 Task: Look for space in Manzanillo, Mexico from 7th July, 2023 to 15th July, 2023 for 6 adults in price range Rs.15000 to Rs.20000. Place can be entire place with 3 bedrooms having 3 beds and 3 bathrooms. Property type can be house, flat, guest house. Booking option can be shelf check-in. Required host language is English.
Action: Mouse pressed left at (580, 140)
Screenshot: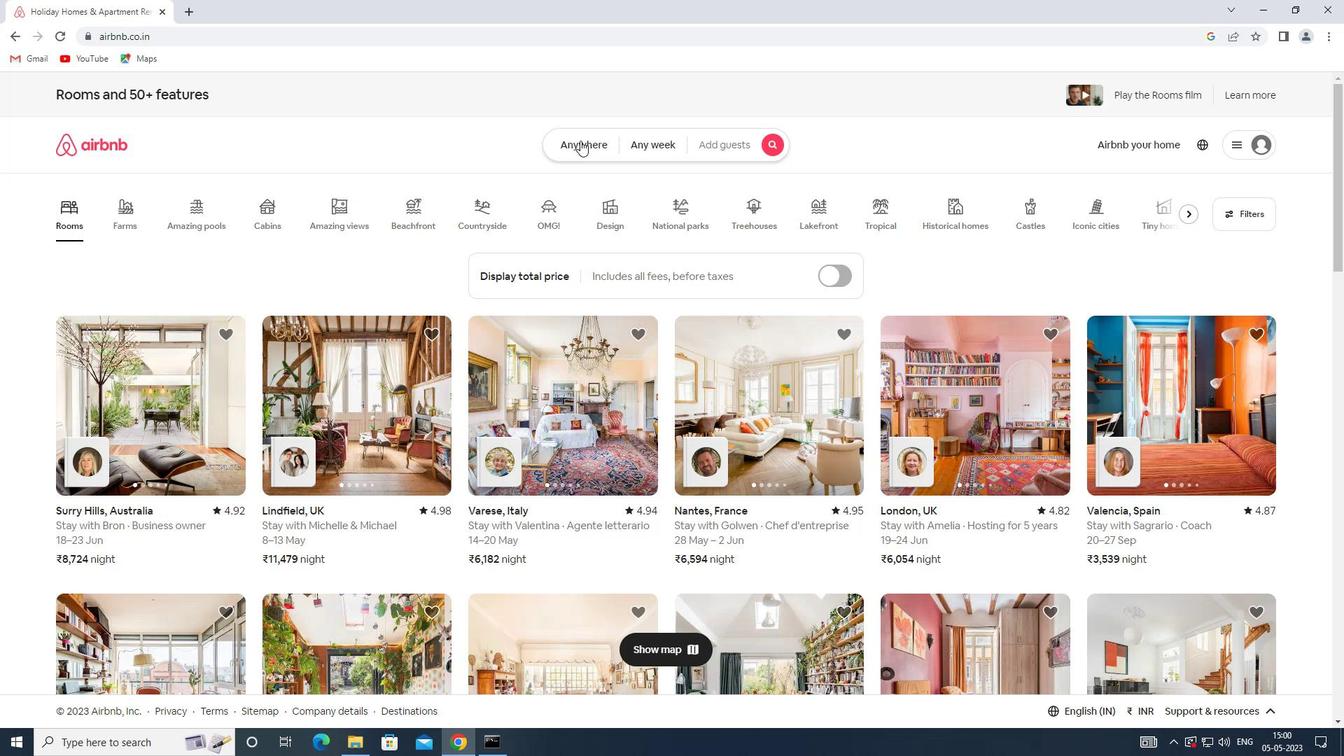 
Action: Mouse moved to (532, 189)
Screenshot: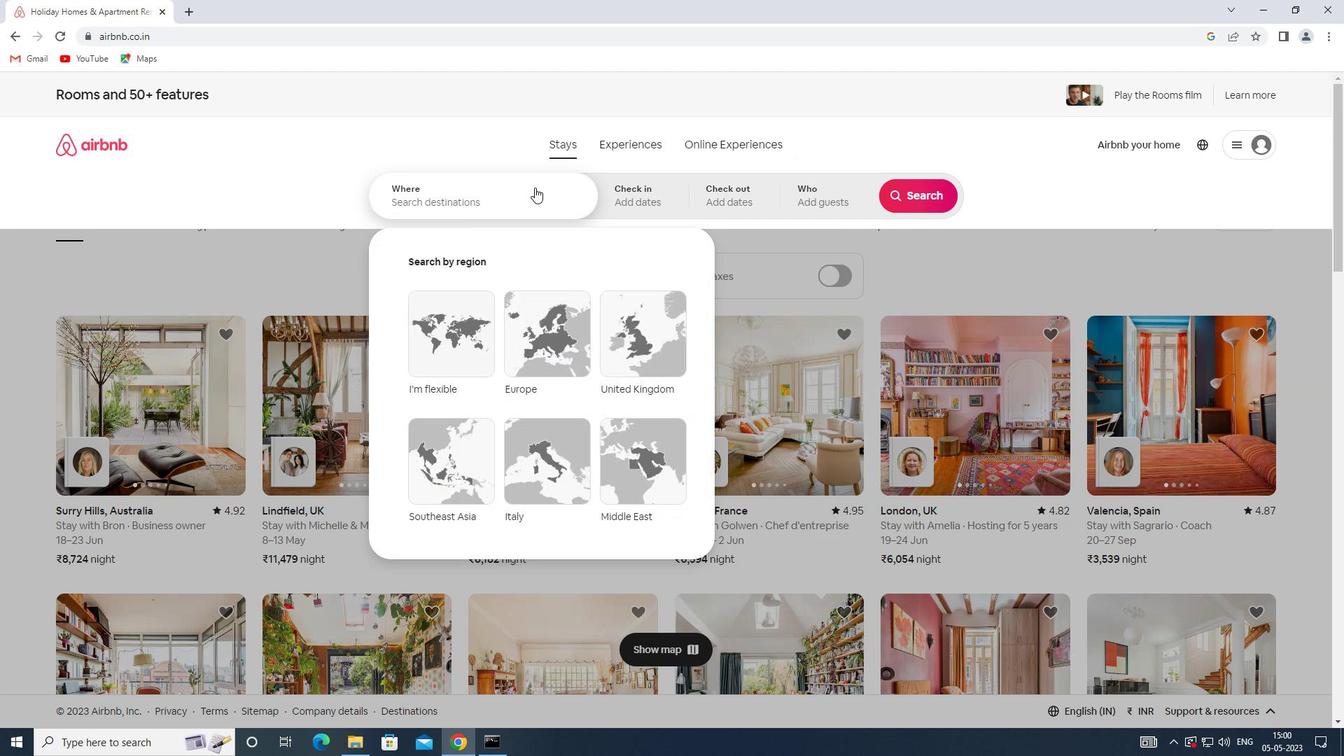 
Action: Mouse pressed left at (532, 189)
Screenshot: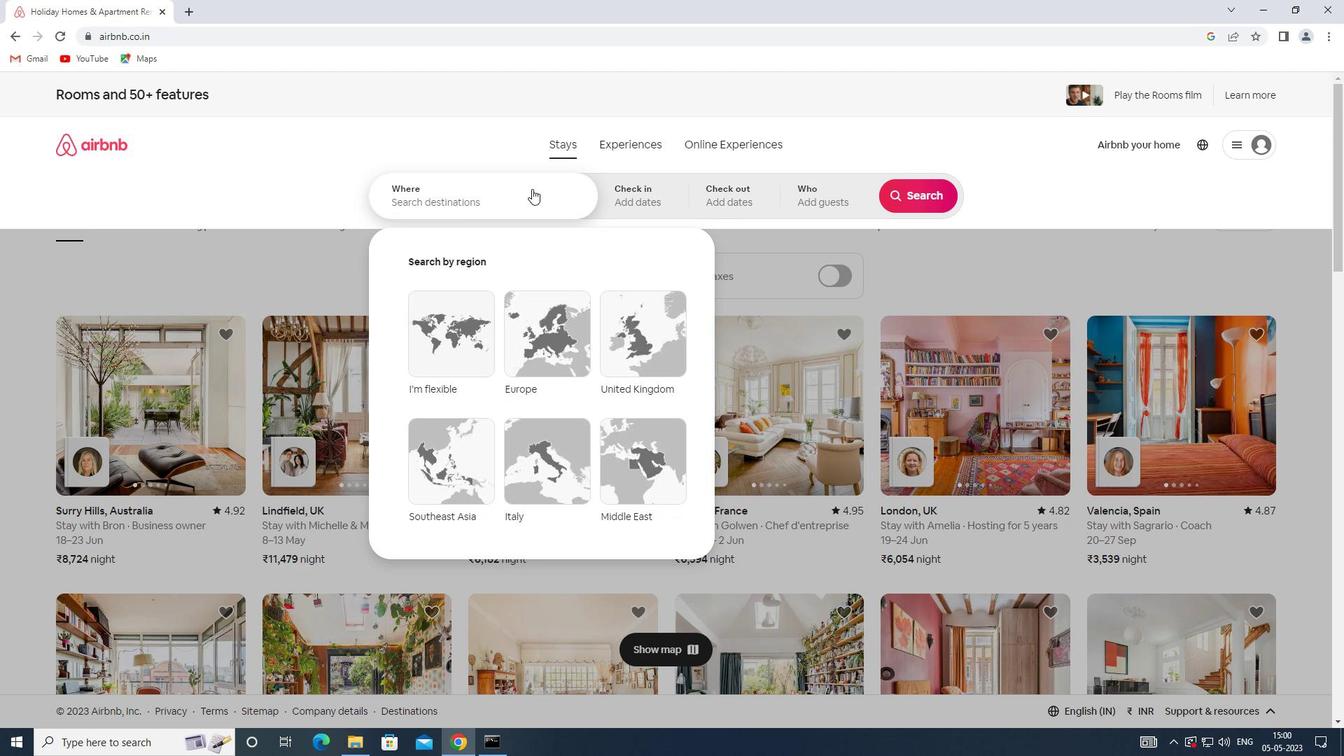 
Action: Mouse moved to (531, 189)
Screenshot: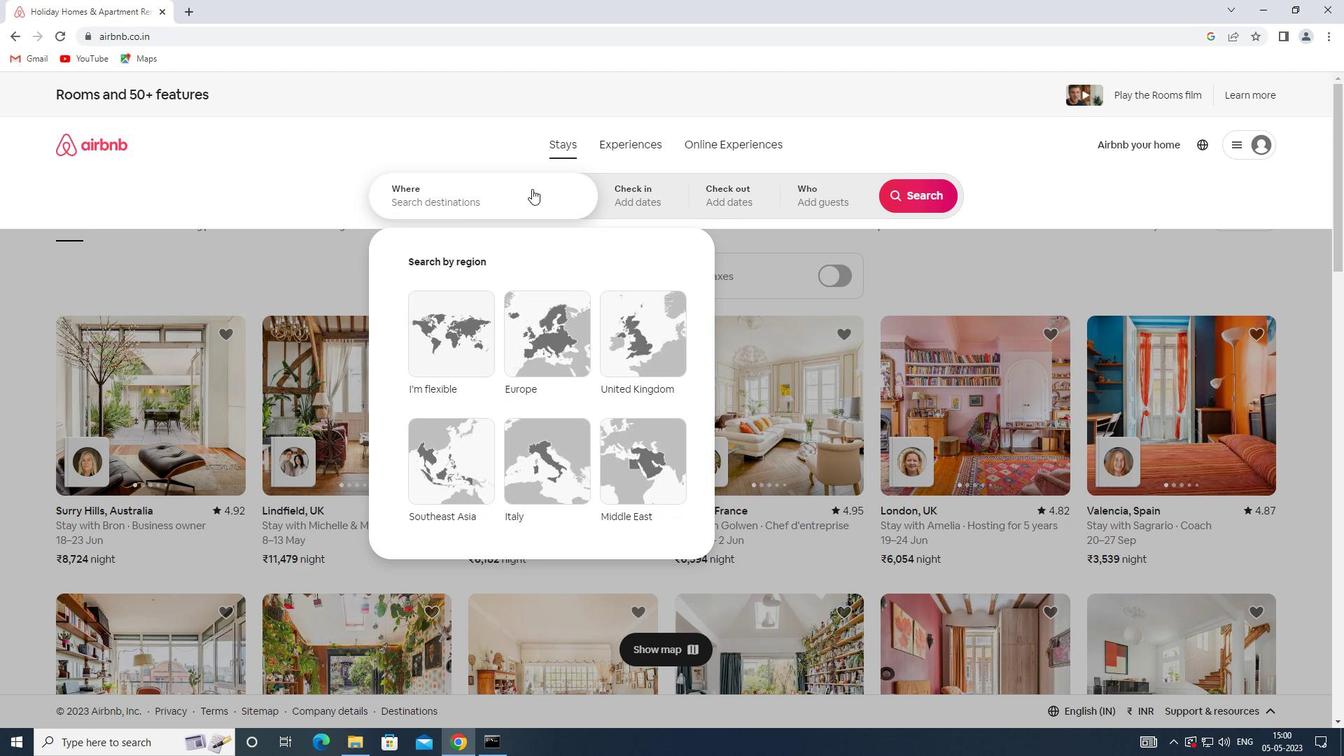 
Action: Key pressed <Key.shift>MANZANILLO,<Key.shift>M
Screenshot: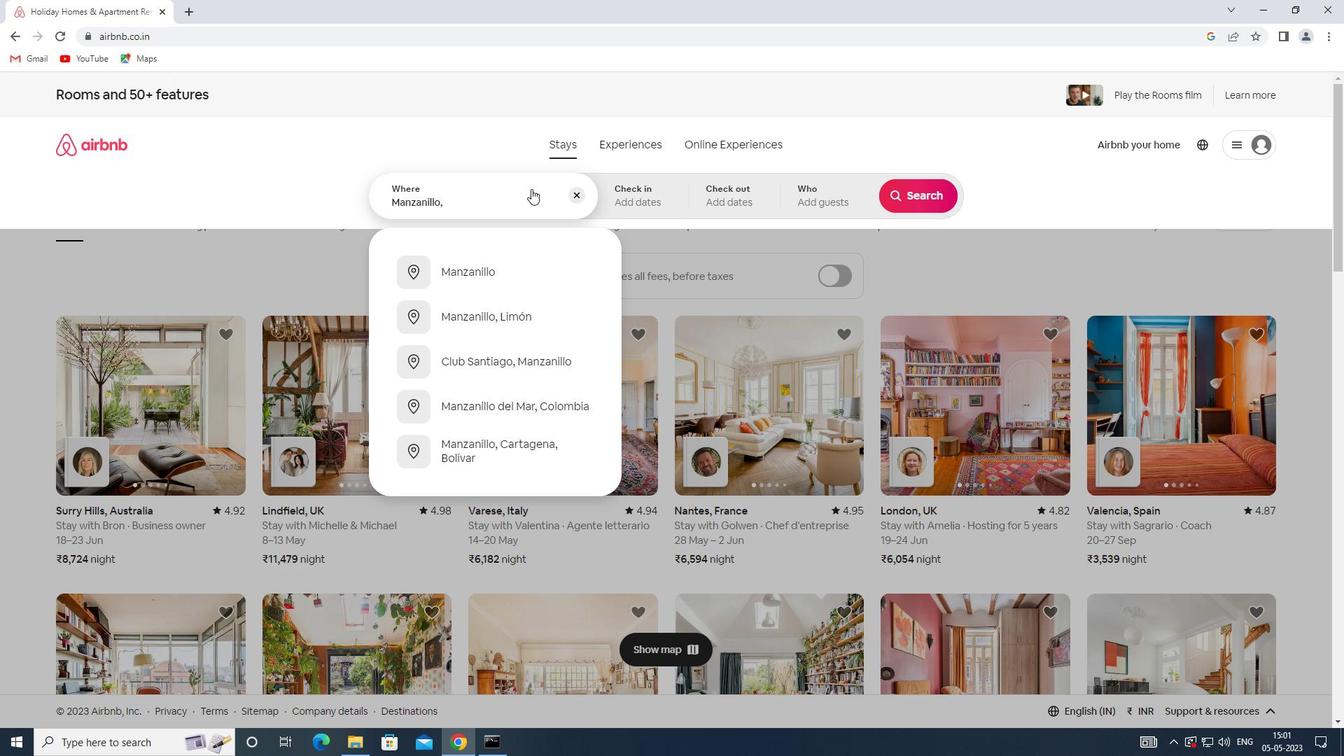 
Action: Mouse moved to (532, 273)
Screenshot: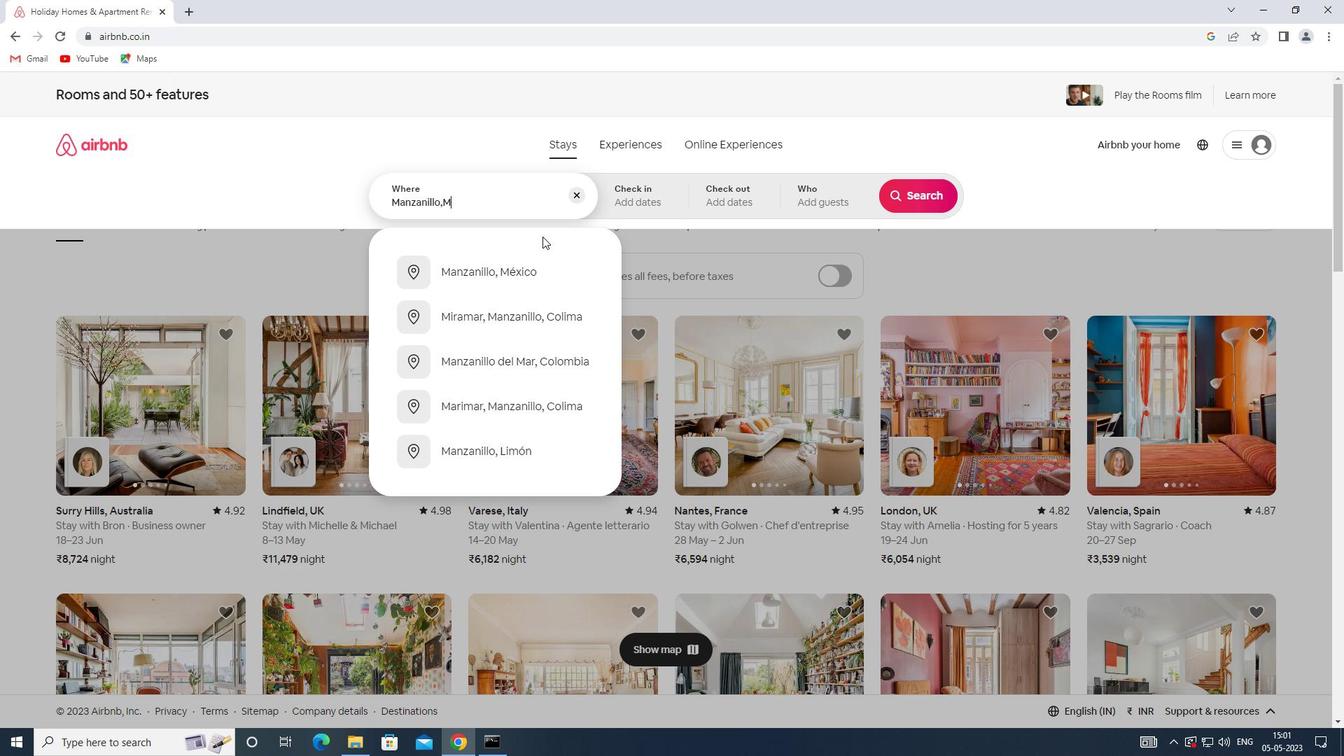 
Action: Mouse pressed left at (532, 273)
Screenshot: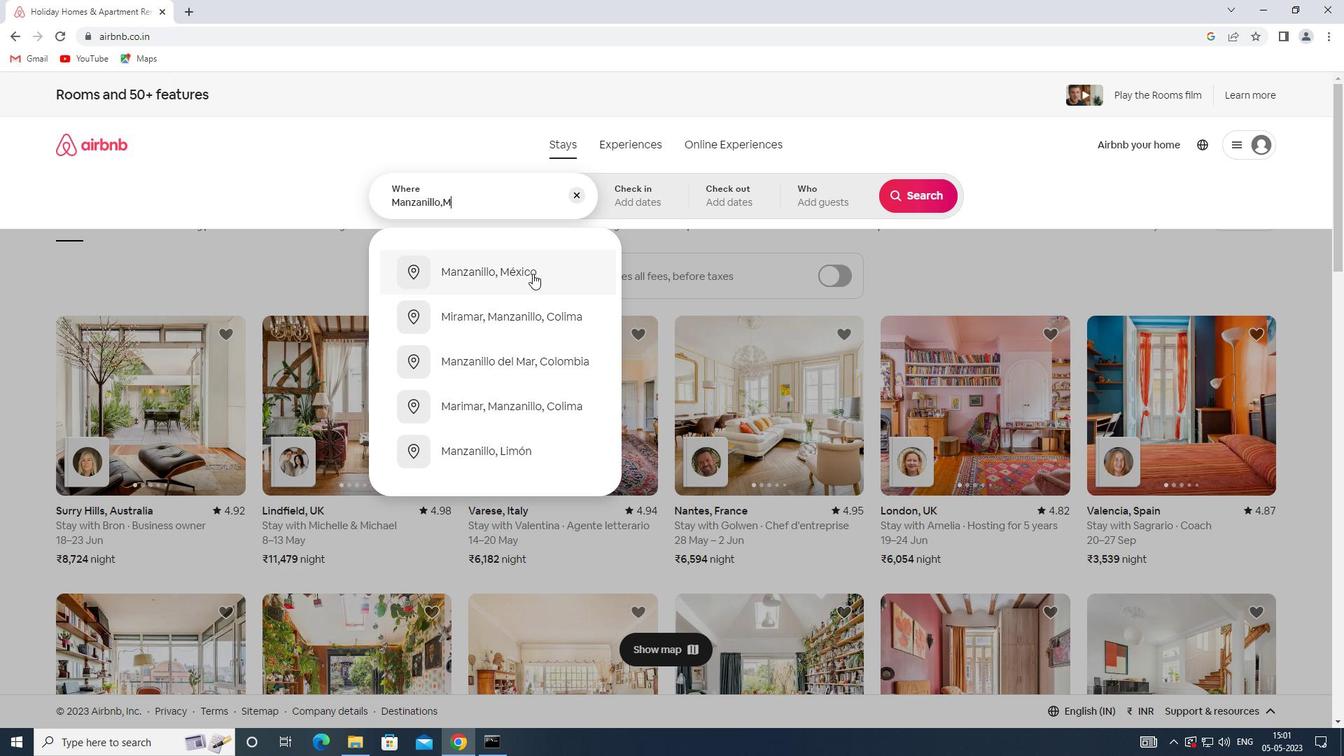 
Action: Mouse moved to (920, 307)
Screenshot: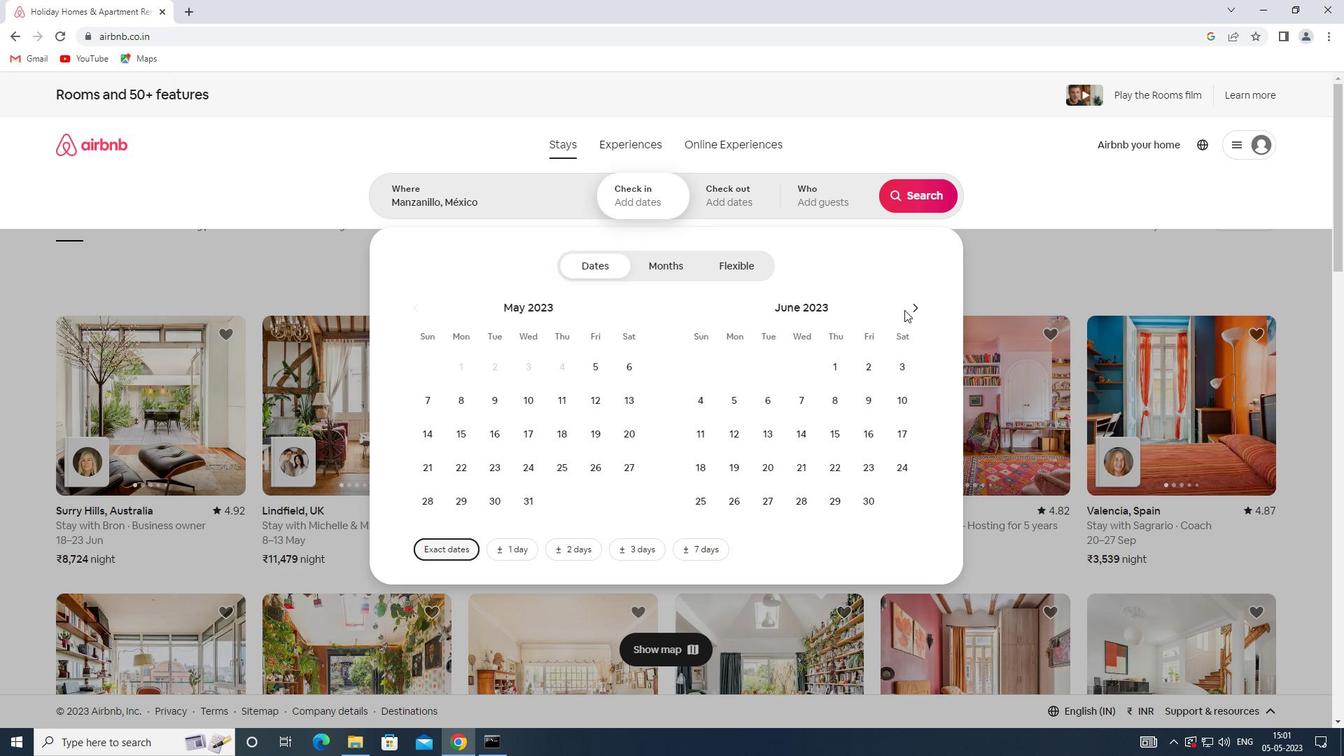 
Action: Mouse pressed left at (920, 307)
Screenshot: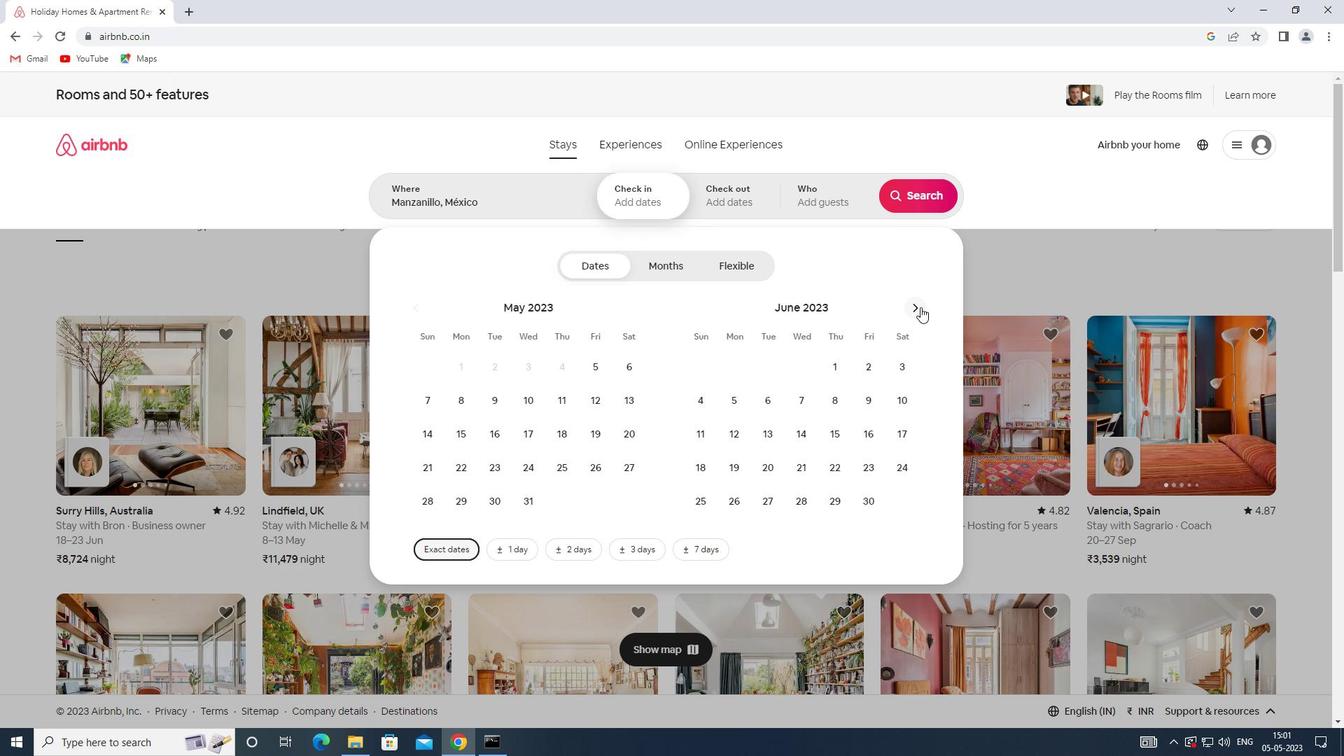 
Action: Mouse moved to (869, 401)
Screenshot: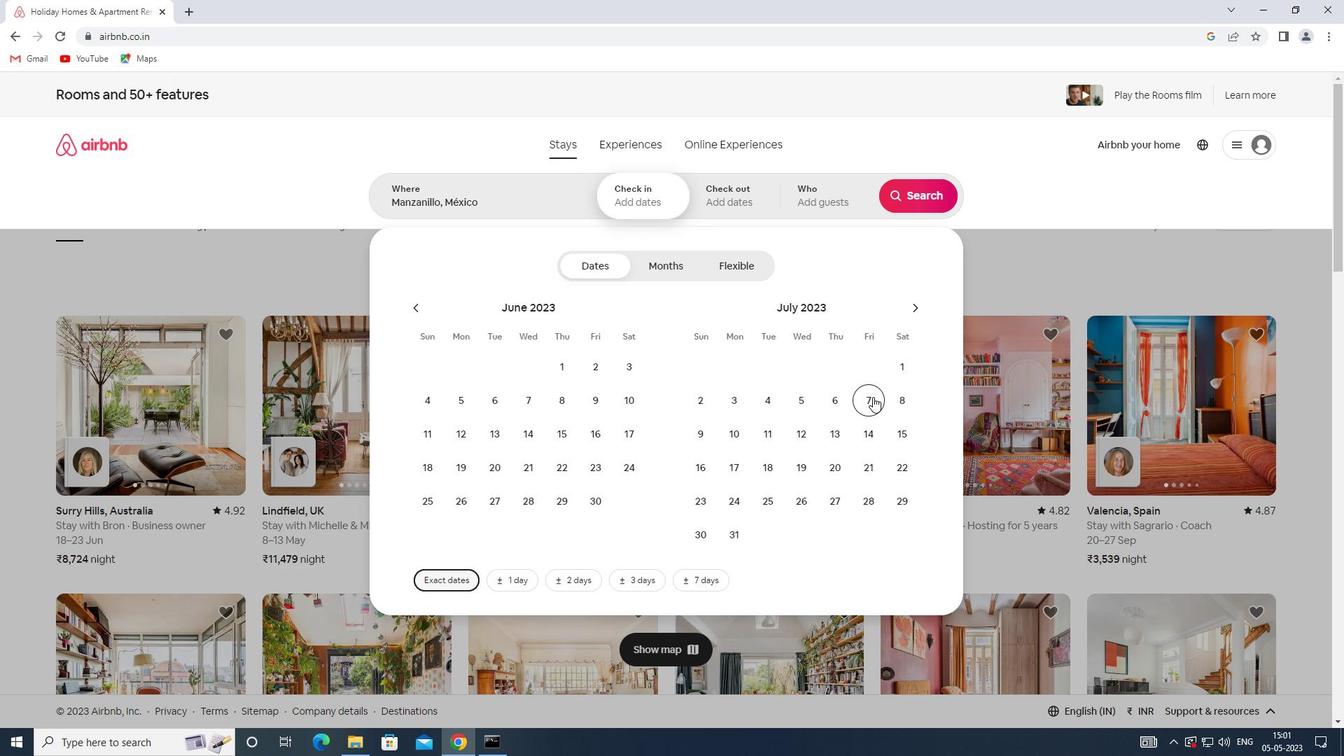 
Action: Mouse pressed left at (869, 401)
Screenshot: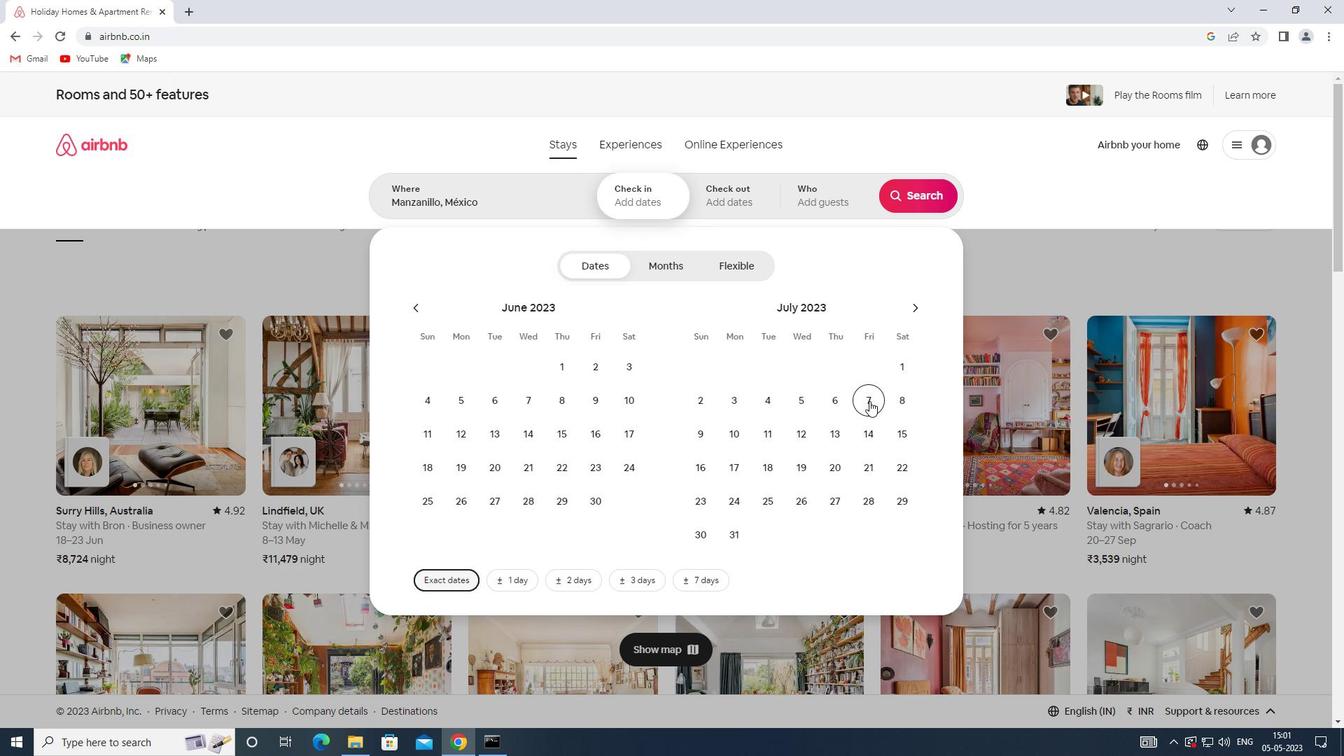 
Action: Mouse moved to (895, 427)
Screenshot: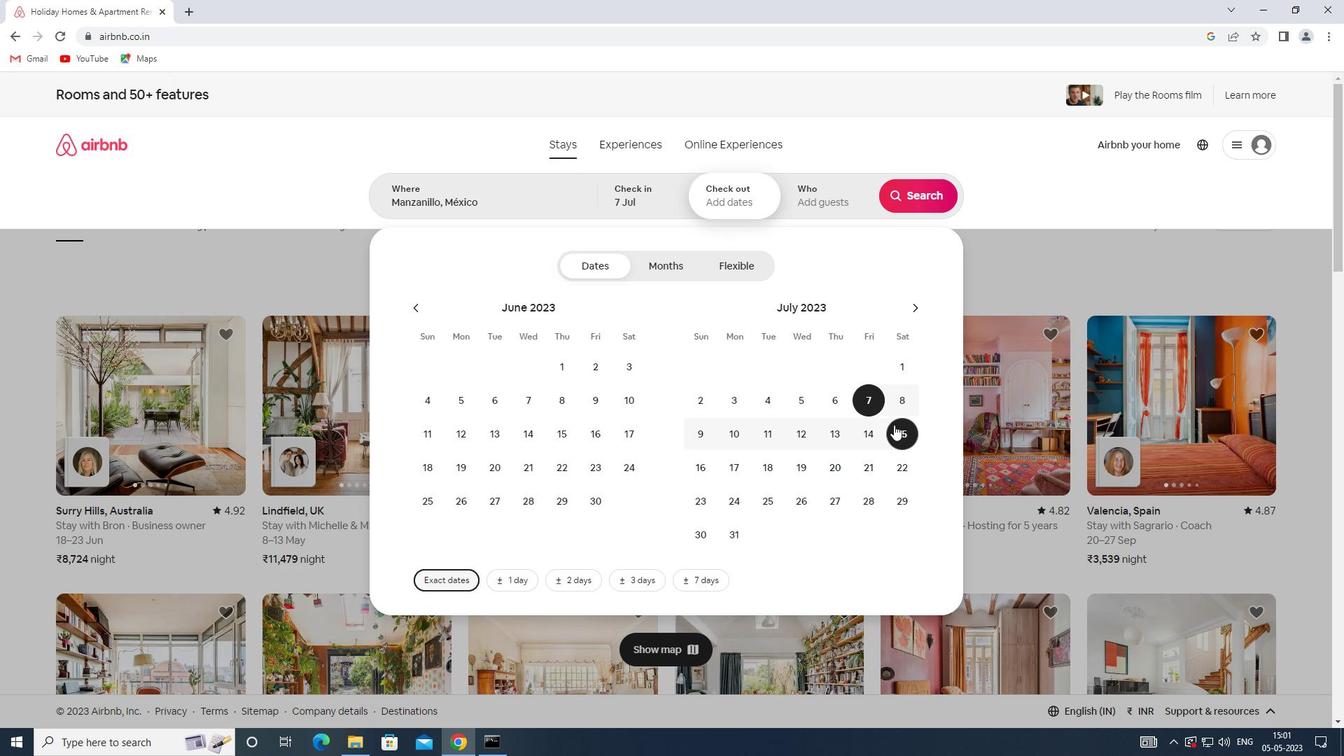 
Action: Mouse pressed left at (895, 427)
Screenshot: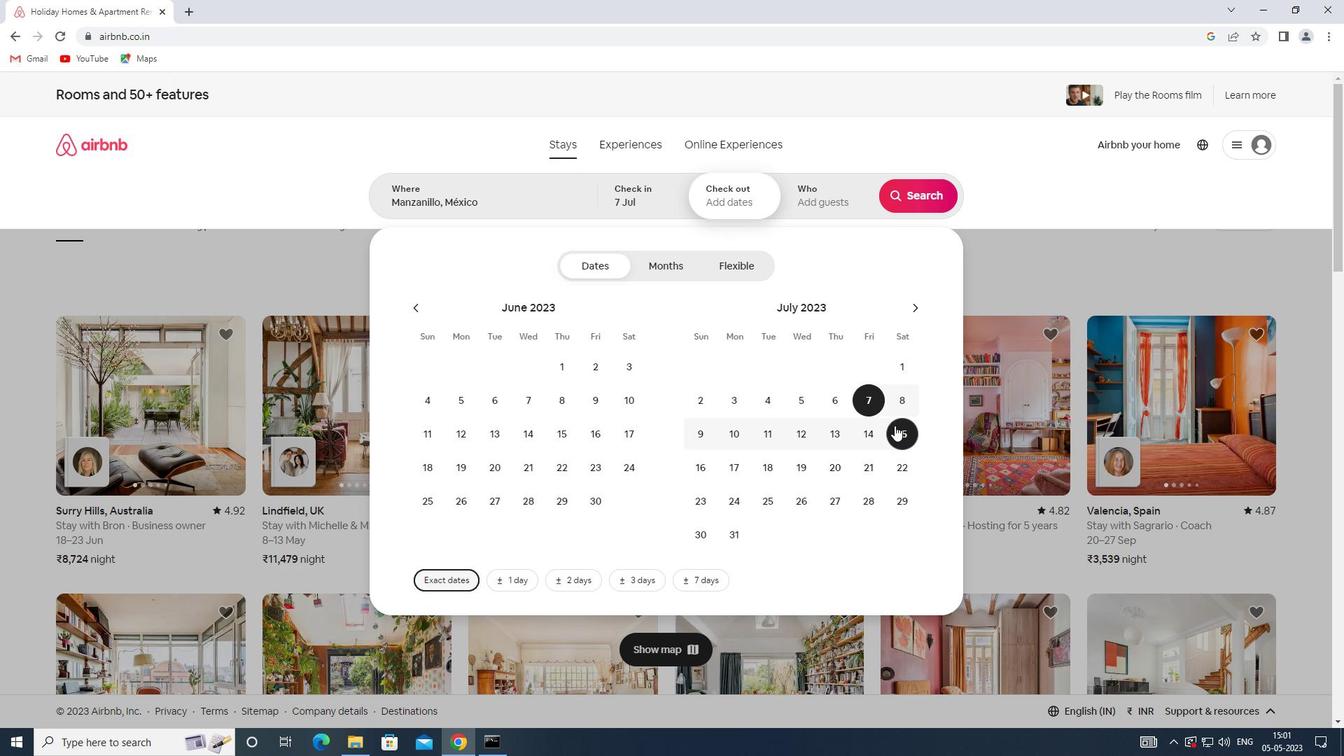 
Action: Mouse moved to (824, 200)
Screenshot: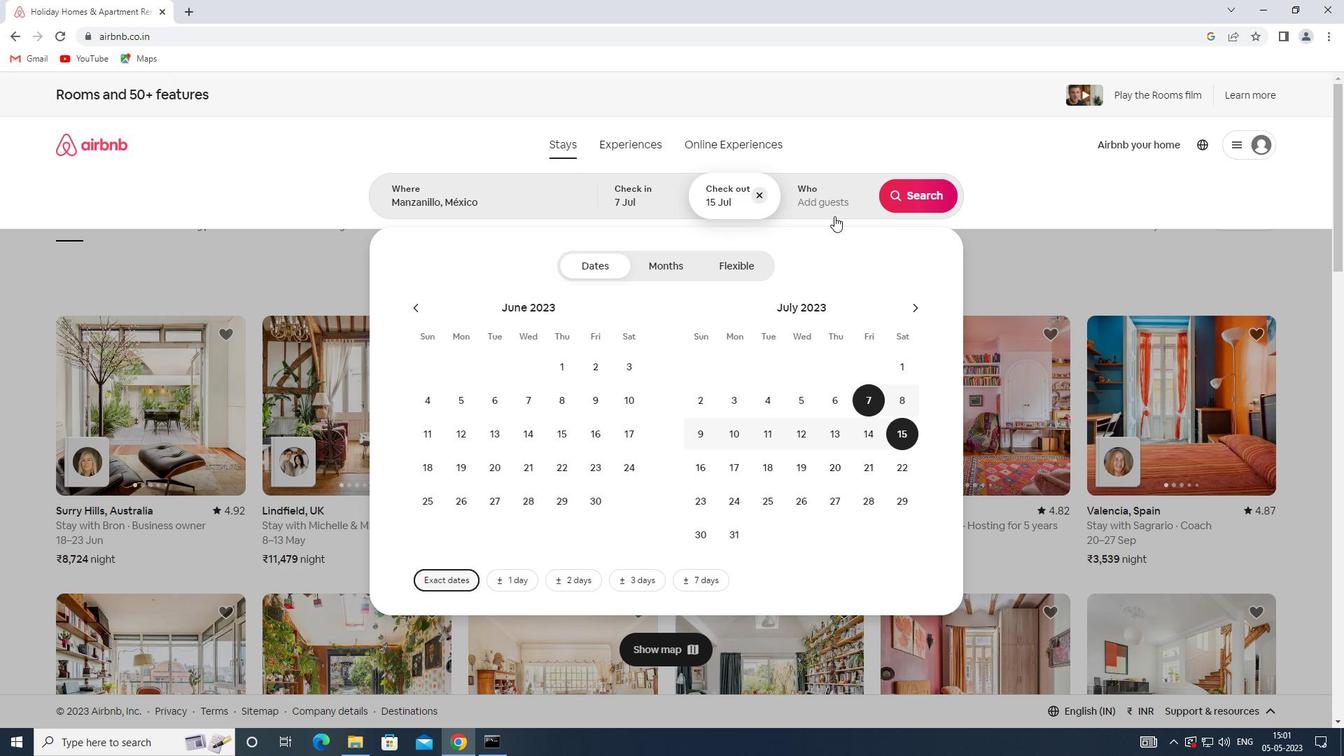 
Action: Mouse pressed left at (824, 200)
Screenshot: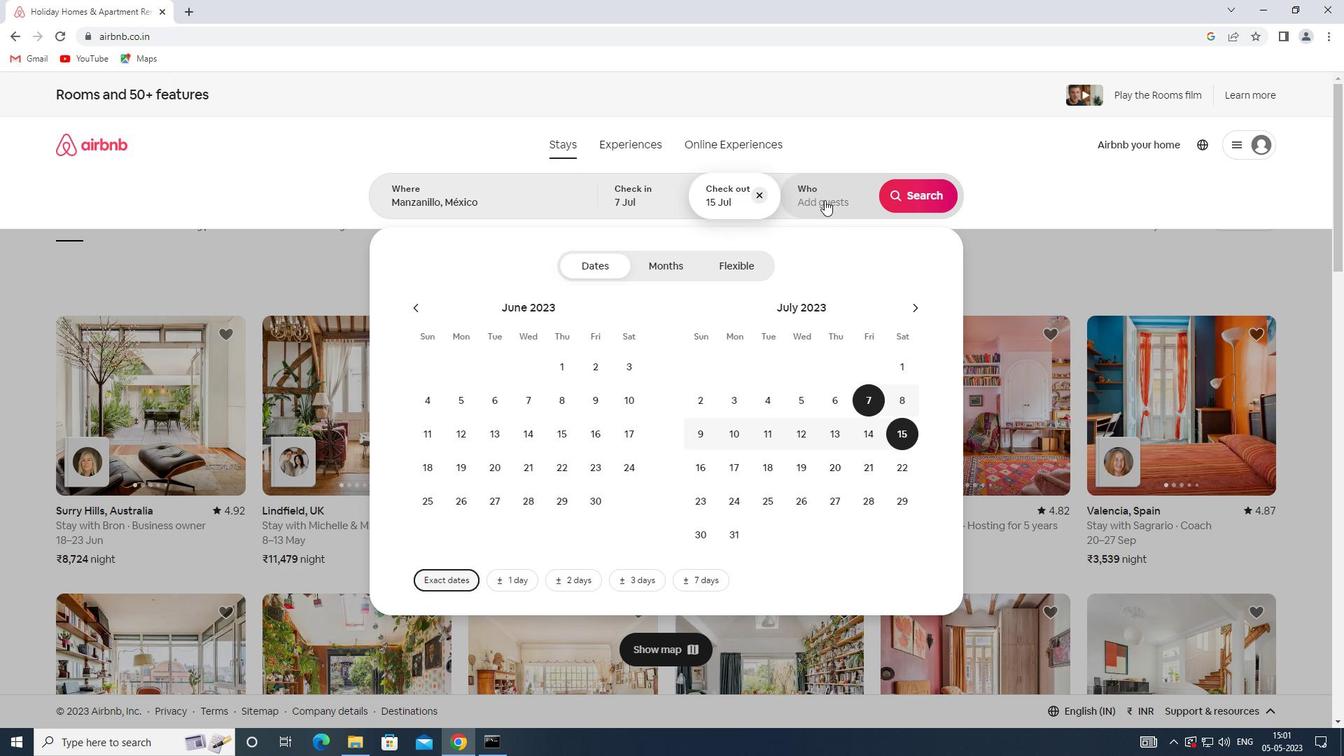 
Action: Mouse moved to (918, 270)
Screenshot: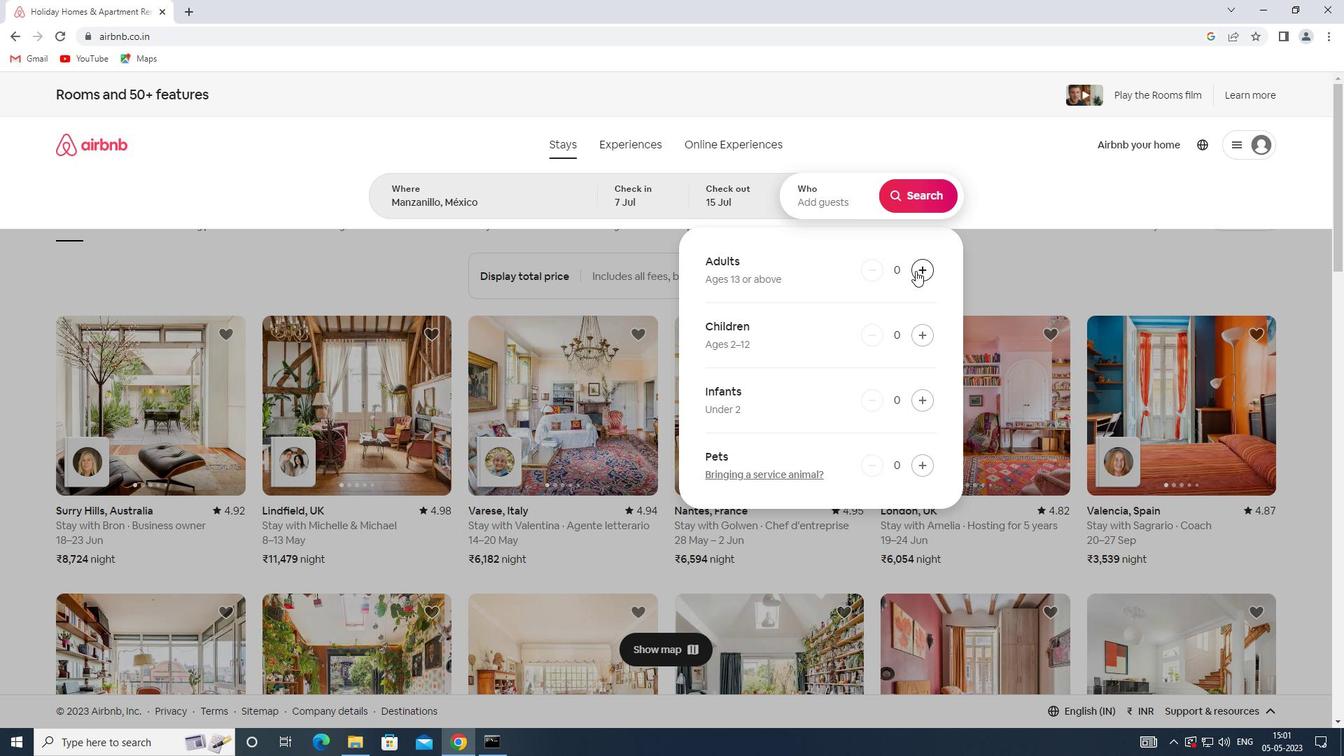 
Action: Mouse pressed left at (918, 270)
Screenshot: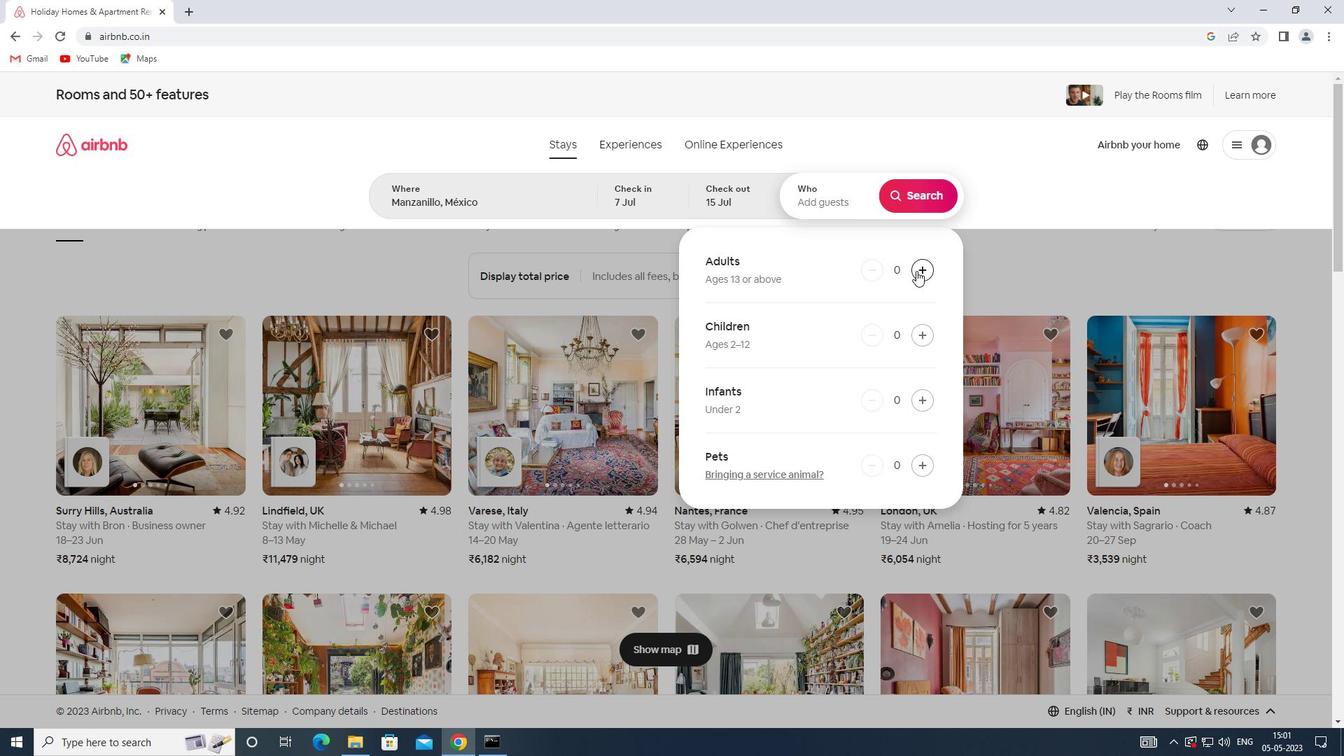 
Action: Mouse pressed left at (918, 270)
Screenshot: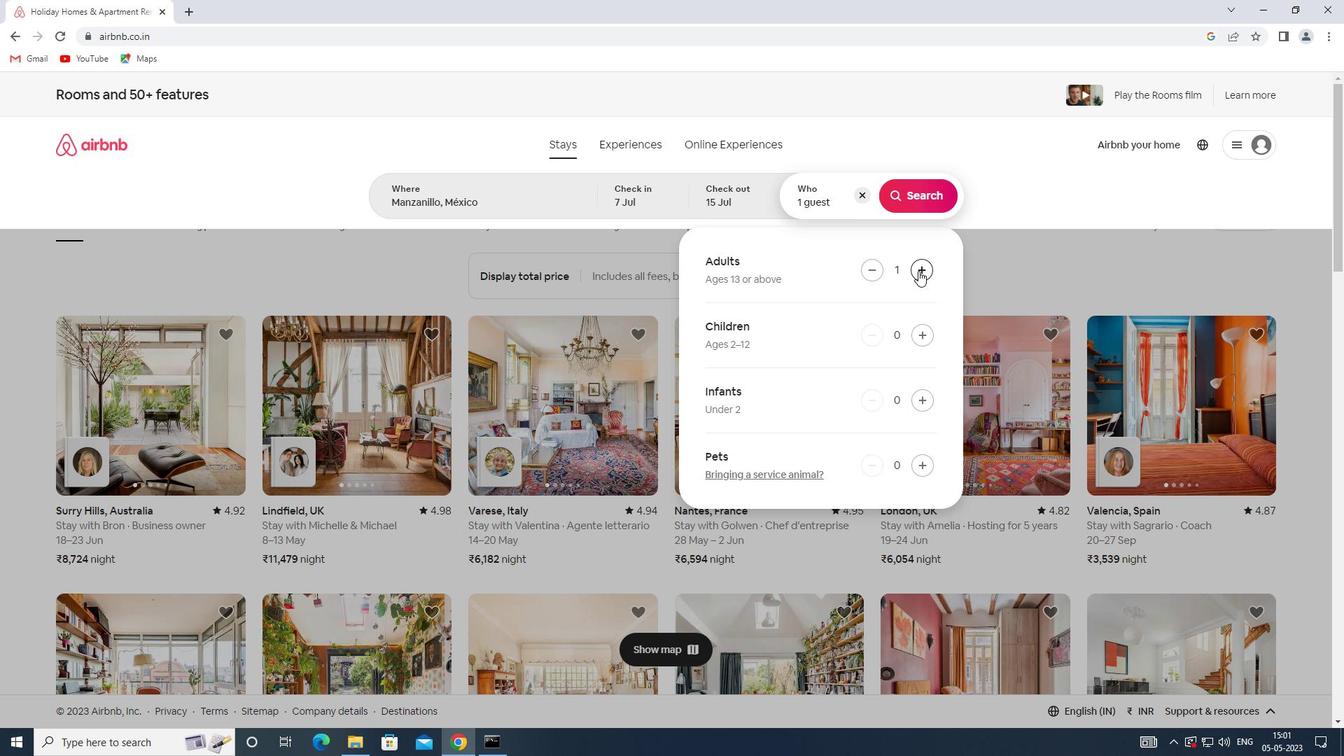 
Action: Mouse pressed left at (918, 270)
Screenshot: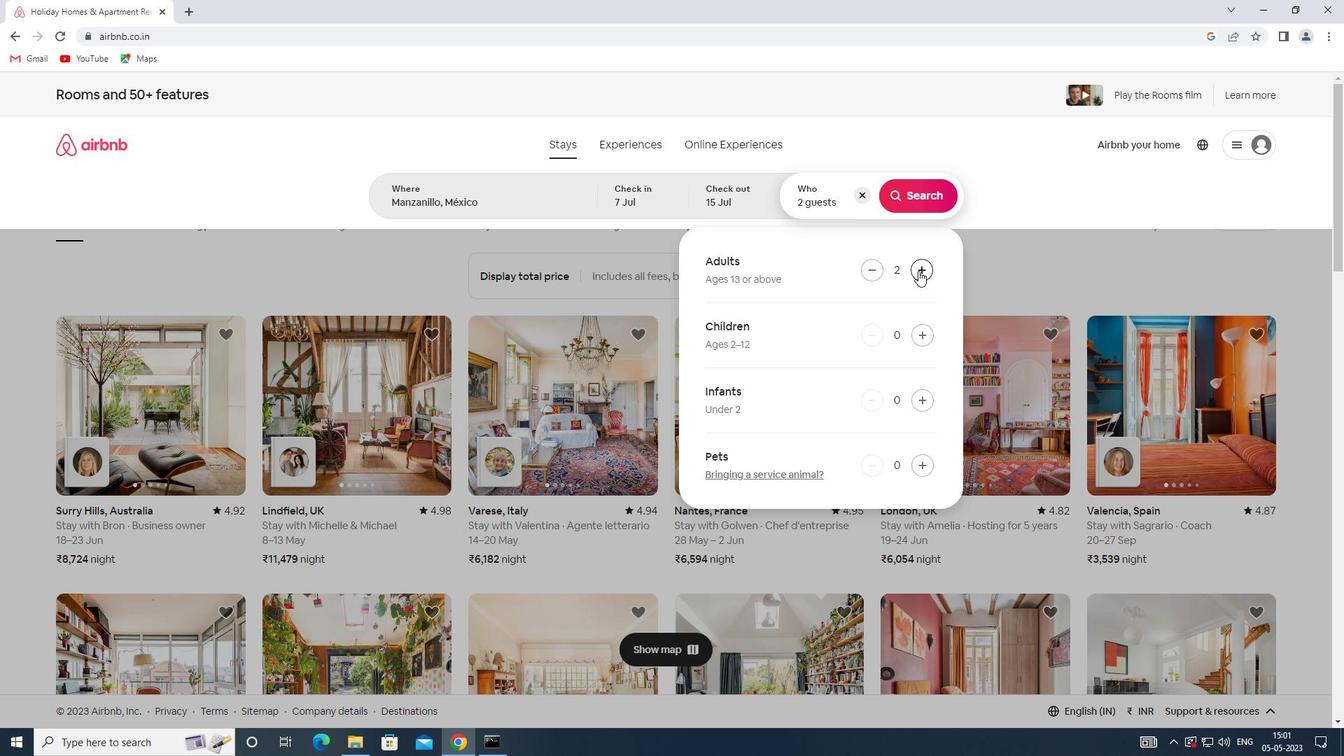 
Action: Mouse pressed left at (918, 270)
Screenshot: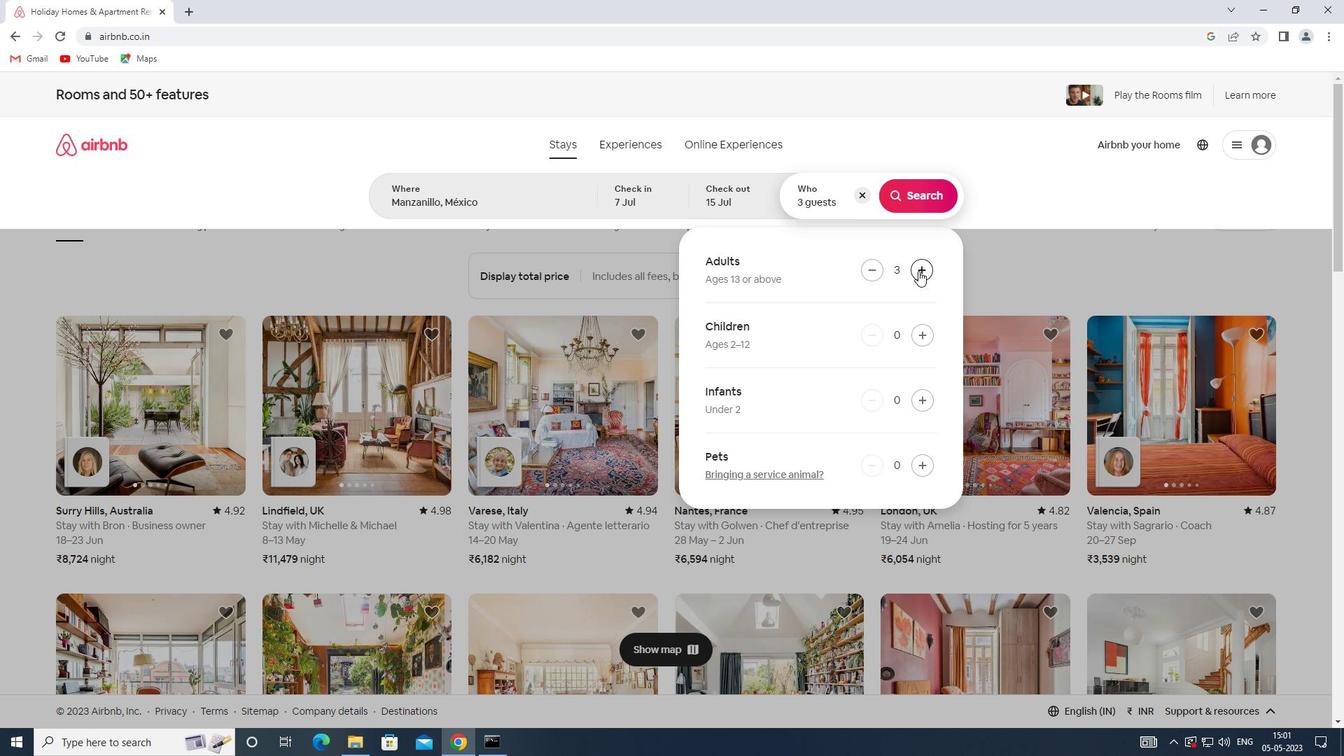 
Action: Mouse pressed left at (918, 270)
Screenshot: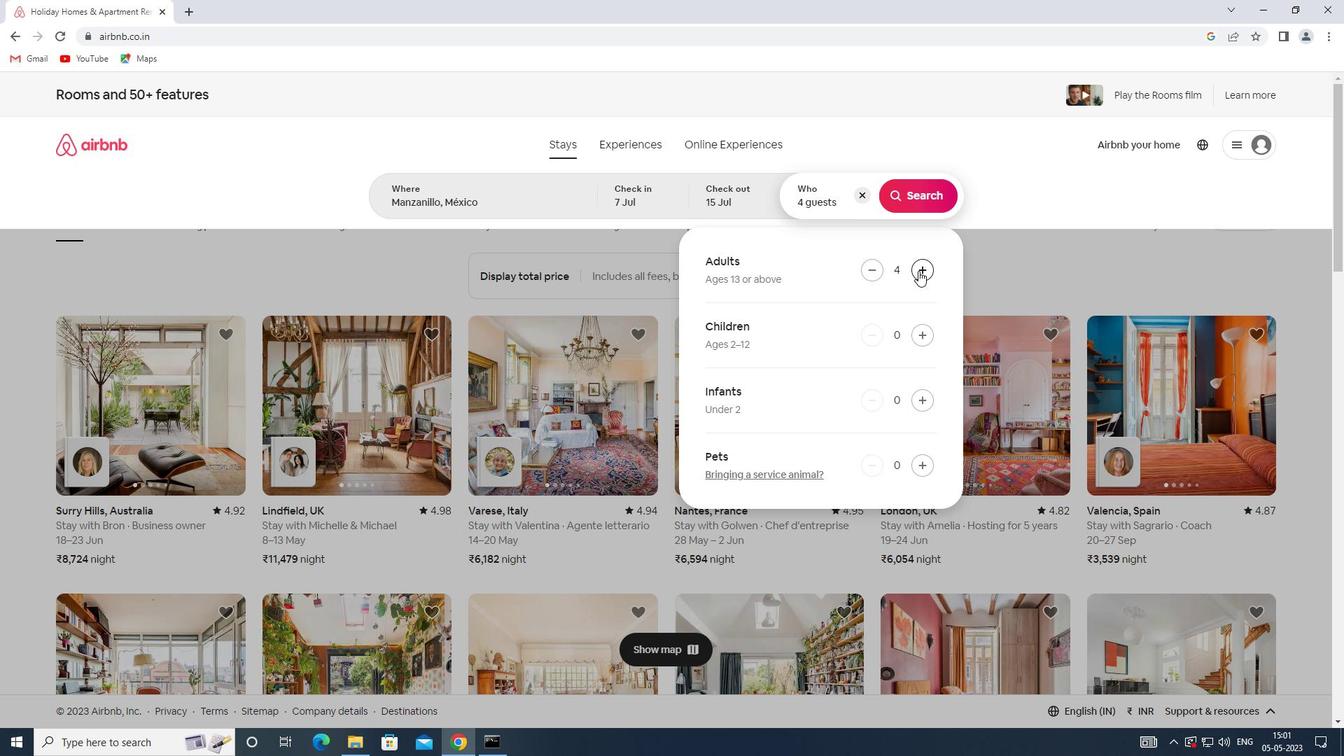 
Action: Mouse pressed left at (918, 270)
Screenshot: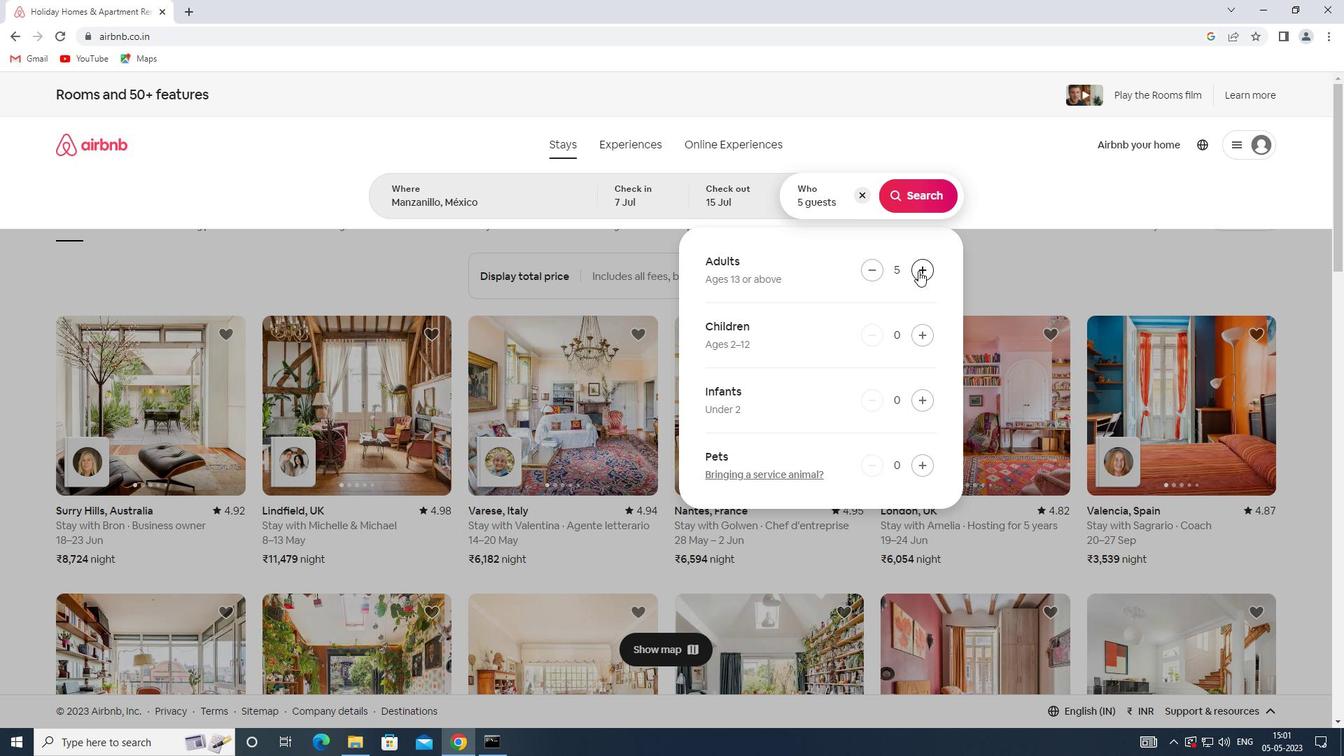 
Action: Mouse moved to (917, 186)
Screenshot: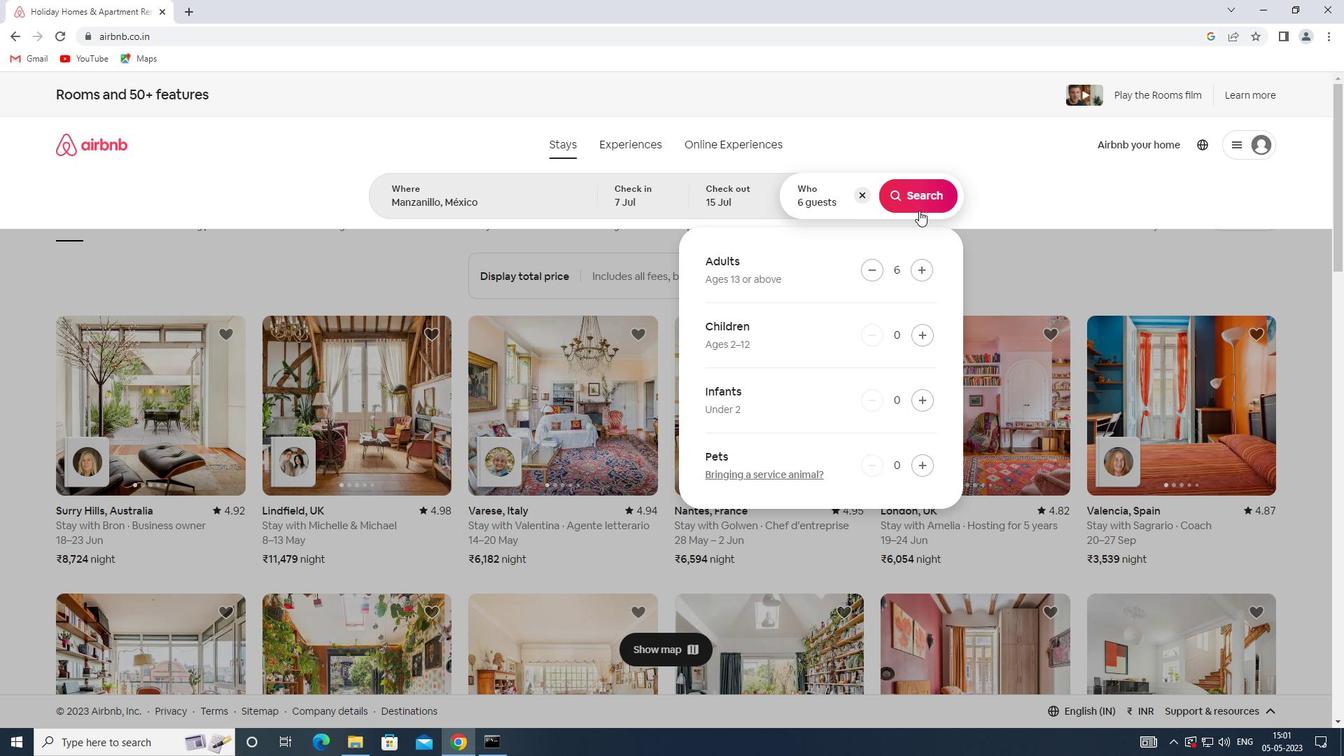 
Action: Mouse pressed left at (917, 186)
Screenshot: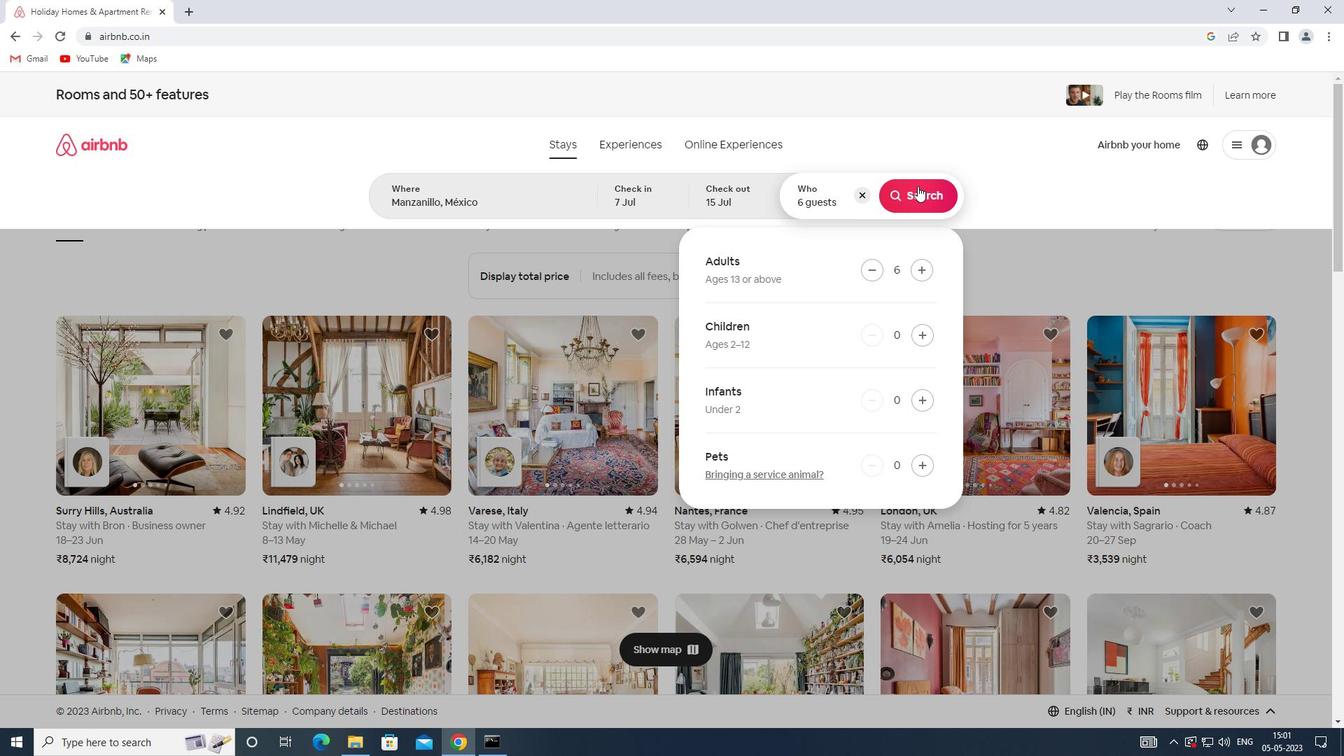 
Action: Mouse moved to (1284, 164)
Screenshot: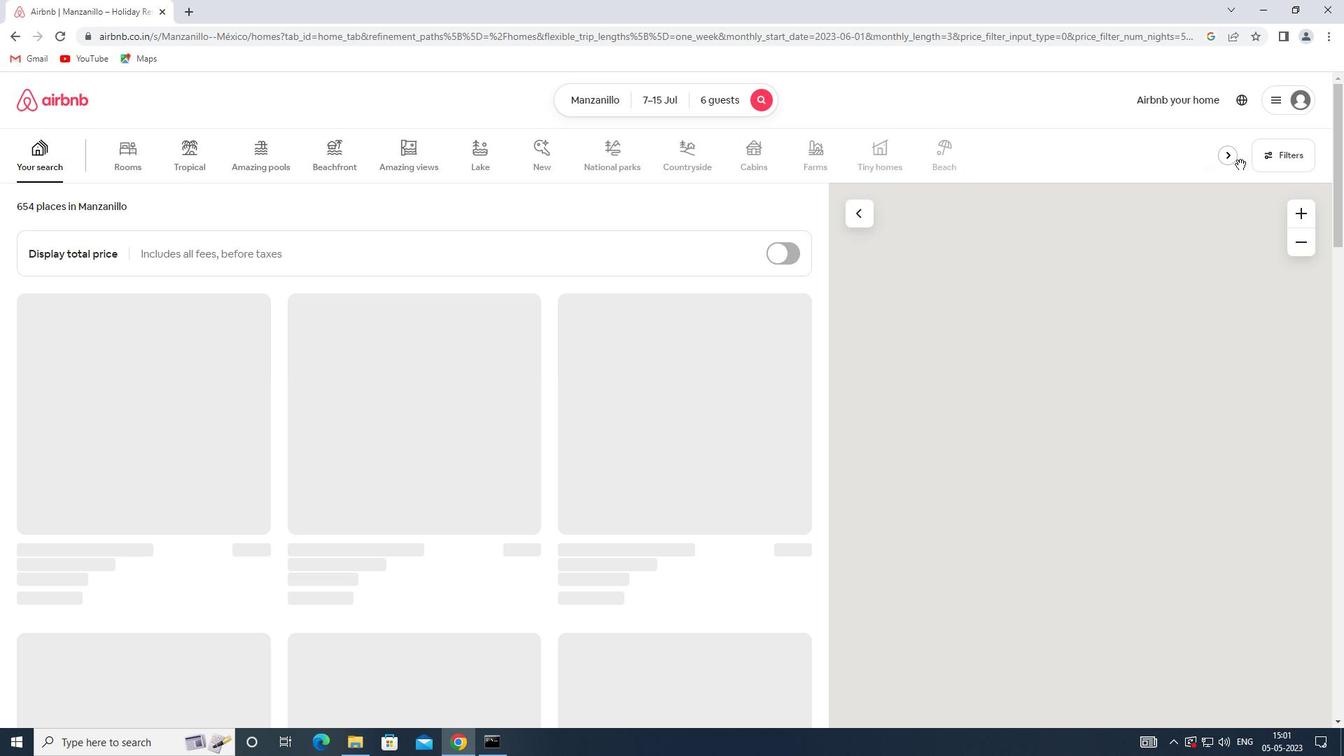 
Action: Mouse pressed left at (1284, 164)
Screenshot: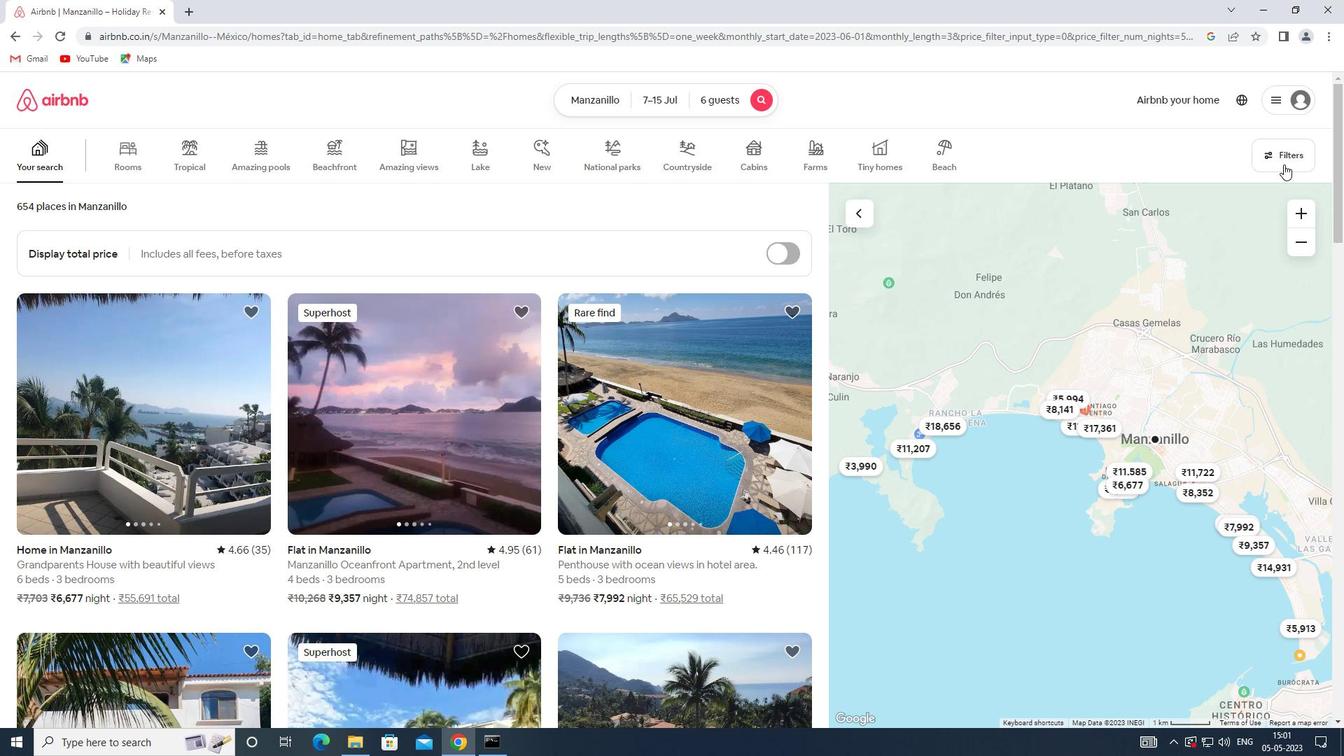 
Action: Mouse moved to (499, 503)
Screenshot: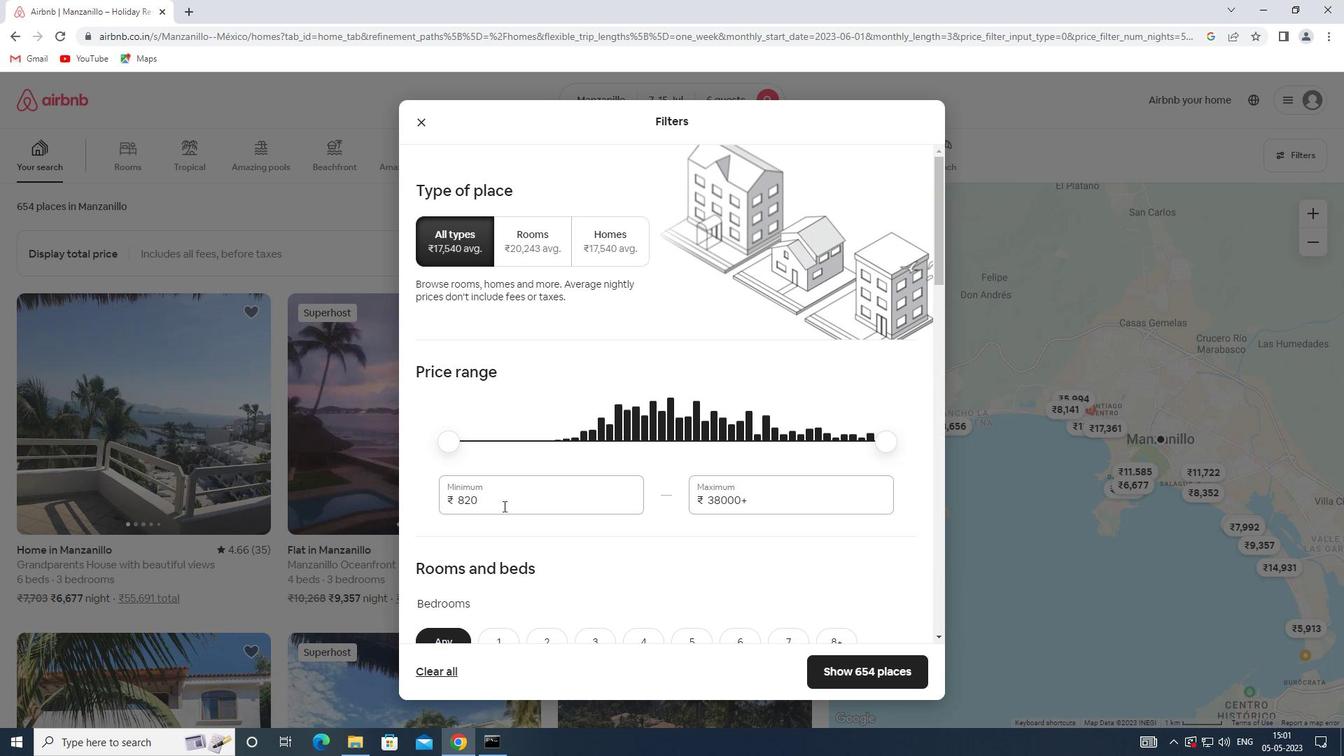 
Action: Mouse pressed left at (499, 503)
Screenshot: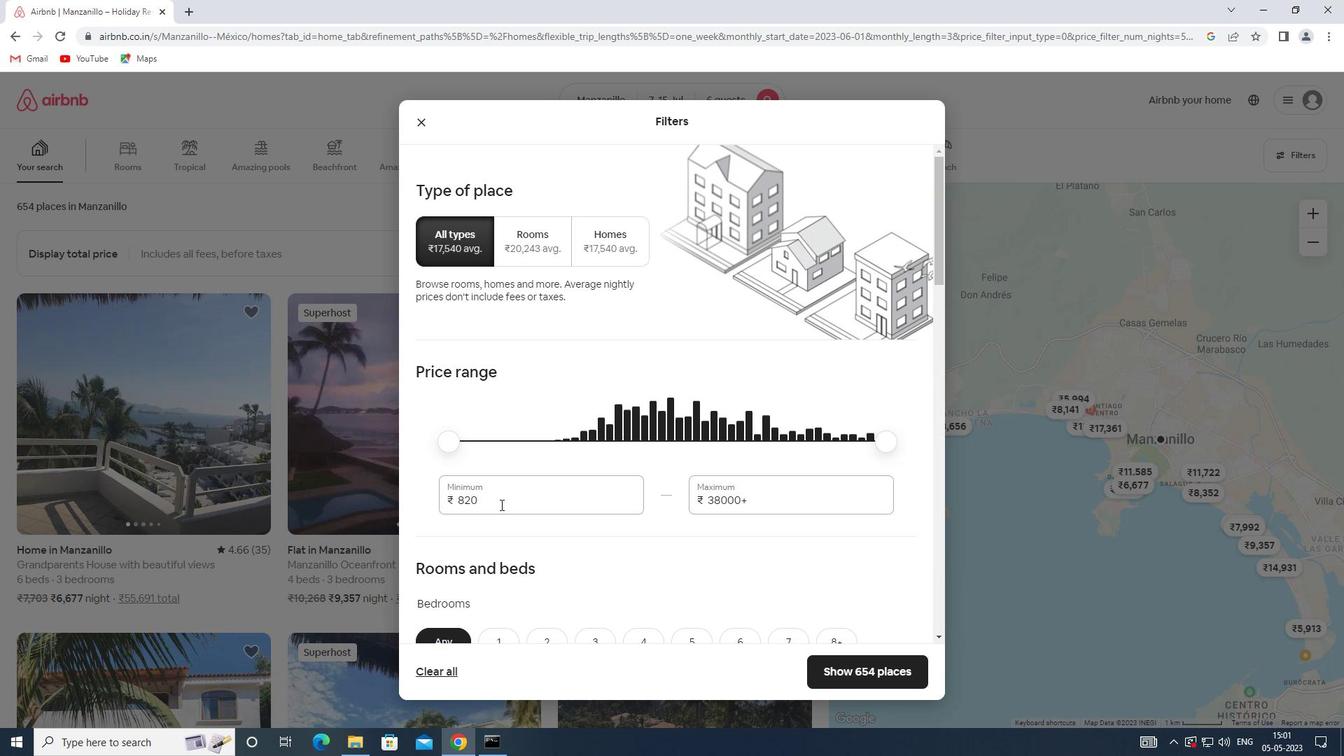 
Action: Mouse moved to (421, 503)
Screenshot: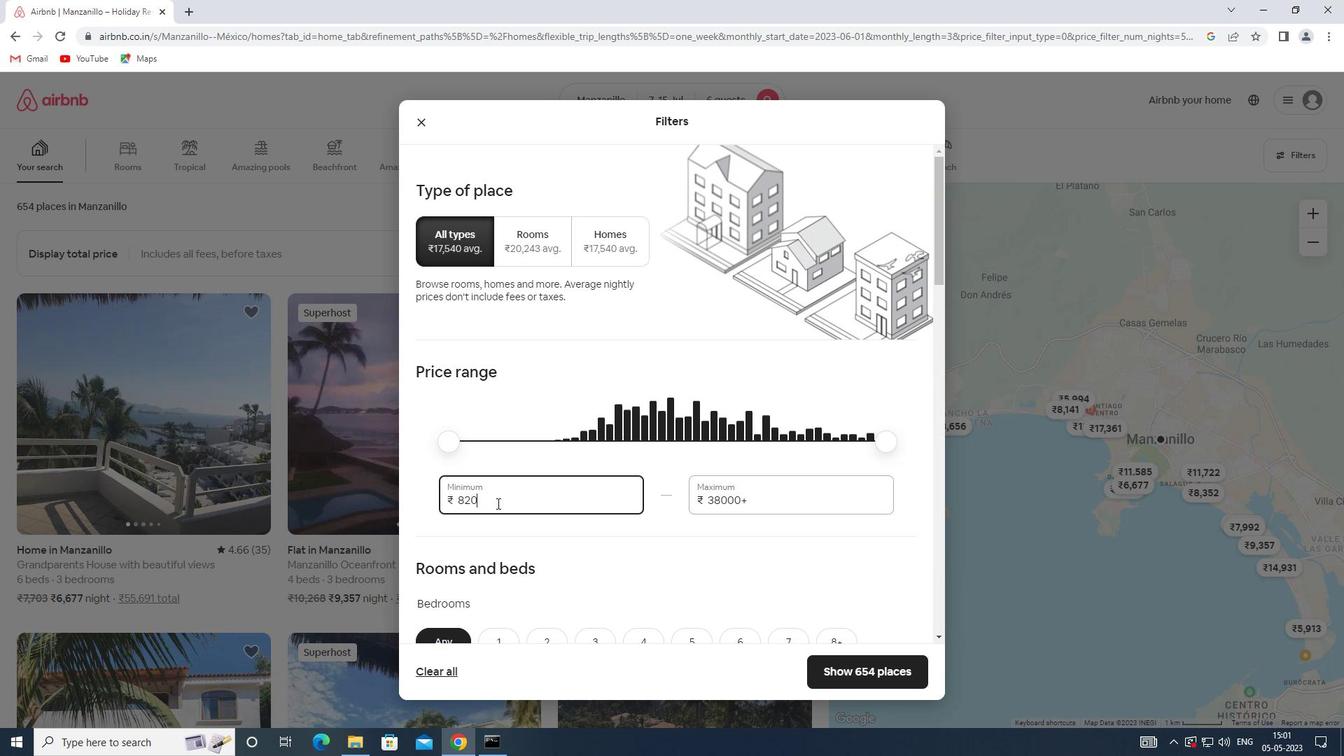 
Action: Key pressed 15000
Screenshot: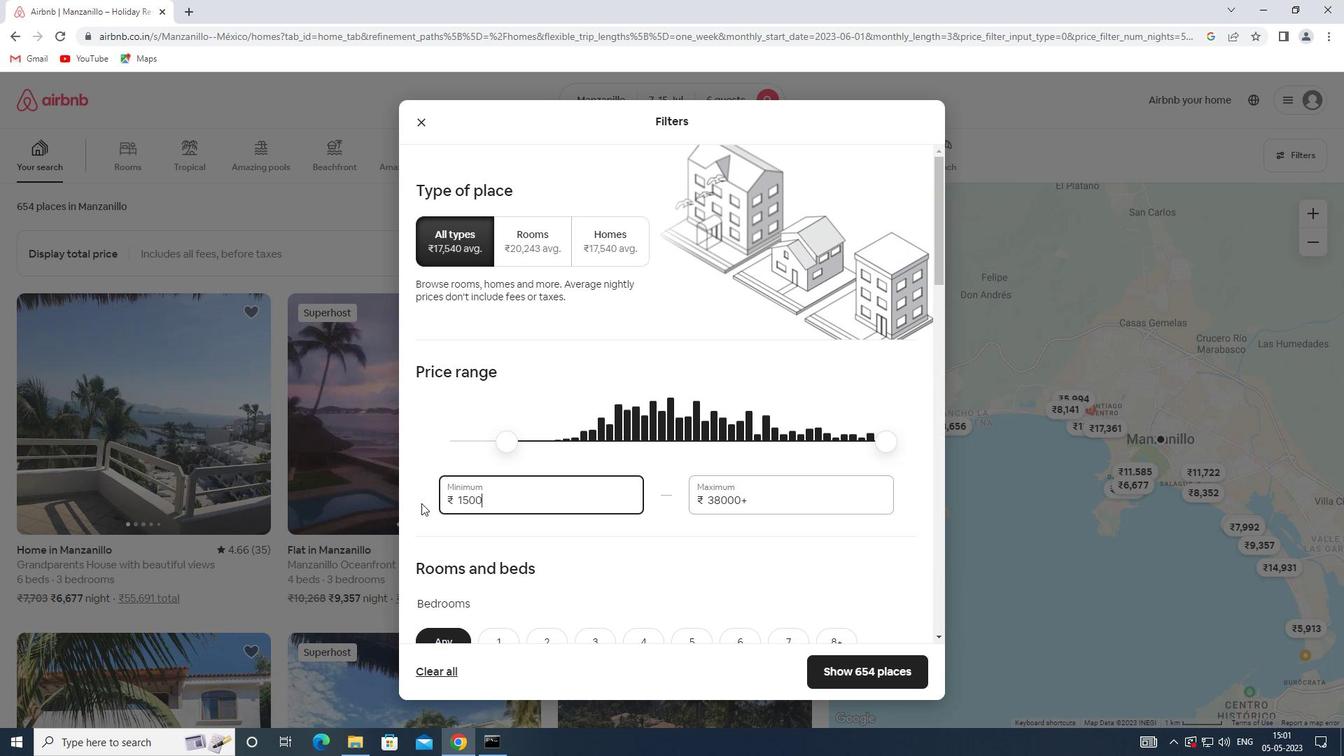 
Action: Mouse moved to (766, 503)
Screenshot: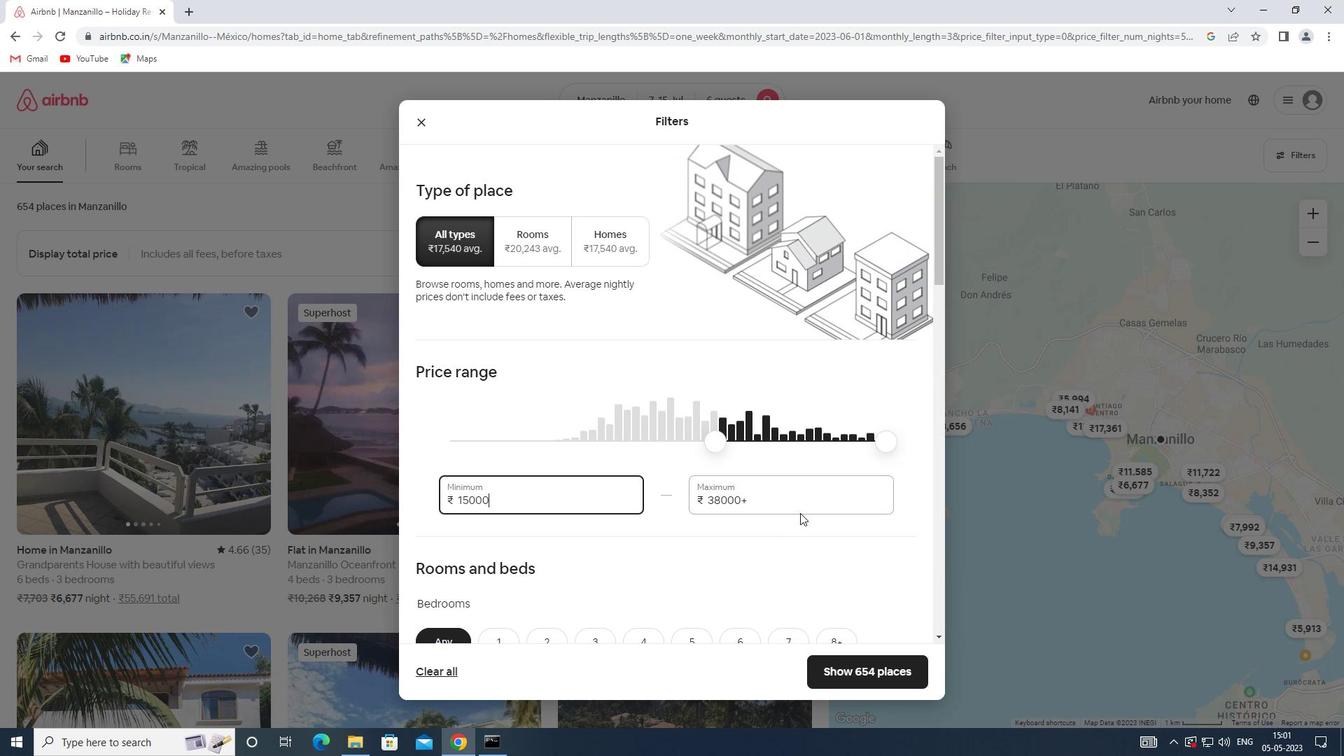 
Action: Mouse pressed left at (766, 503)
Screenshot: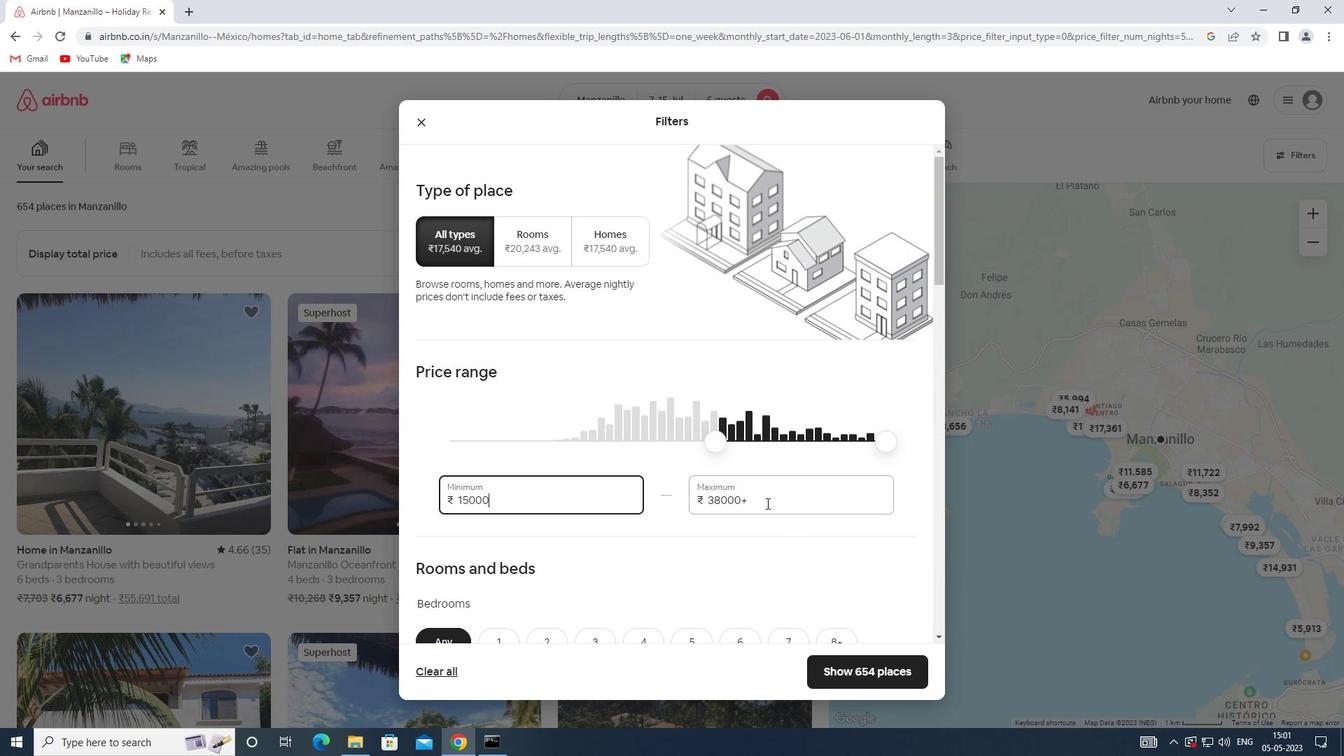 
Action: Mouse moved to (645, 503)
Screenshot: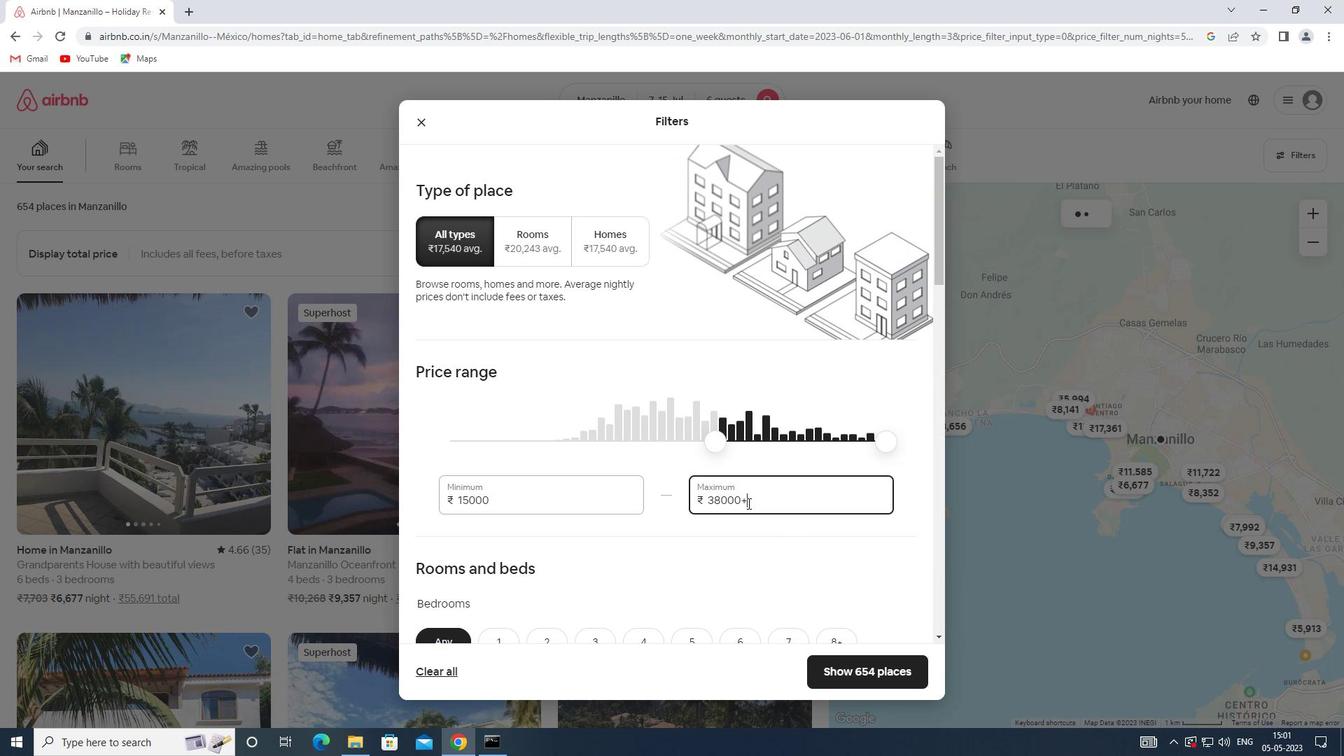 
Action: Key pressed 20000
Screenshot: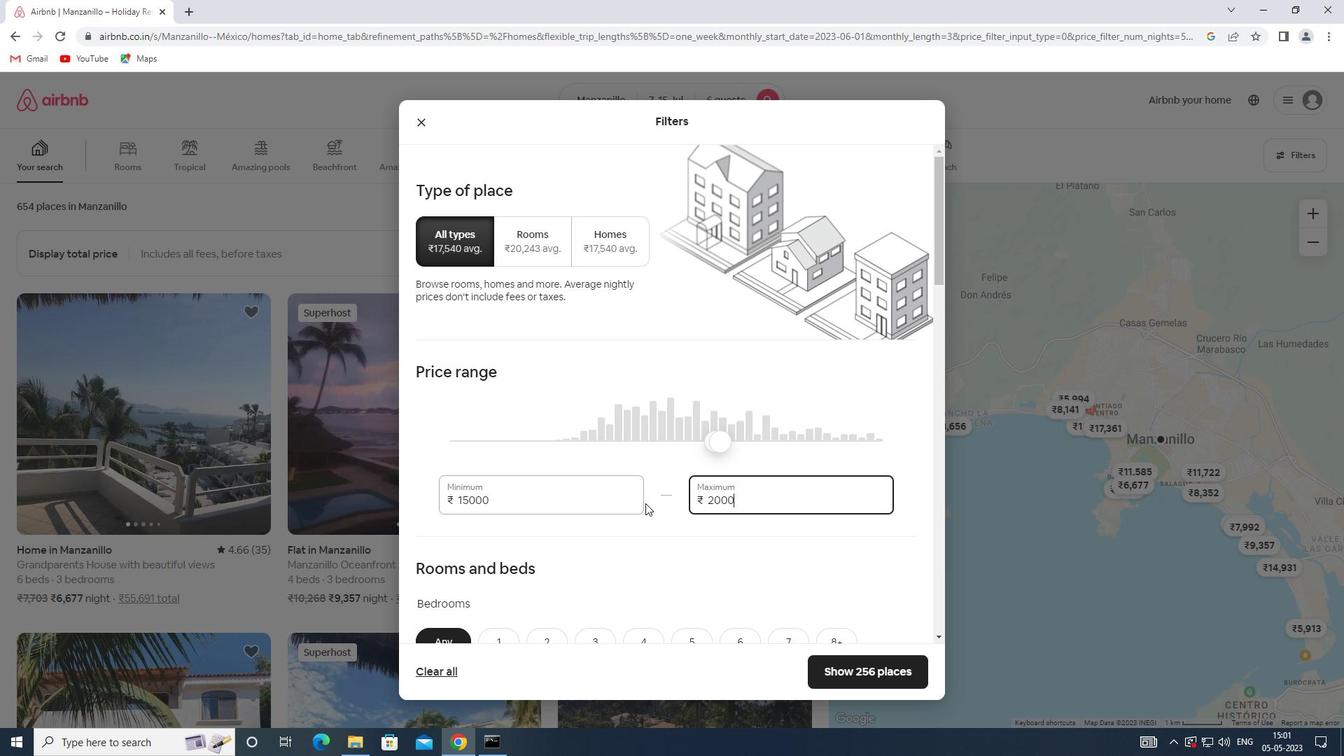 
Action: Mouse scrolled (645, 502) with delta (0, 0)
Screenshot: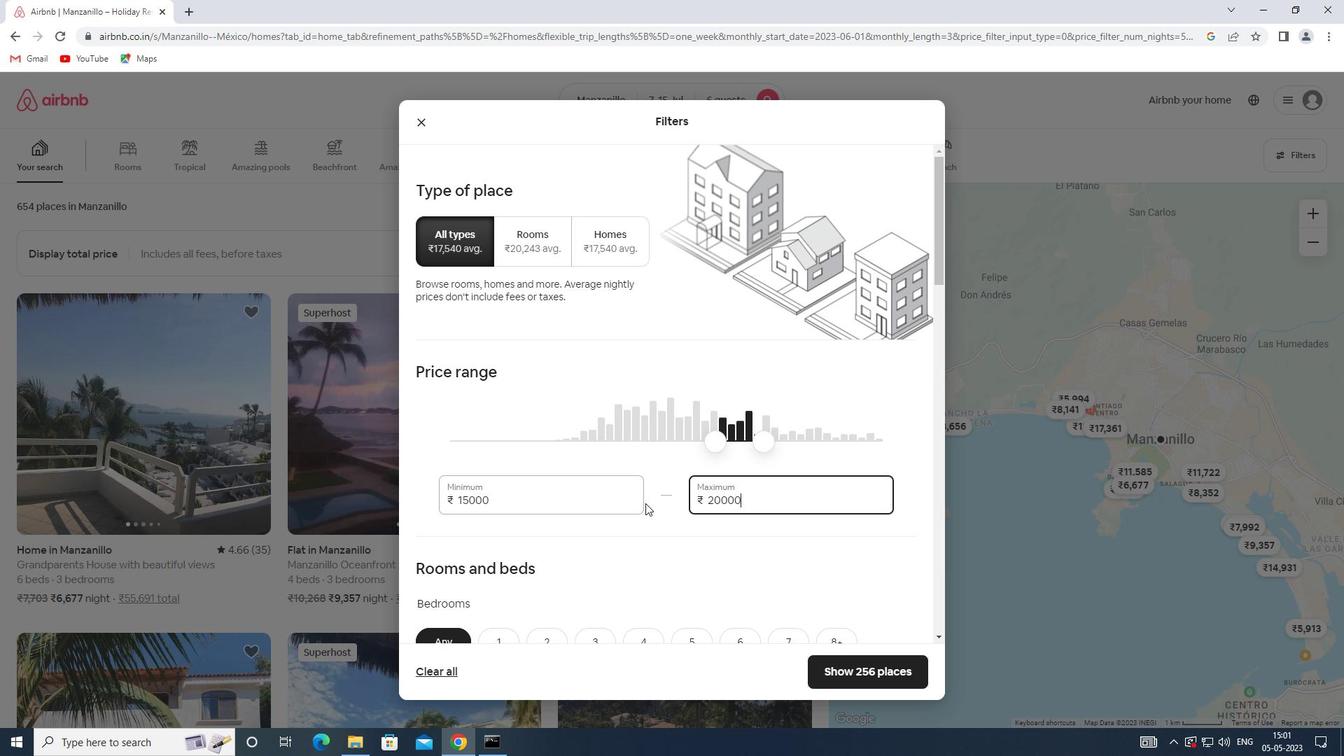 
Action: Mouse moved to (643, 503)
Screenshot: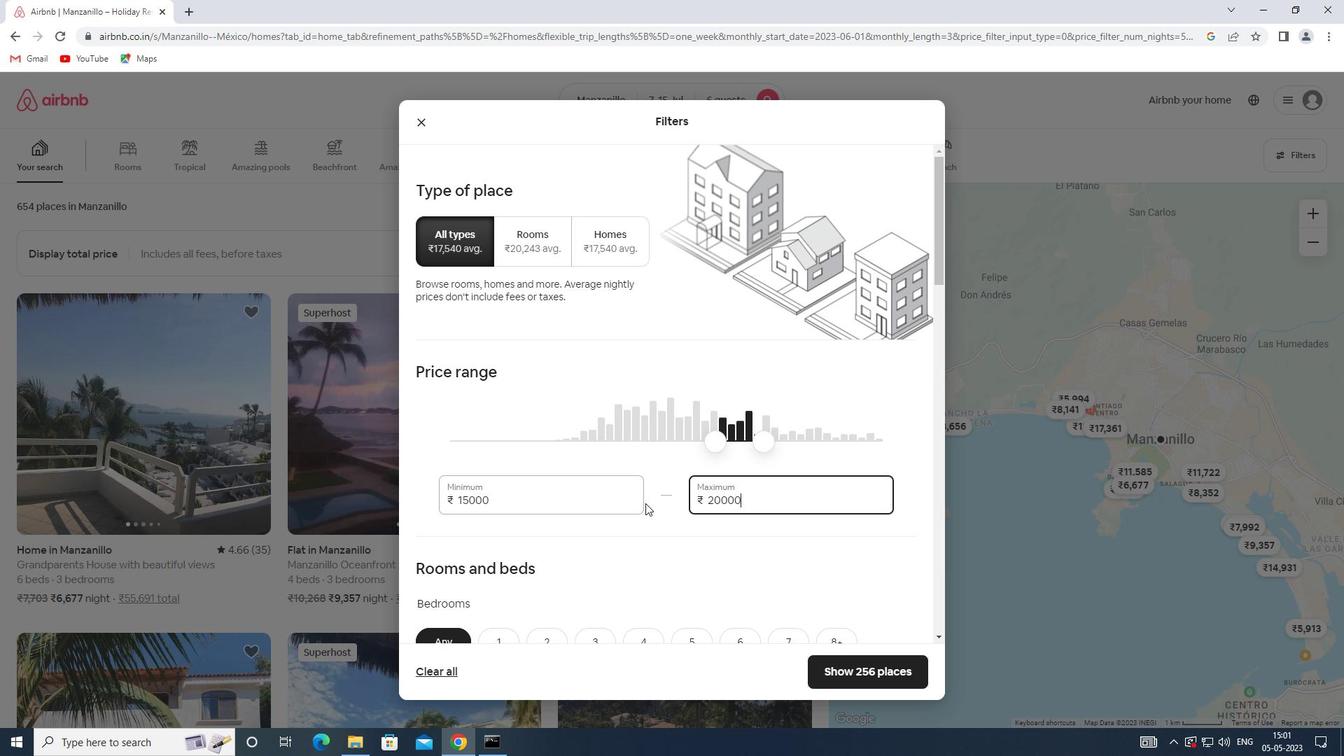 
Action: Mouse scrolled (643, 502) with delta (0, 0)
Screenshot: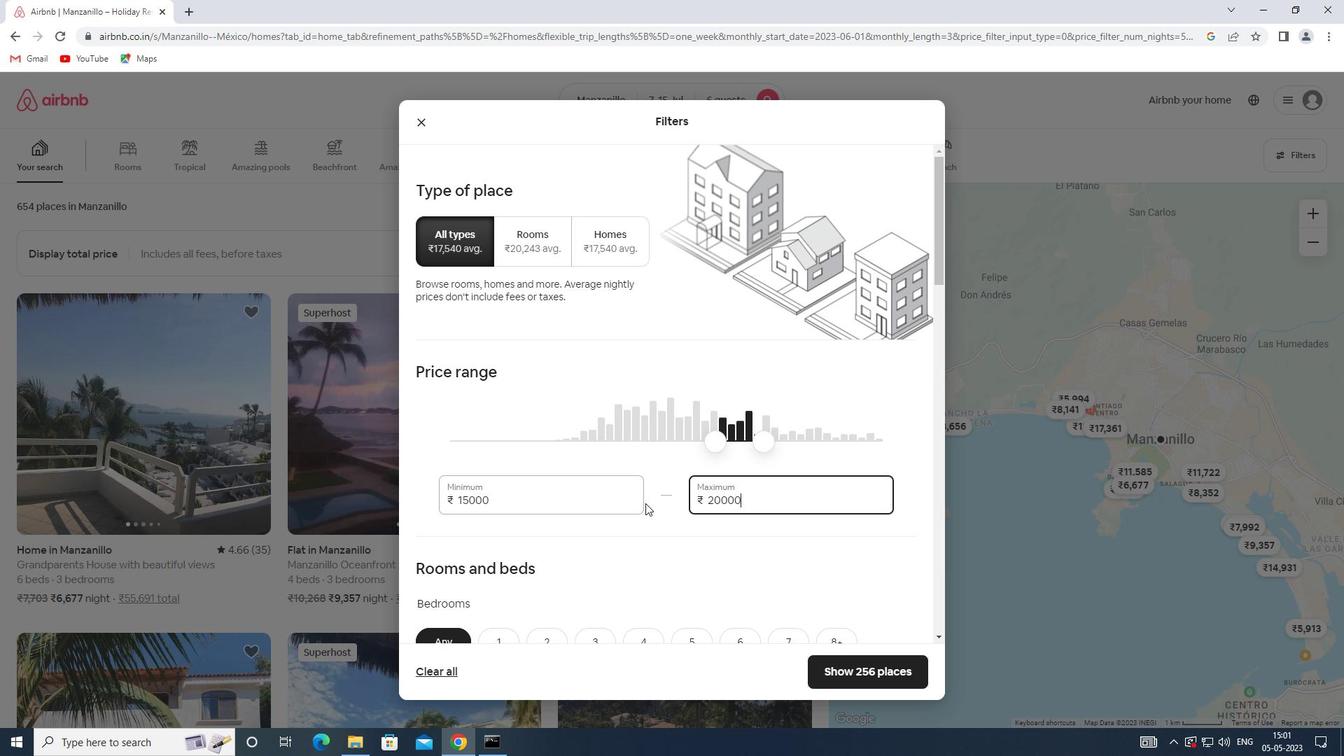 
Action: Mouse moved to (603, 493)
Screenshot: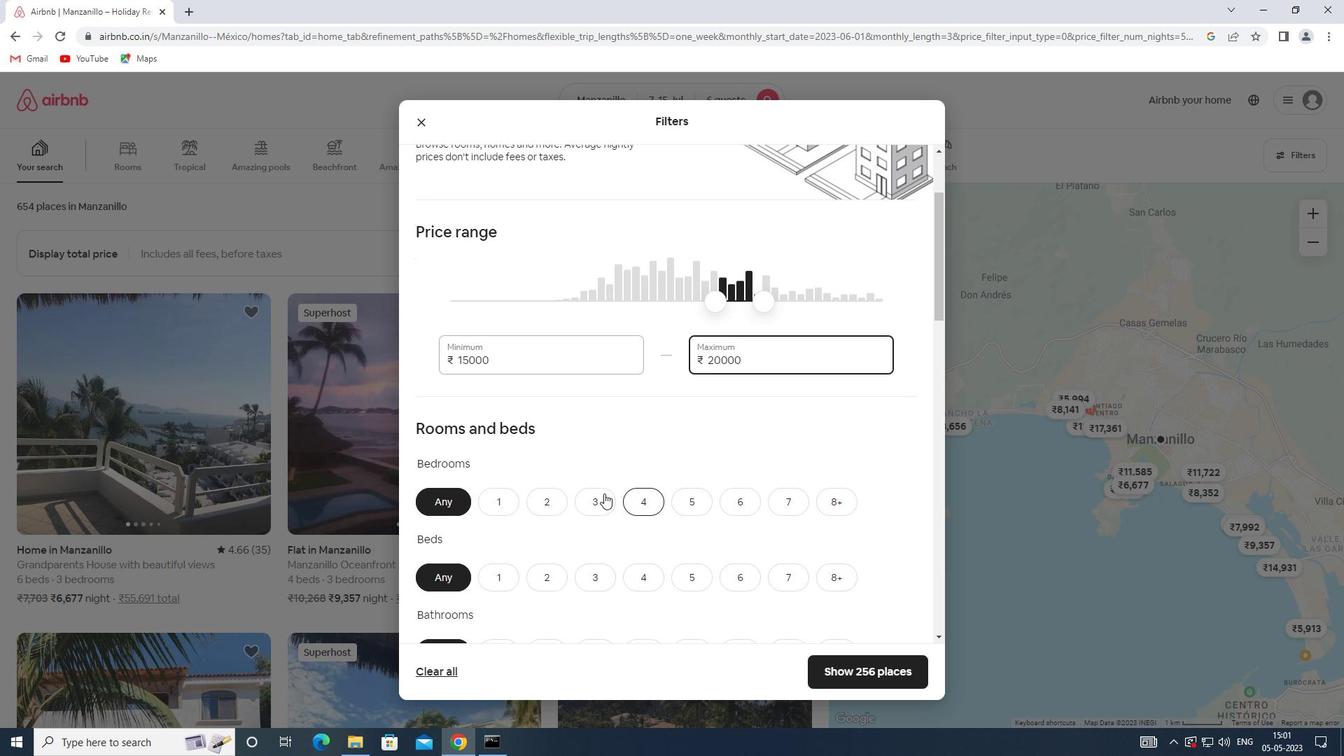 
Action: Mouse pressed left at (603, 493)
Screenshot: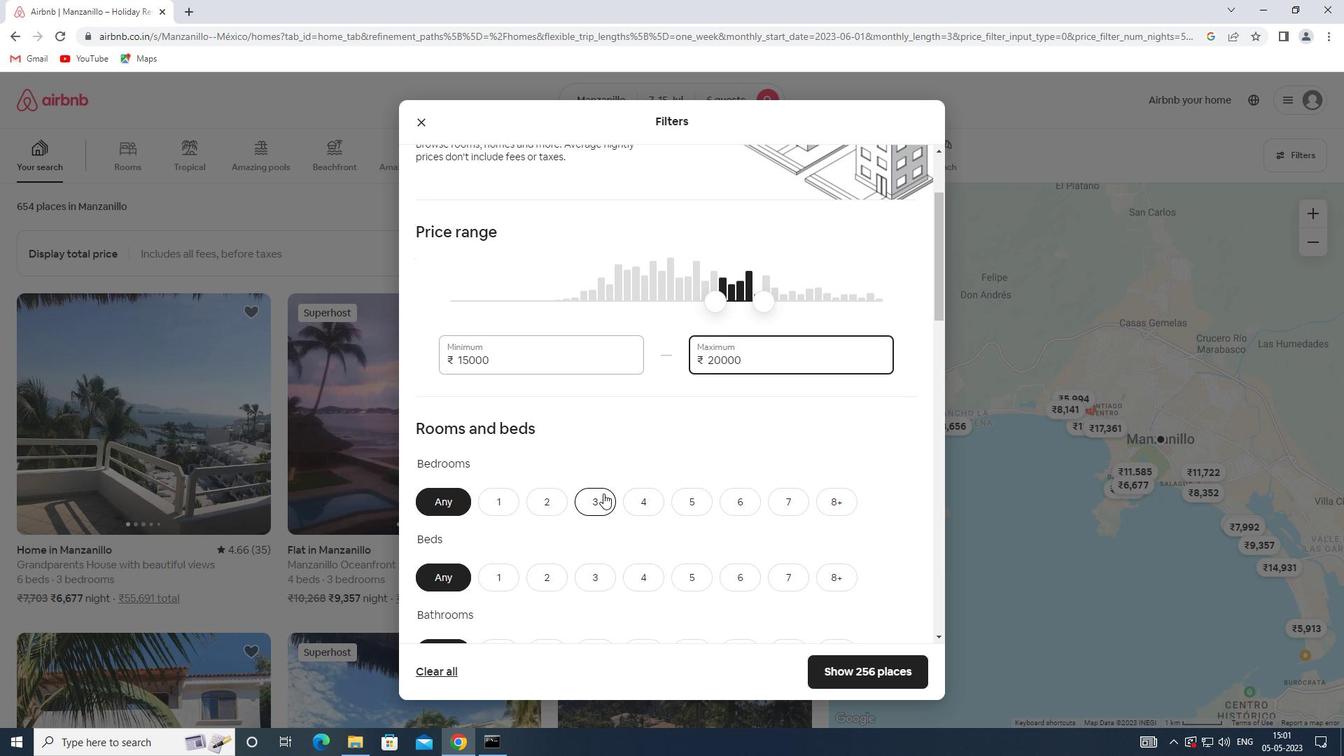 
Action: Mouse moved to (603, 479)
Screenshot: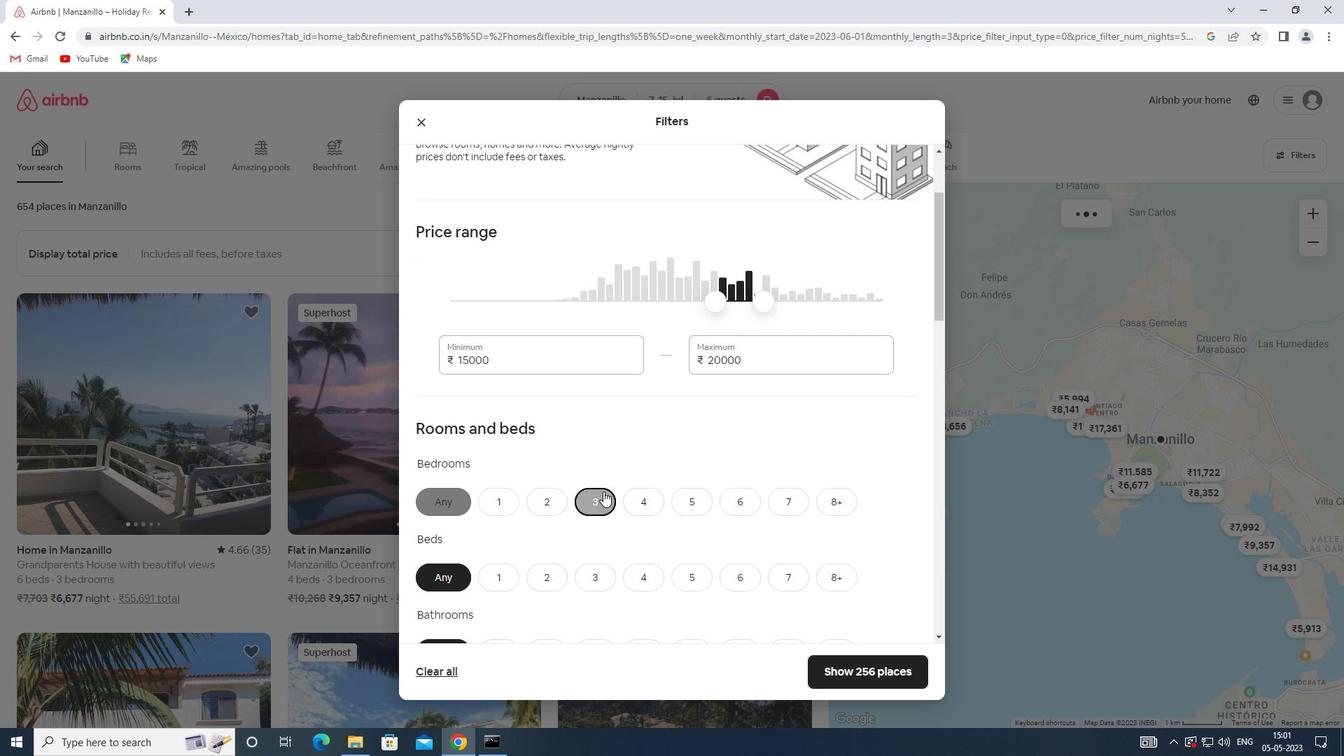 
Action: Mouse scrolled (603, 478) with delta (0, 0)
Screenshot: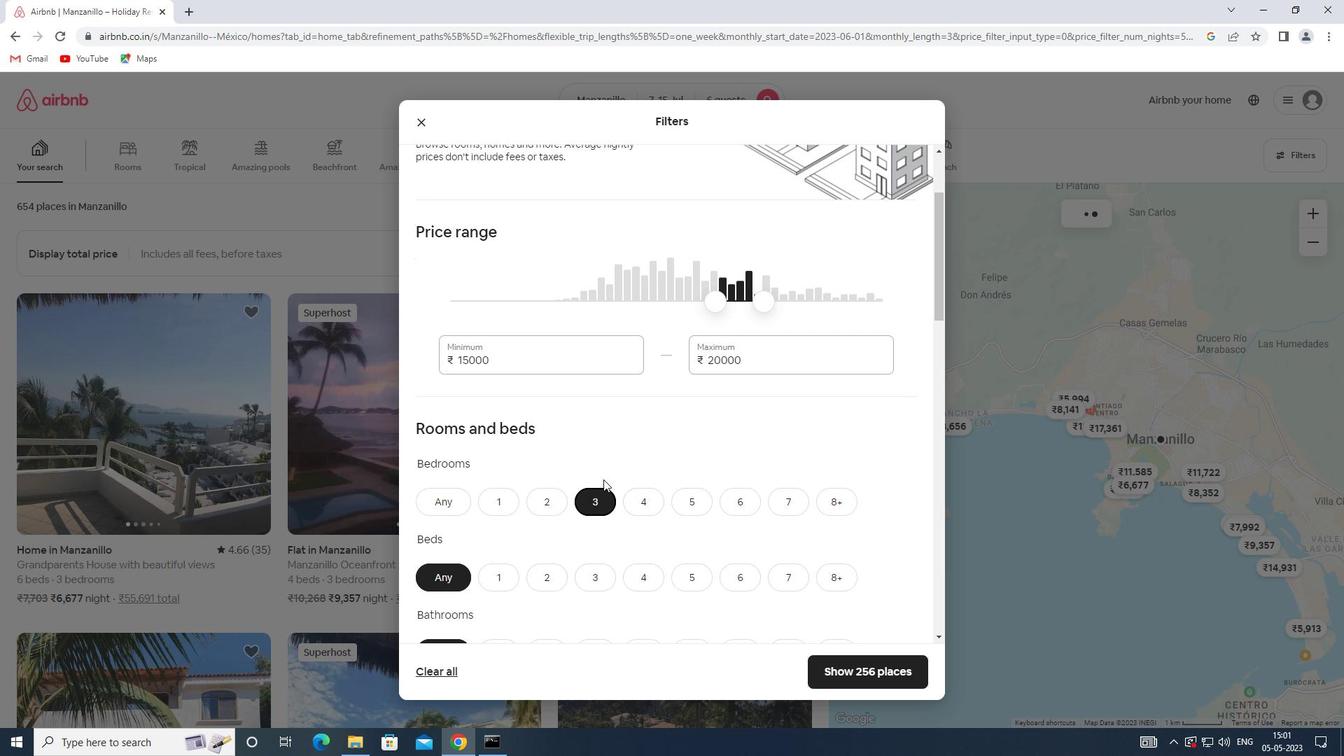 
Action: Mouse scrolled (603, 478) with delta (0, 0)
Screenshot: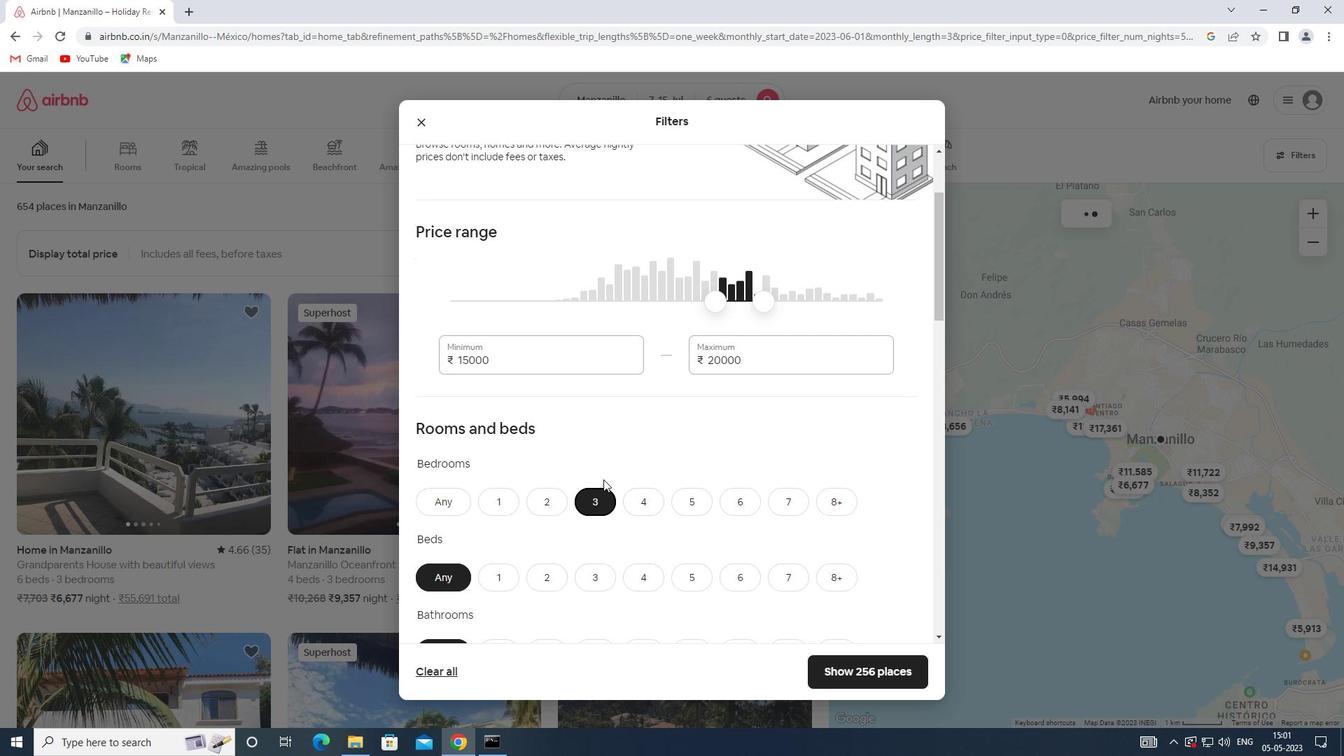
Action: Mouse moved to (599, 441)
Screenshot: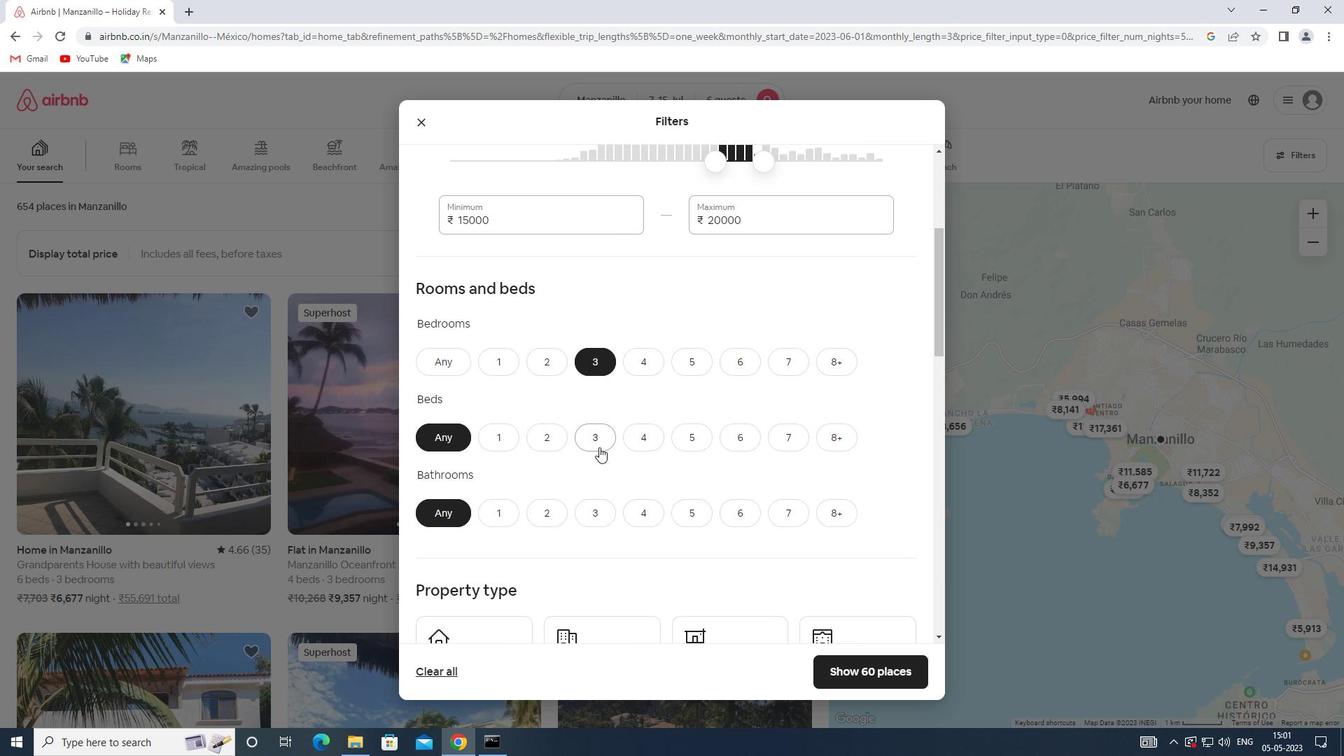 
Action: Mouse pressed left at (599, 441)
Screenshot: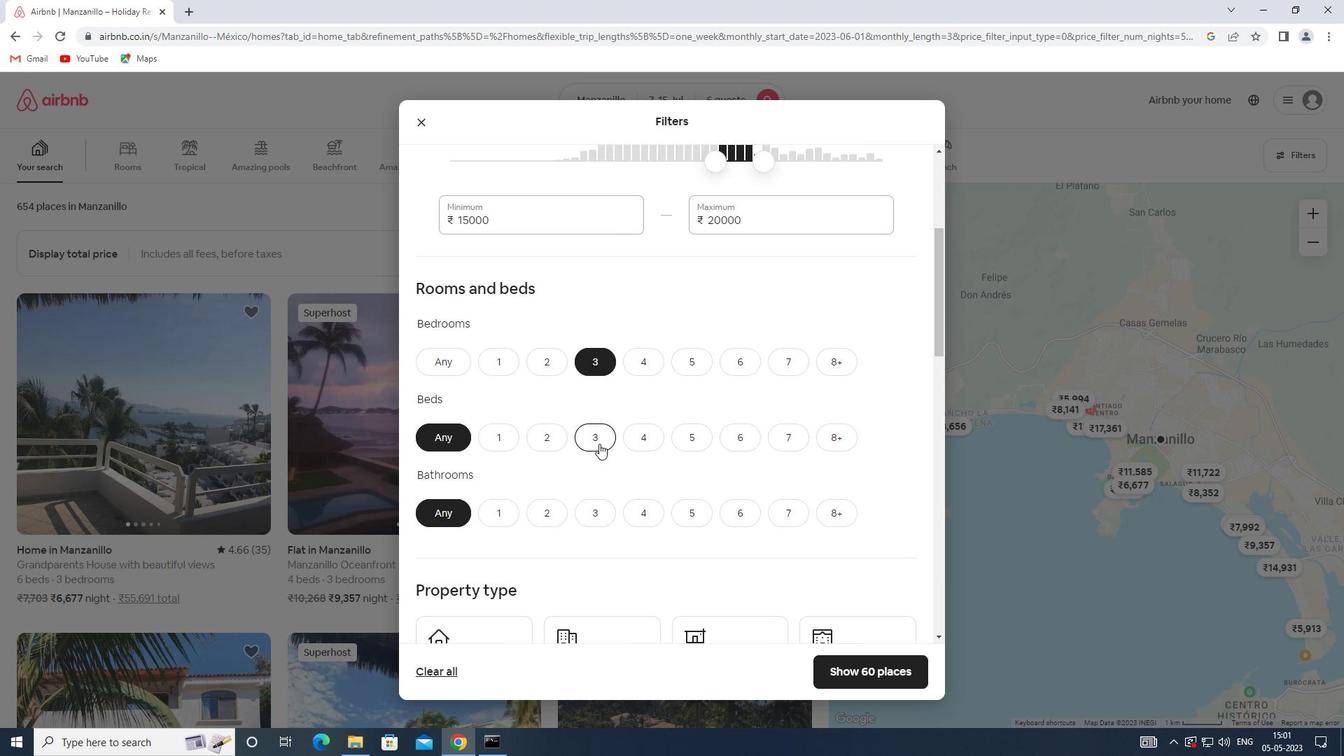 
Action: Mouse moved to (595, 510)
Screenshot: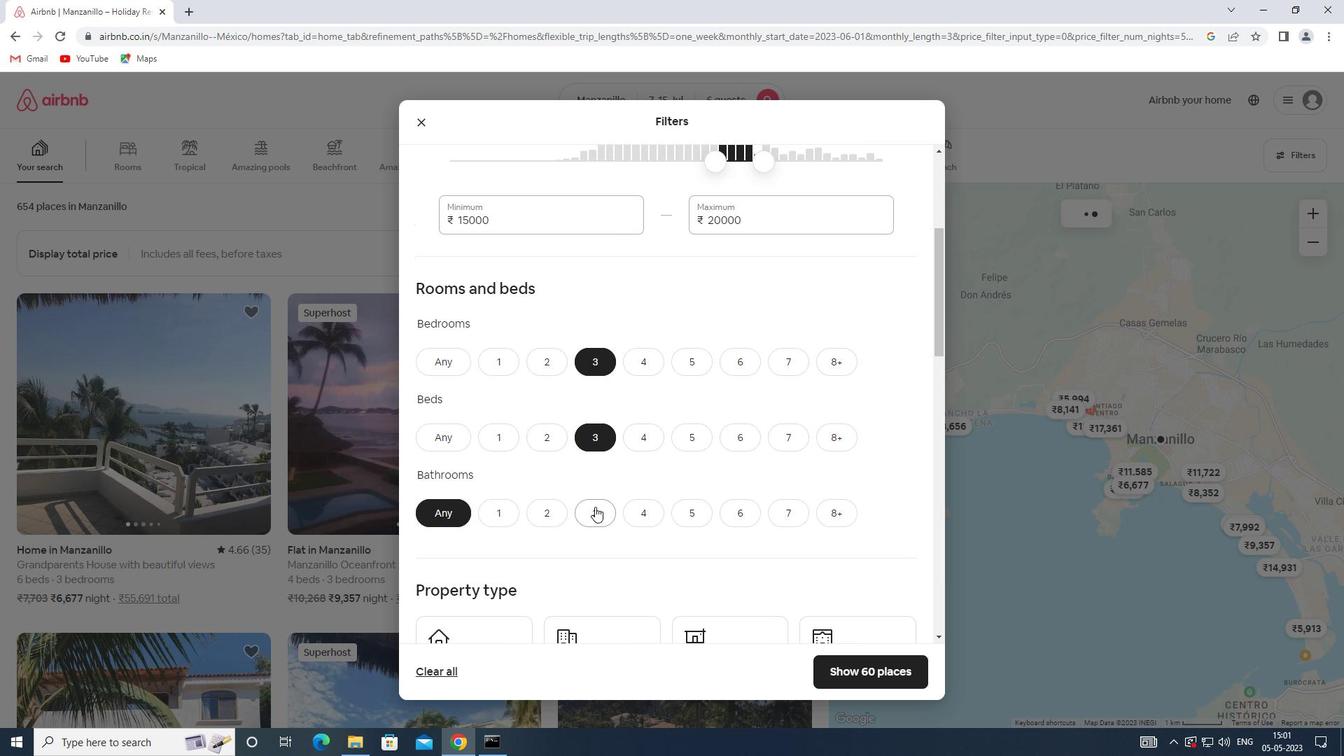 
Action: Mouse pressed left at (595, 510)
Screenshot: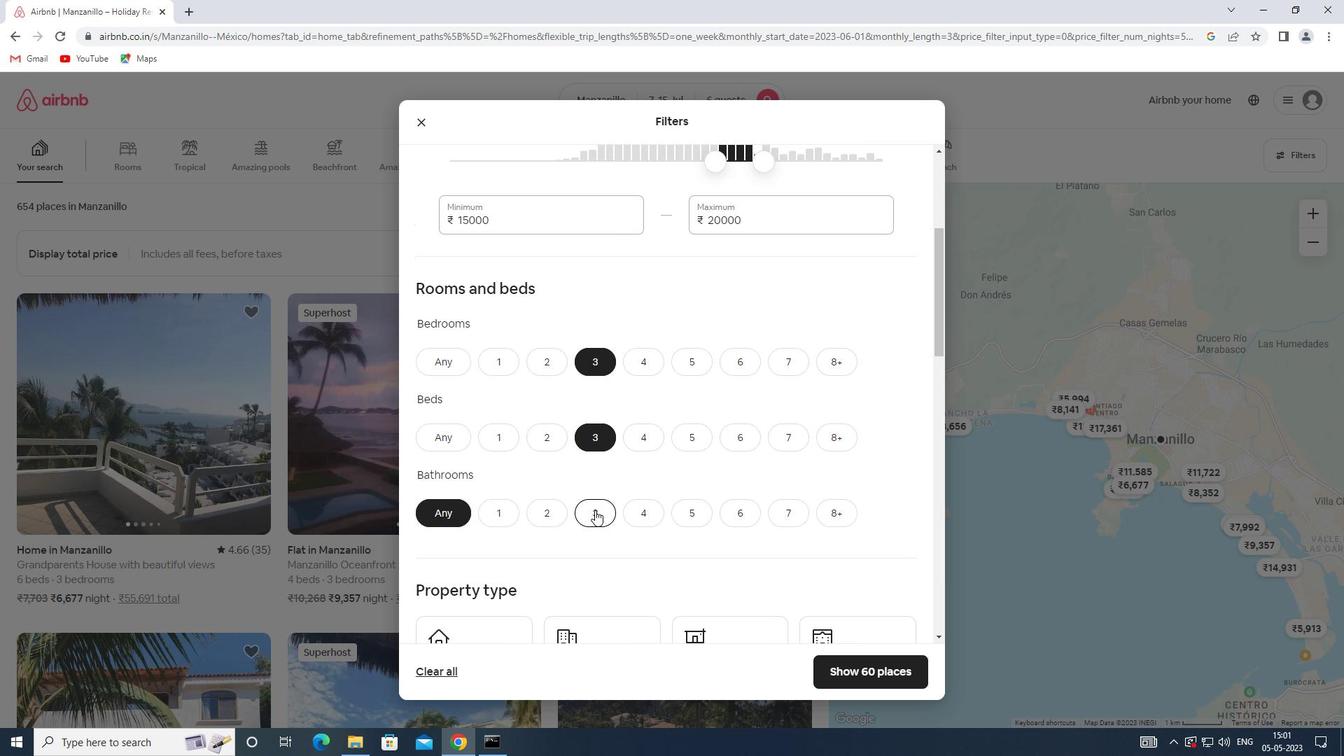 
Action: Mouse moved to (582, 470)
Screenshot: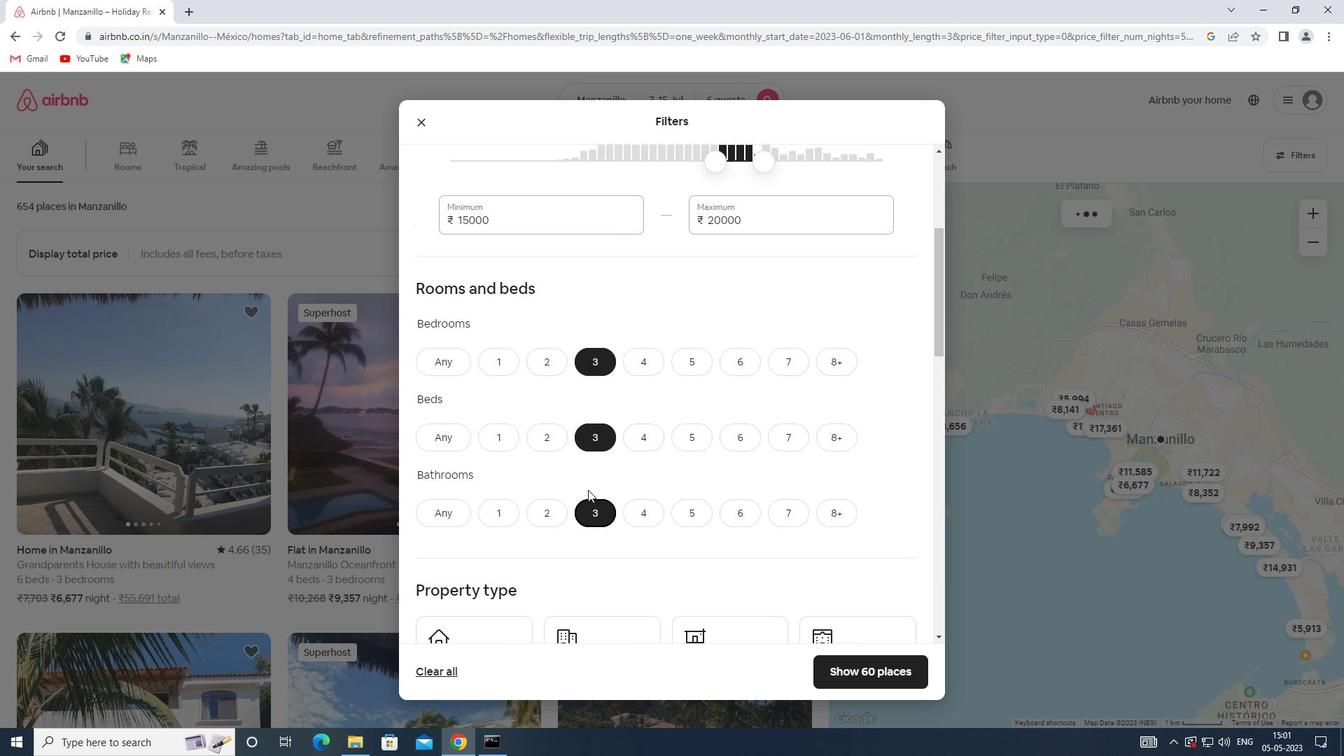 
Action: Mouse scrolled (582, 469) with delta (0, 0)
Screenshot: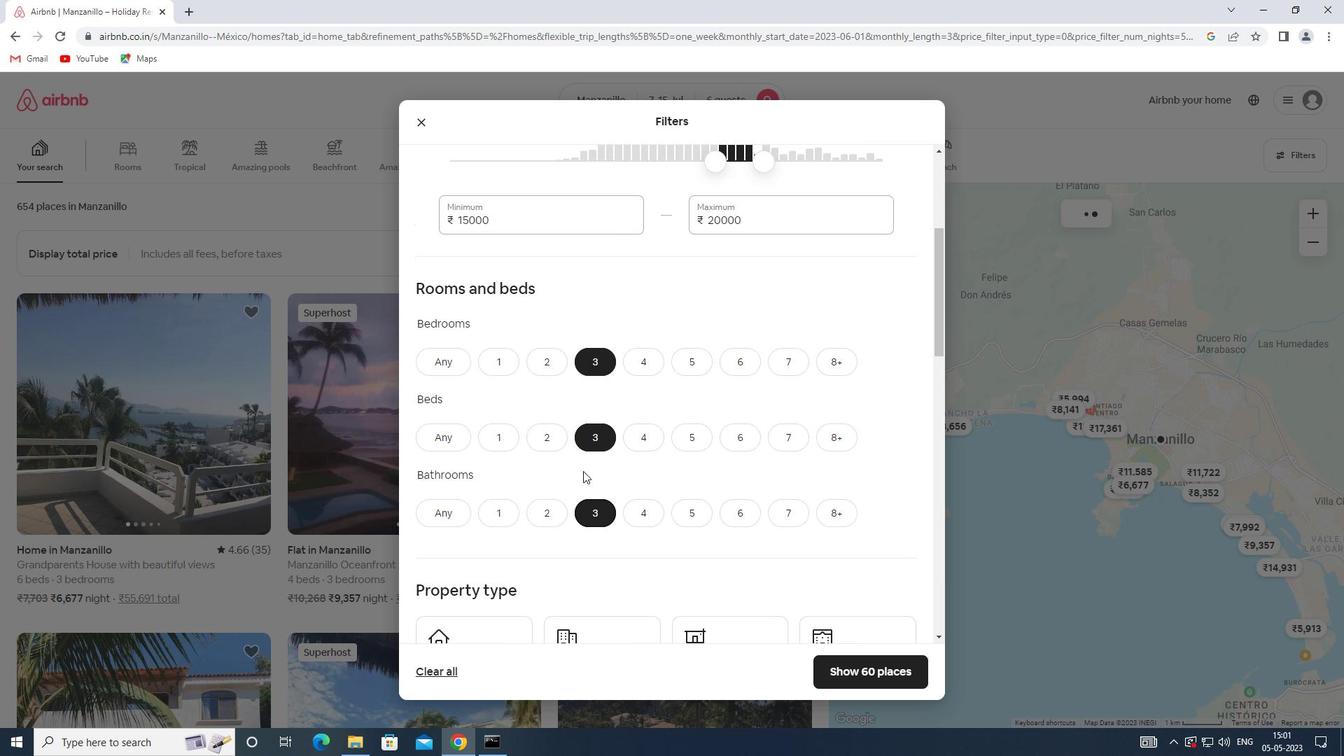 
Action: Mouse scrolled (582, 469) with delta (0, 0)
Screenshot: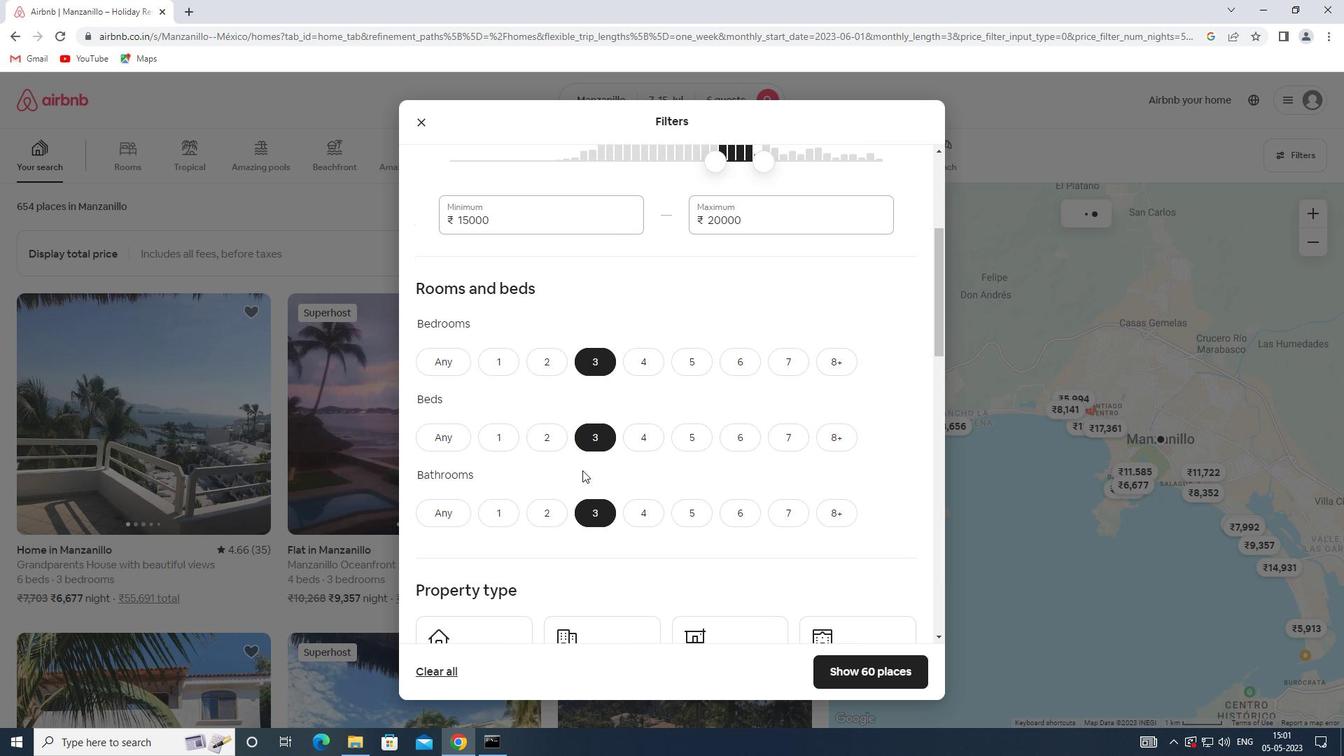 
Action: Mouse moved to (495, 502)
Screenshot: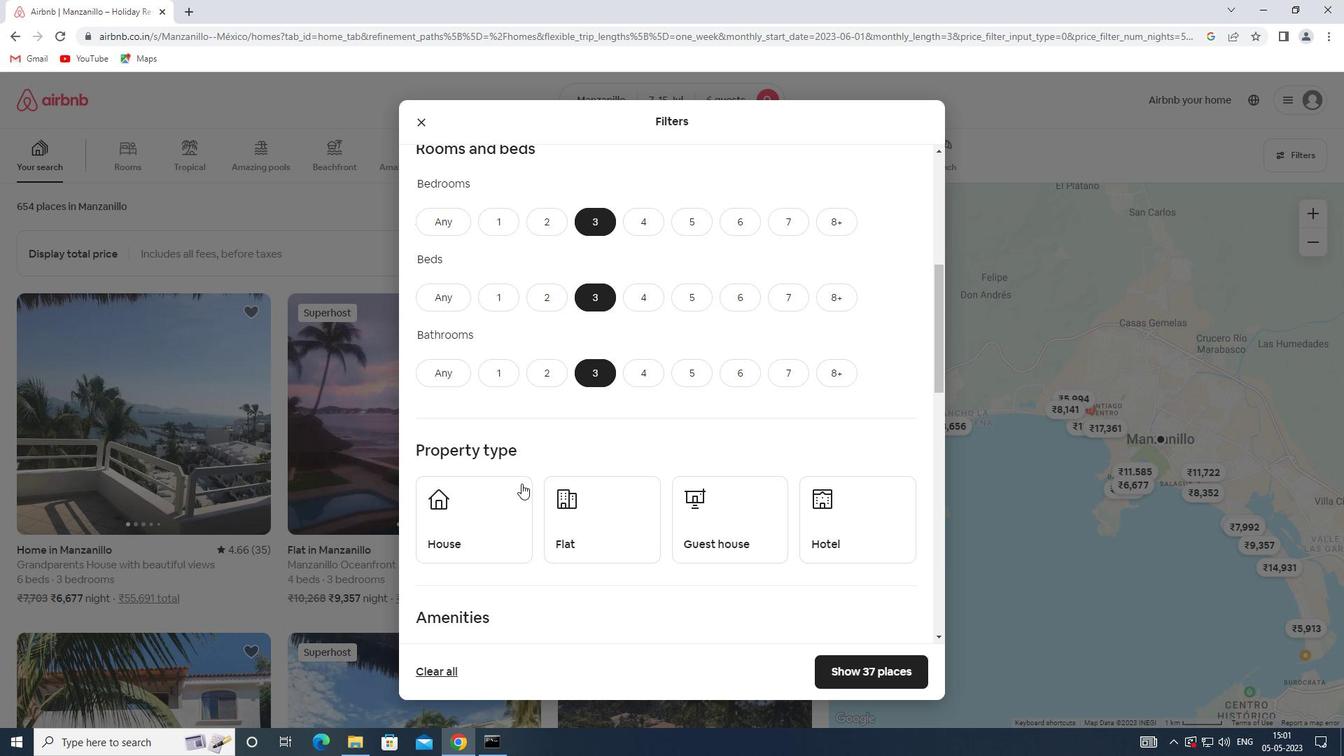 
Action: Mouse pressed left at (495, 502)
Screenshot: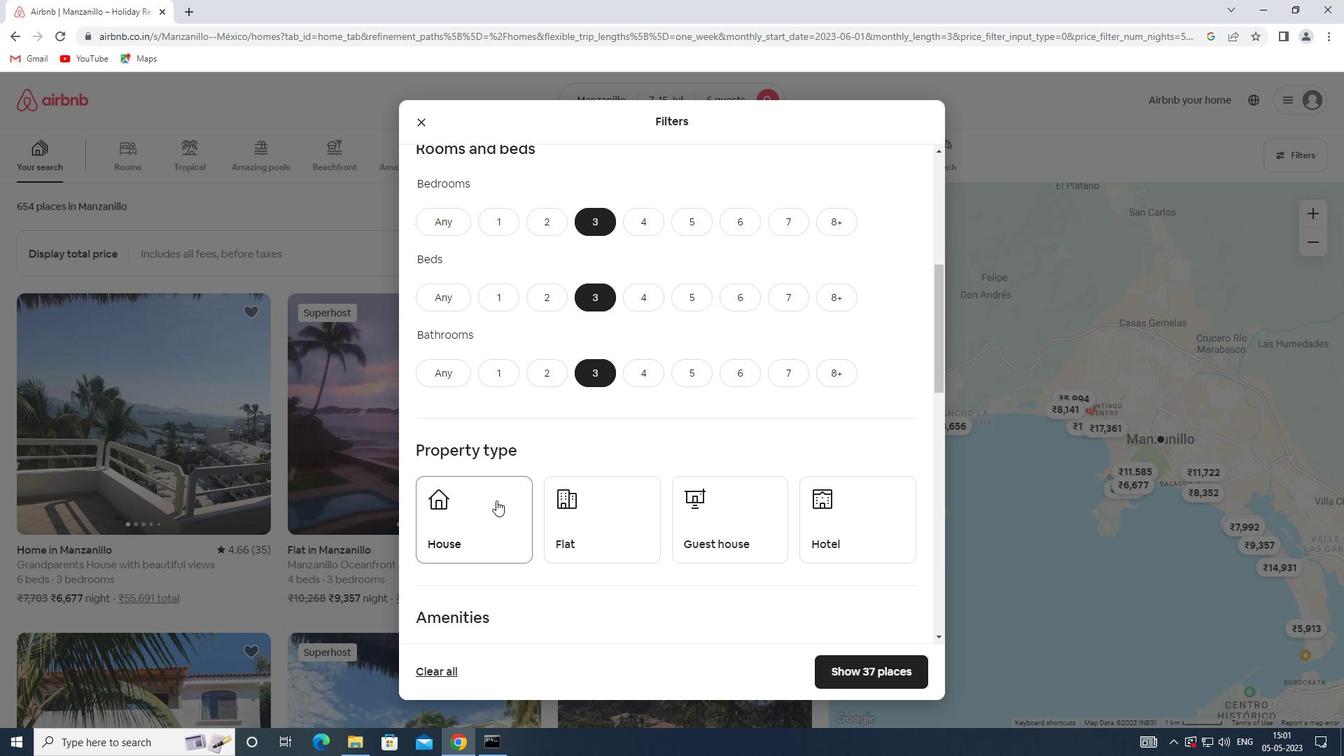 
Action: Mouse moved to (598, 521)
Screenshot: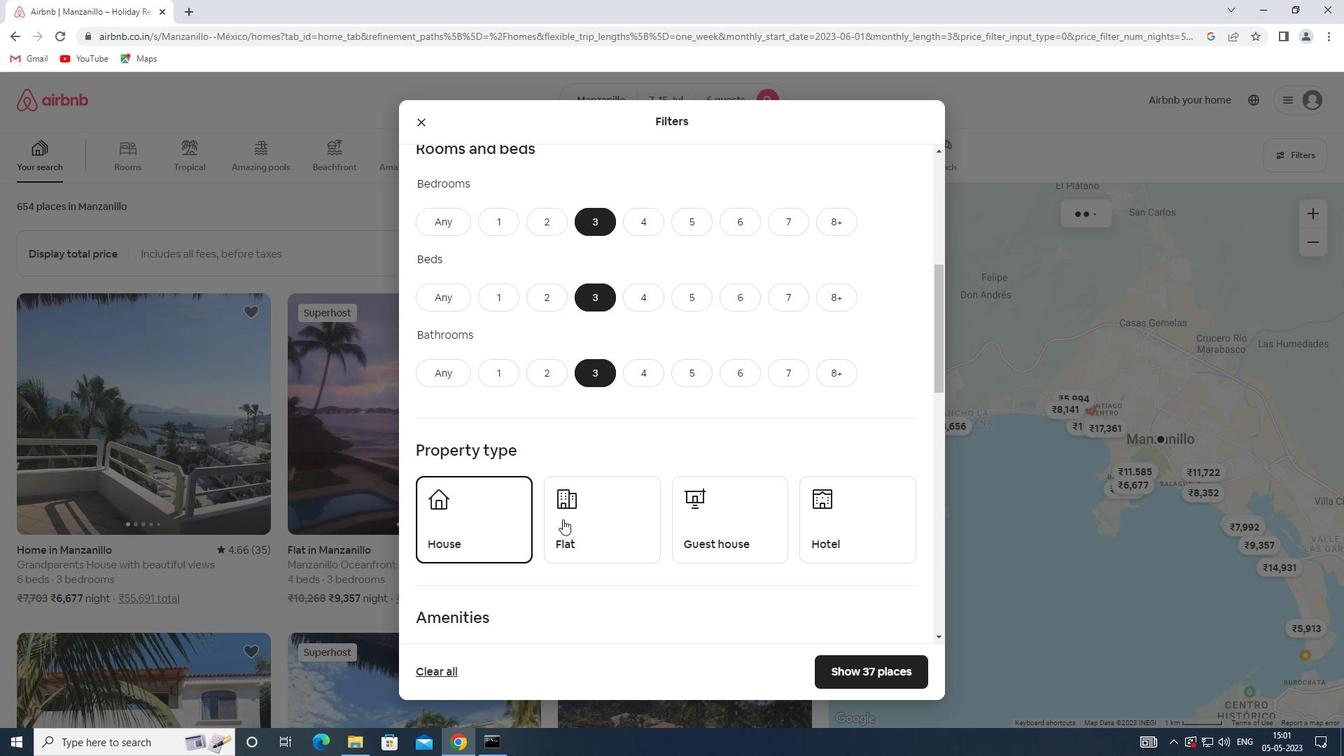 
Action: Mouse pressed left at (598, 521)
Screenshot: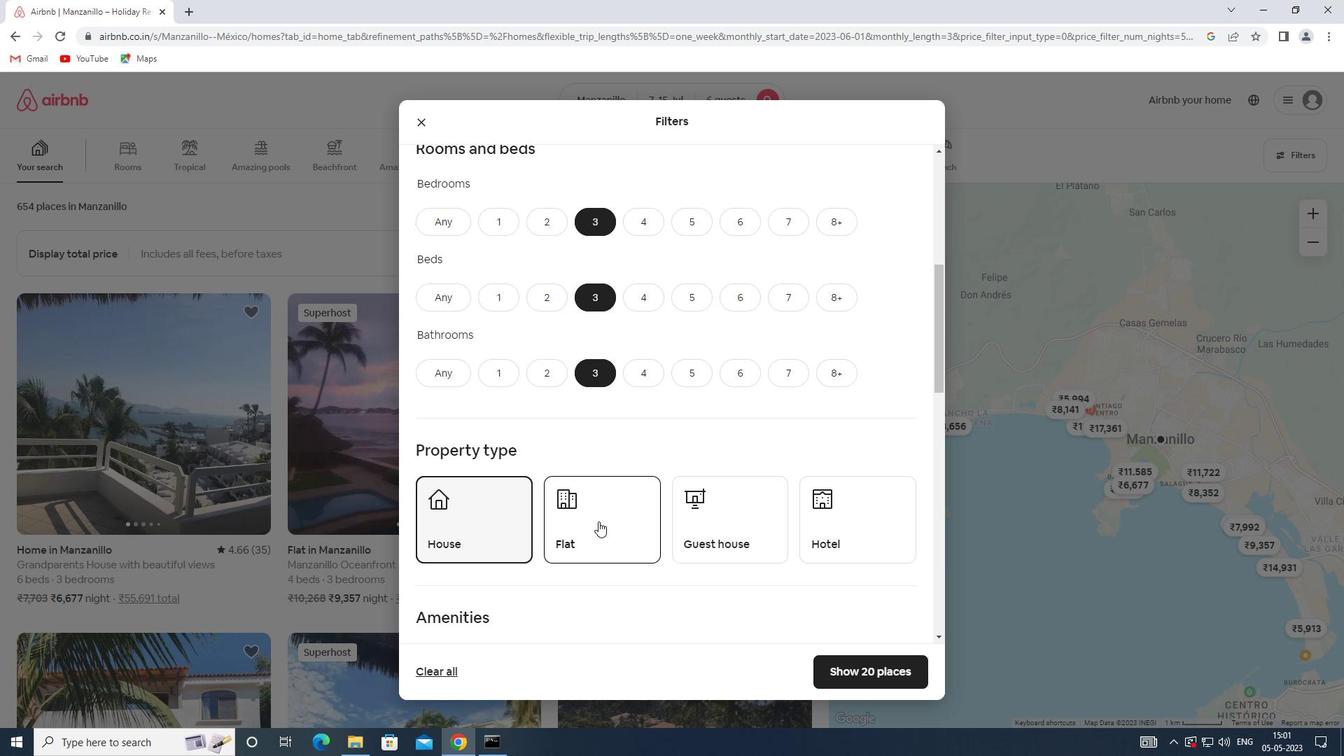 
Action: Mouse moved to (704, 527)
Screenshot: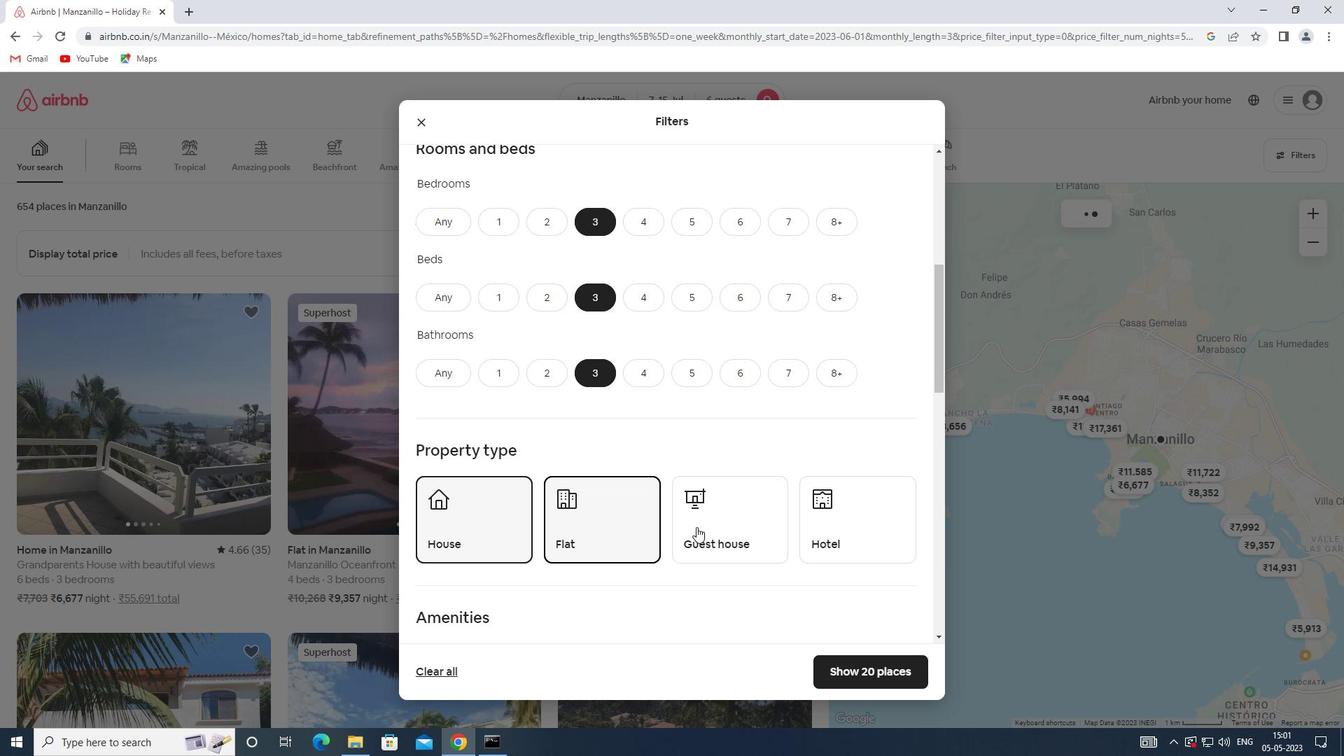 
Action: Mouse pressed left at (704, 527)
Screenshot: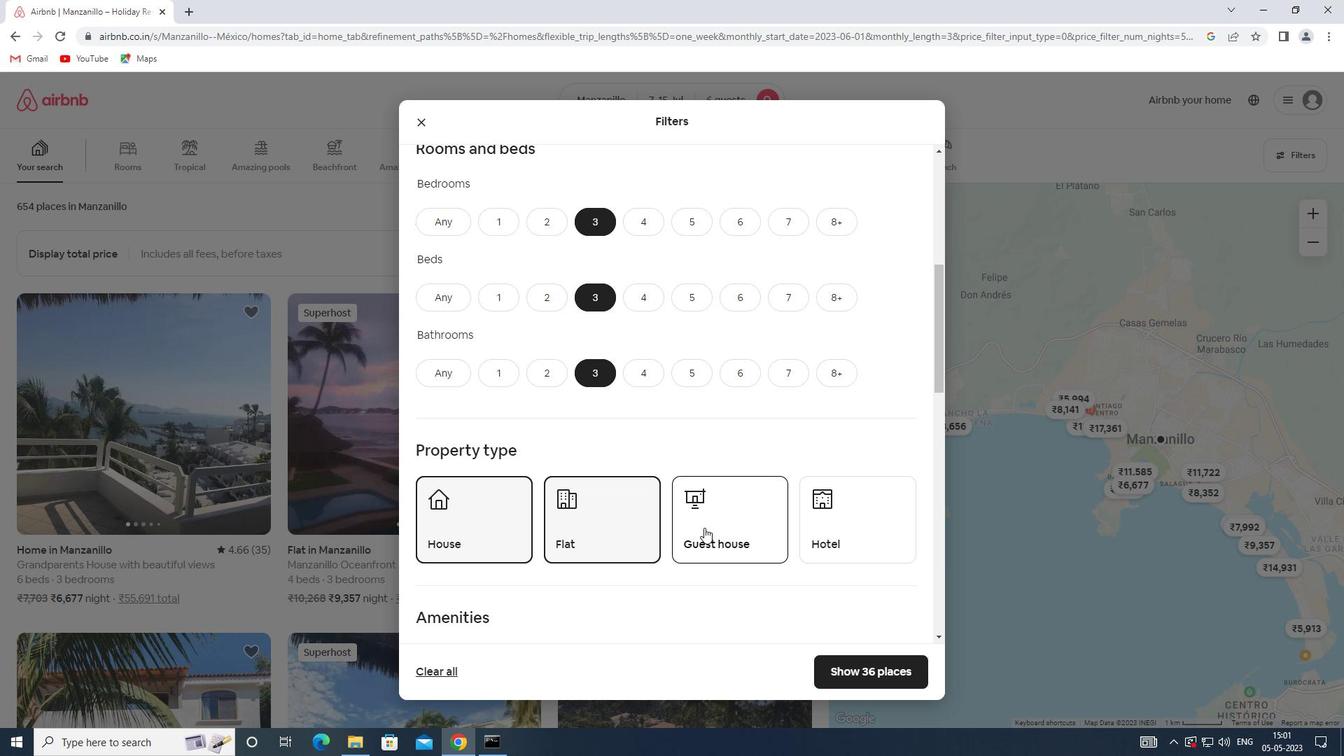 
Action: Mouse moved to (705, 527)
Screenshot: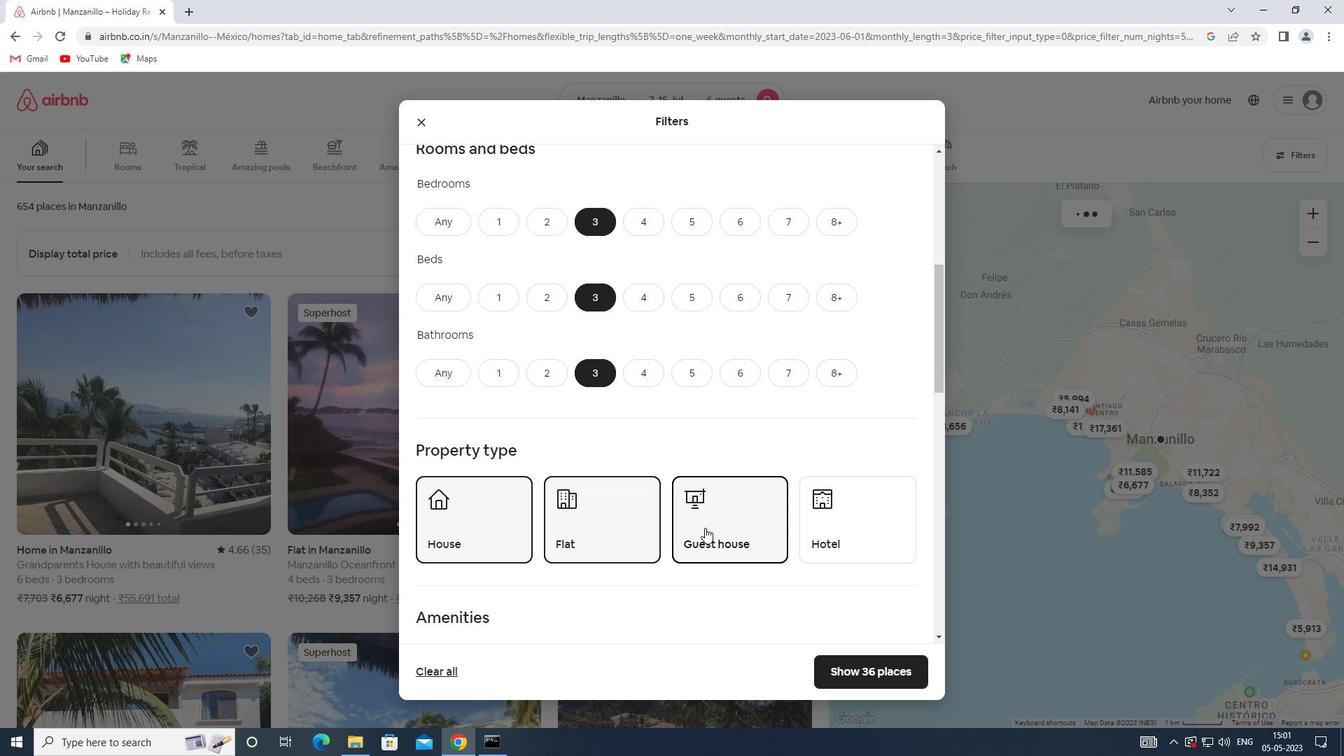 
Action: Mouse scrolled (705, 527) with delta (0, 0)
Screenshot: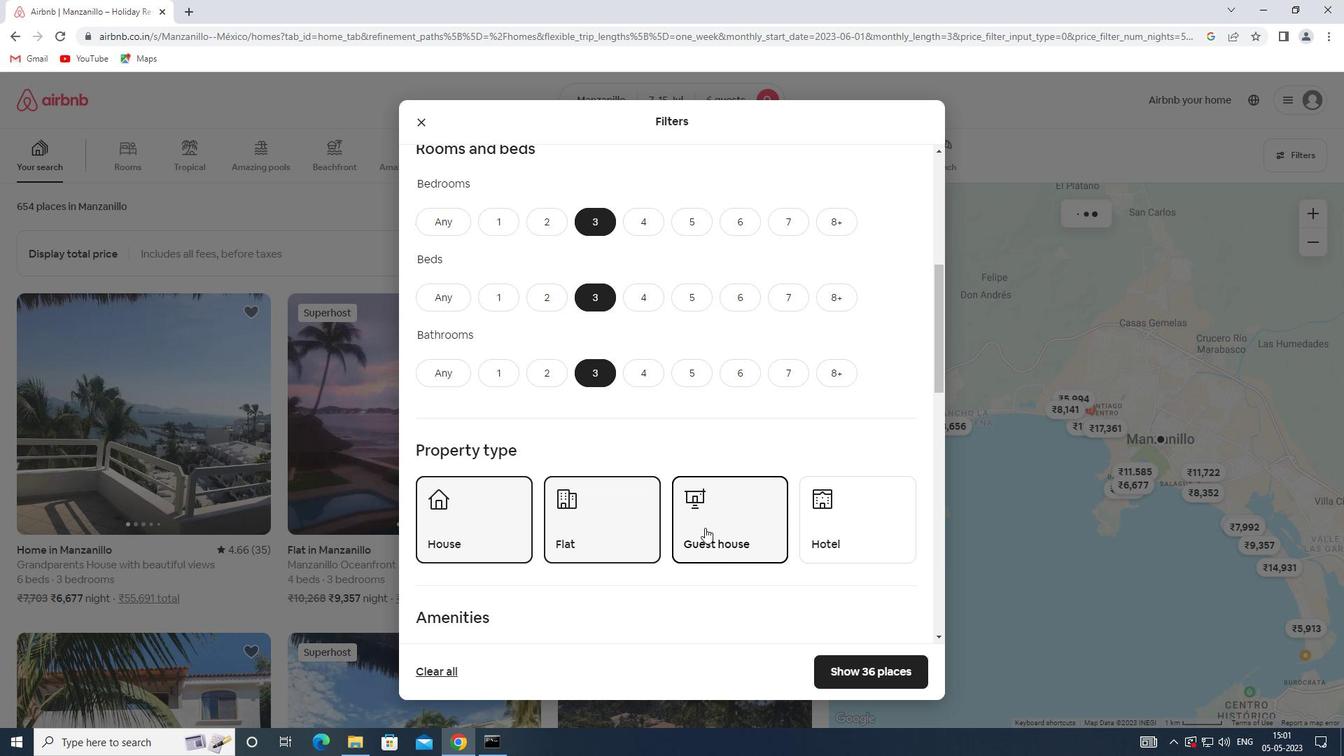 
Action: Mouse scrolled (705, 527) with delta (0, 0)
Screenshot: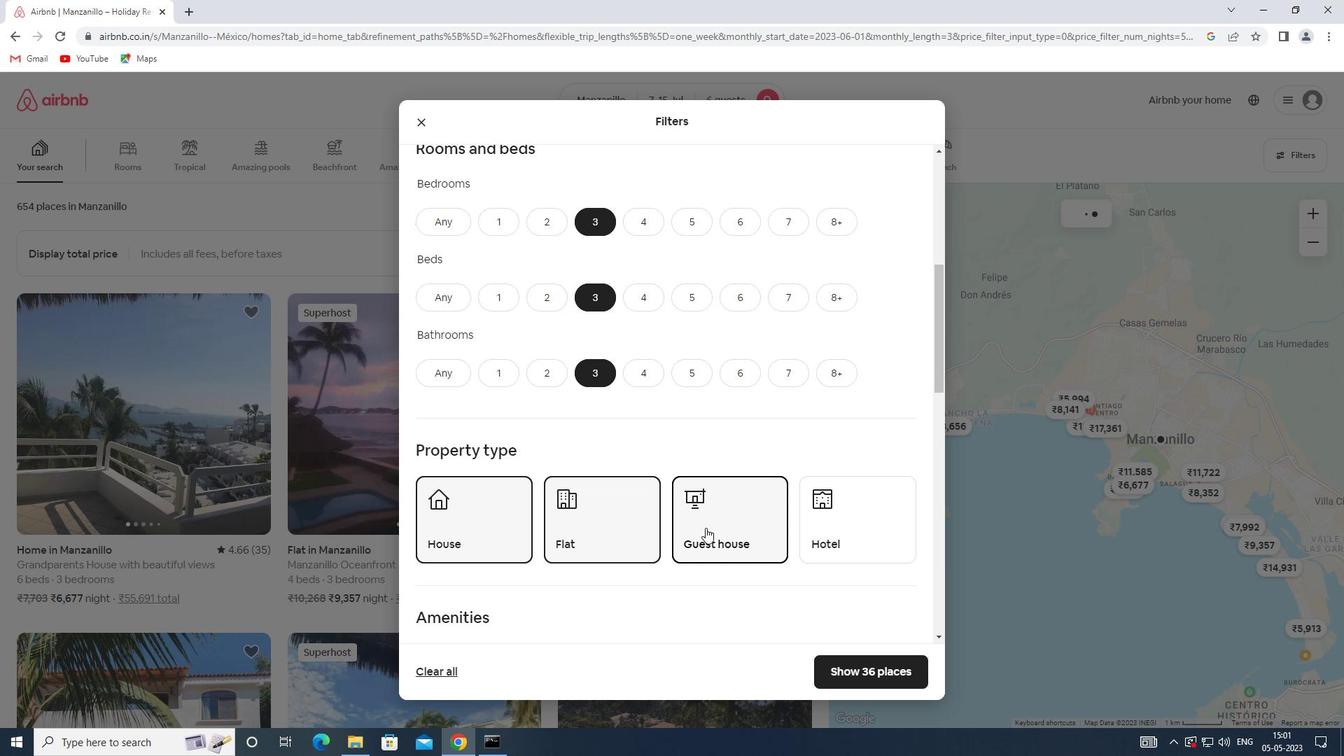 
Action: Mouse moved to (705, 523)
Screenshot: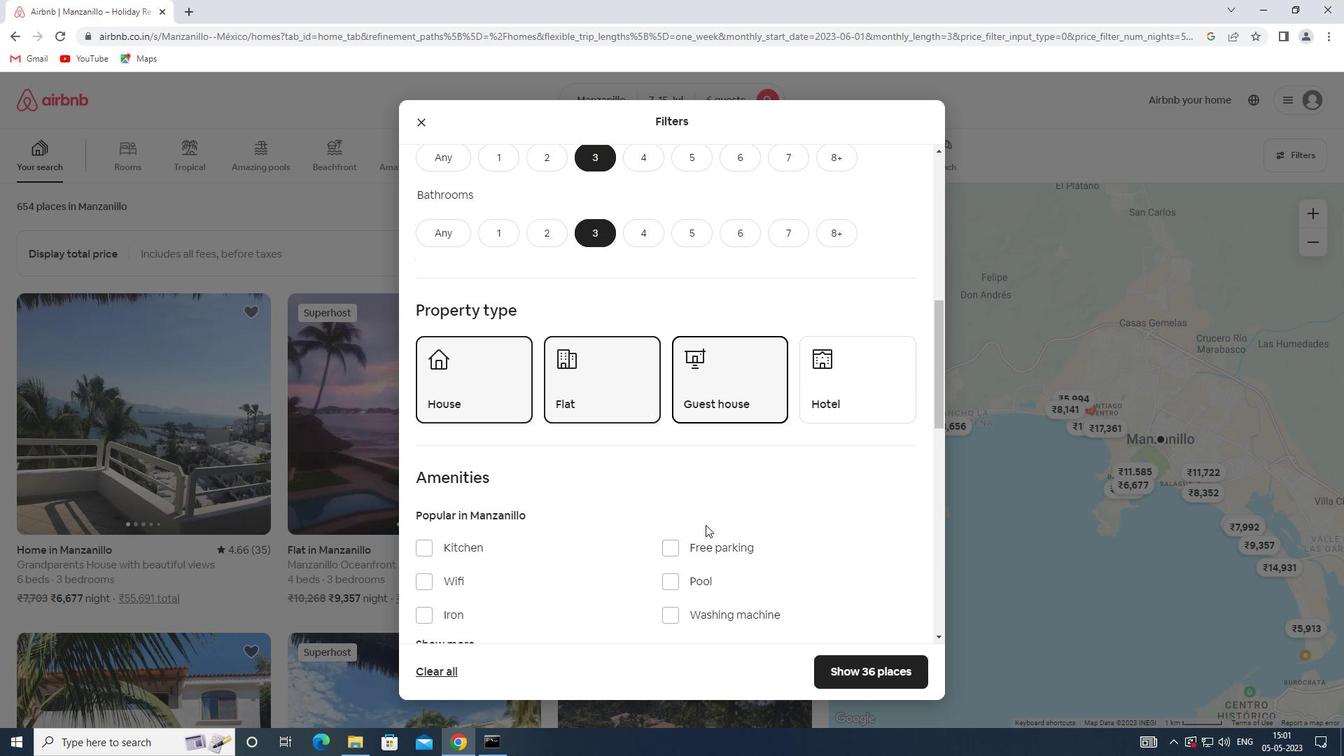 
Action: Mouse scrolled (705, 523) with delta (0, 0)
Screenshot: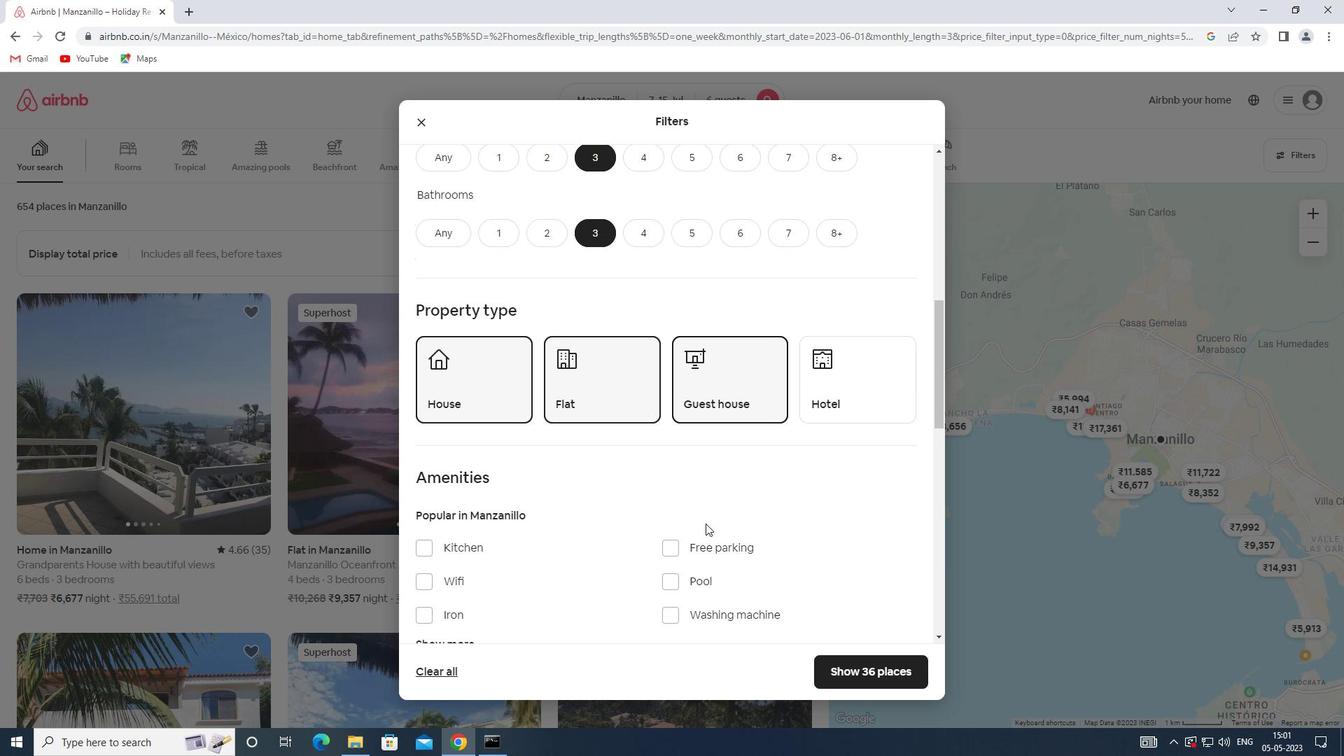
Action: Mouse scrolled (705, 523) with delta (0, 0)
Screenshot: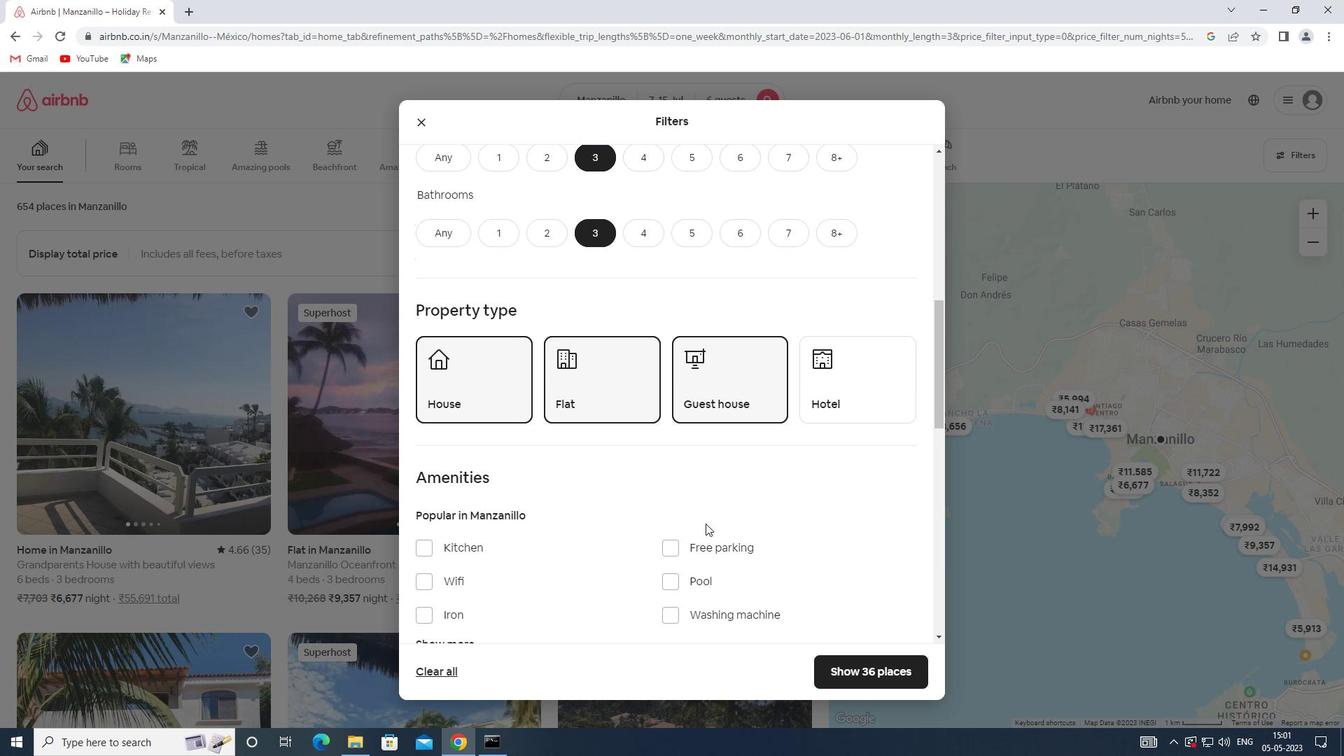 
Action: Mouse scrolled (705, 523) with delta (0, 0)
Screenshot: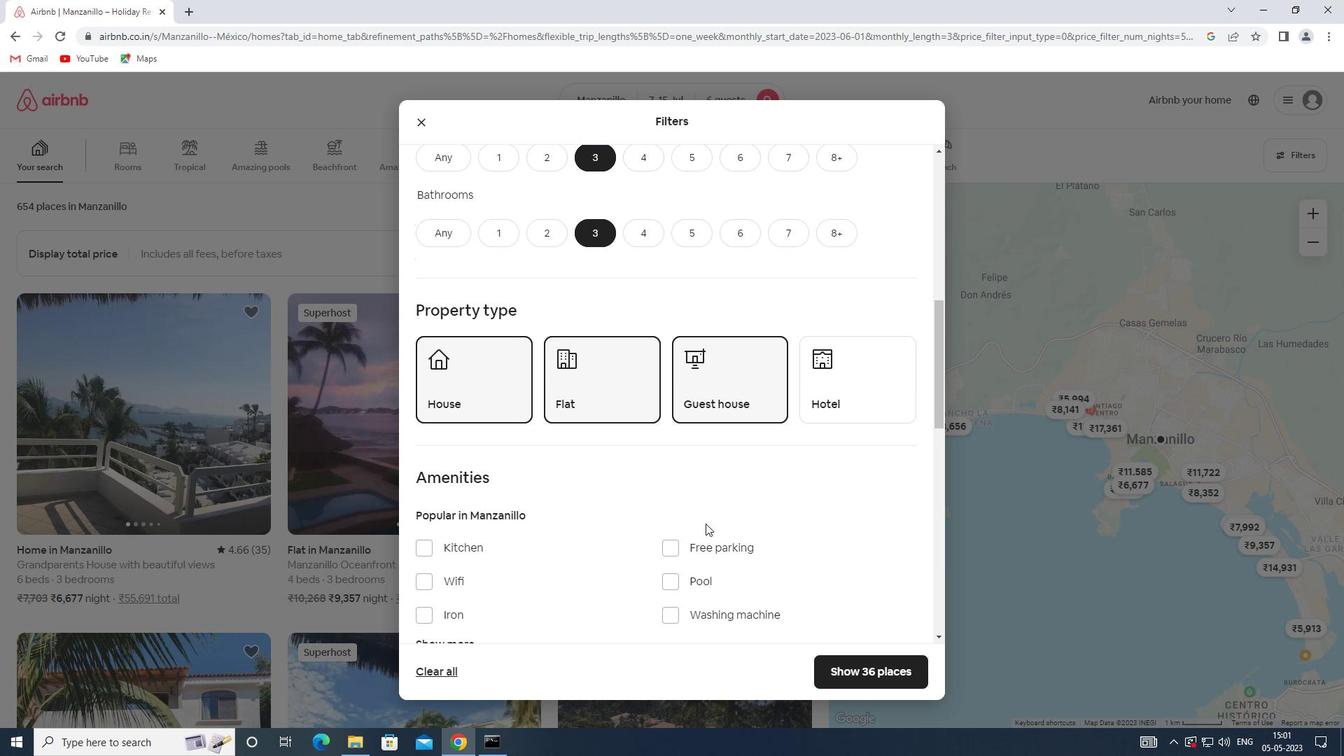 
Action: Mouse moved to (705, 520)
Screenshot: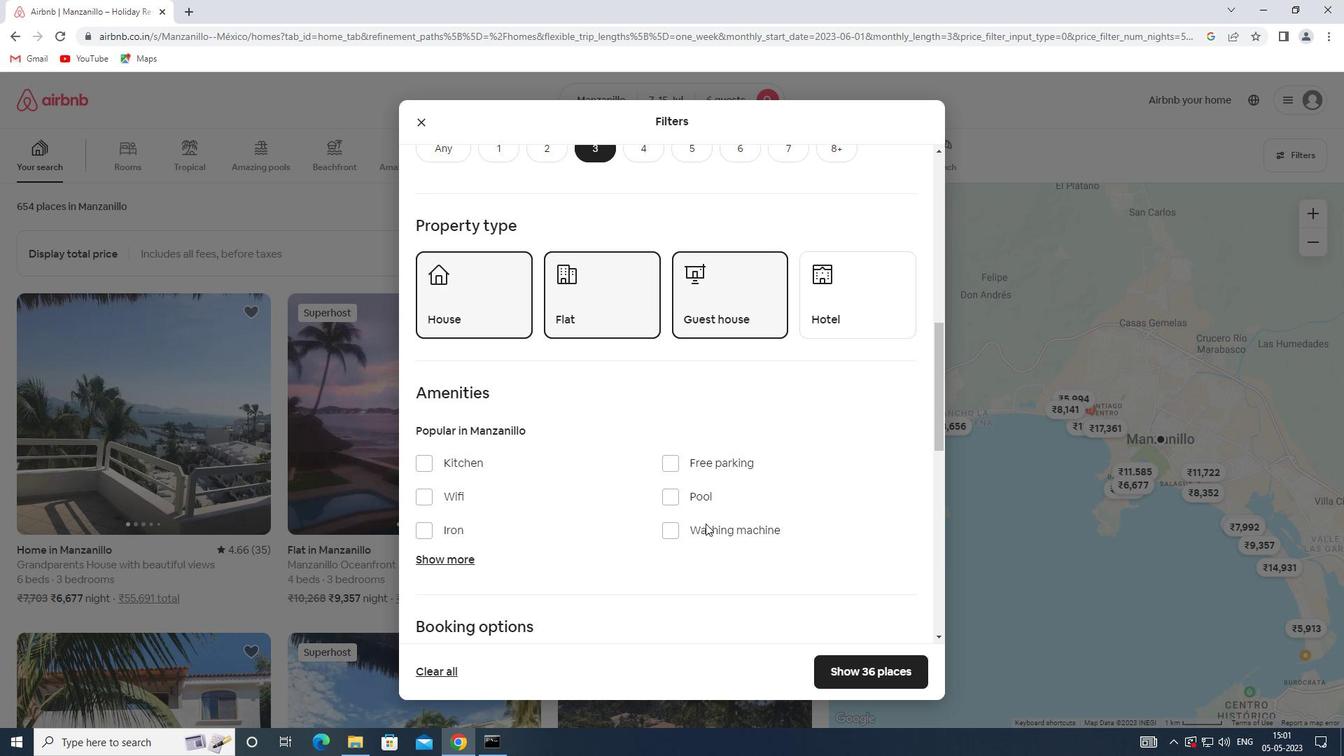 
Action: Mouse scrolled (705, 520) with delta (0, 0)
Screenshot: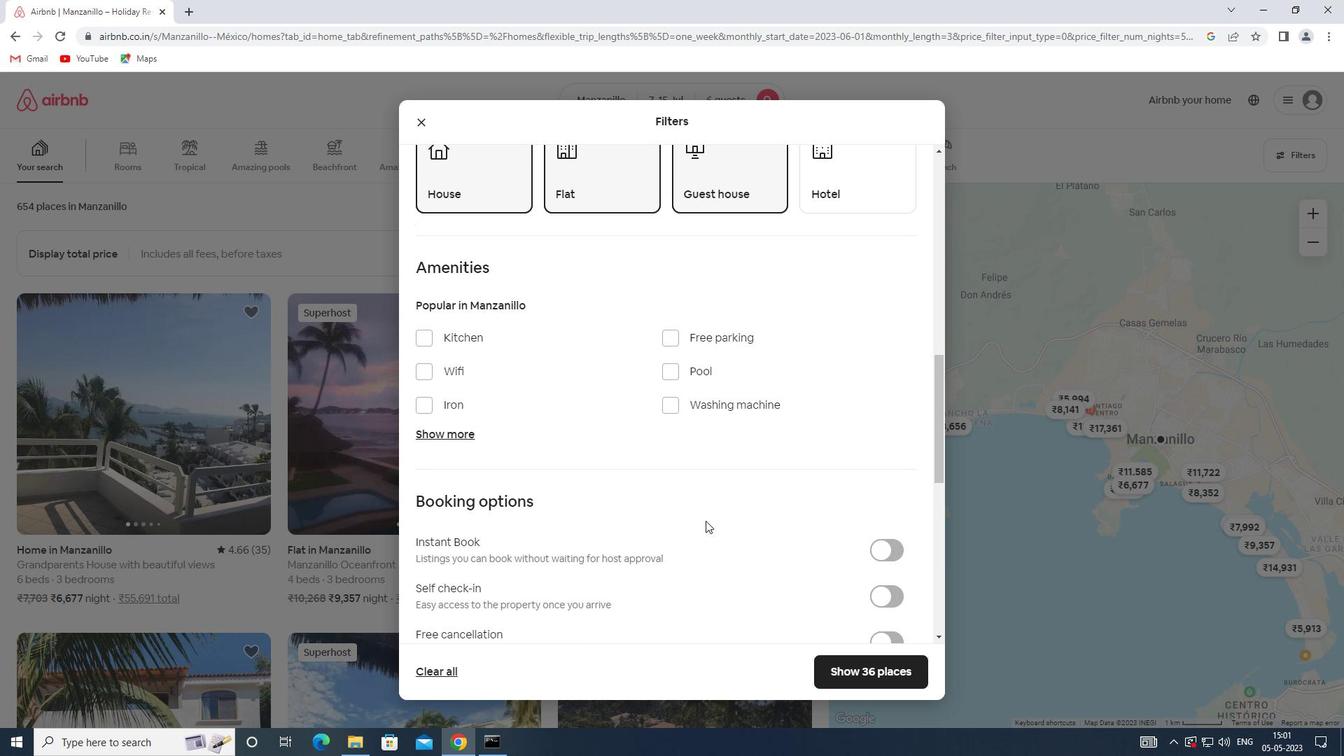 
Action: Mouse scrolled (705, 520) with delta (0, 0)
Screenshot: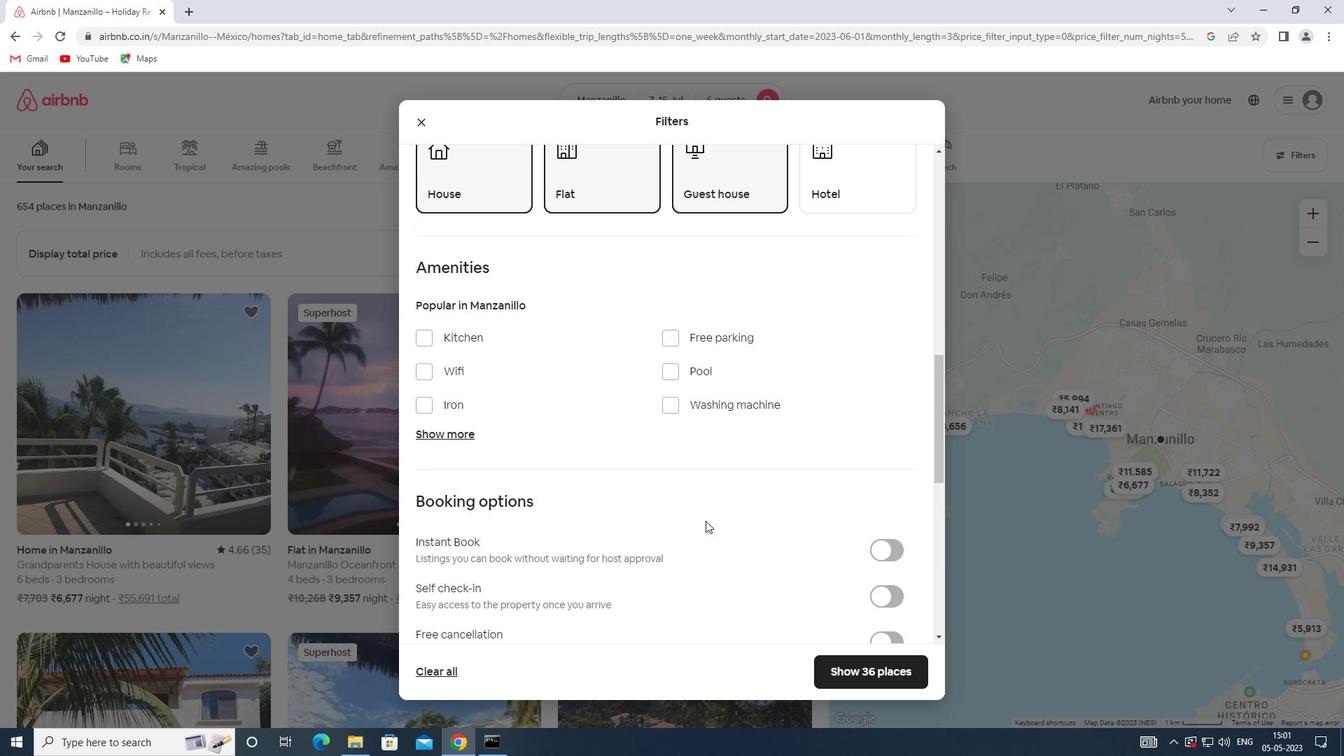 
Action: Mouse moved to (887, 451)
Screenshot: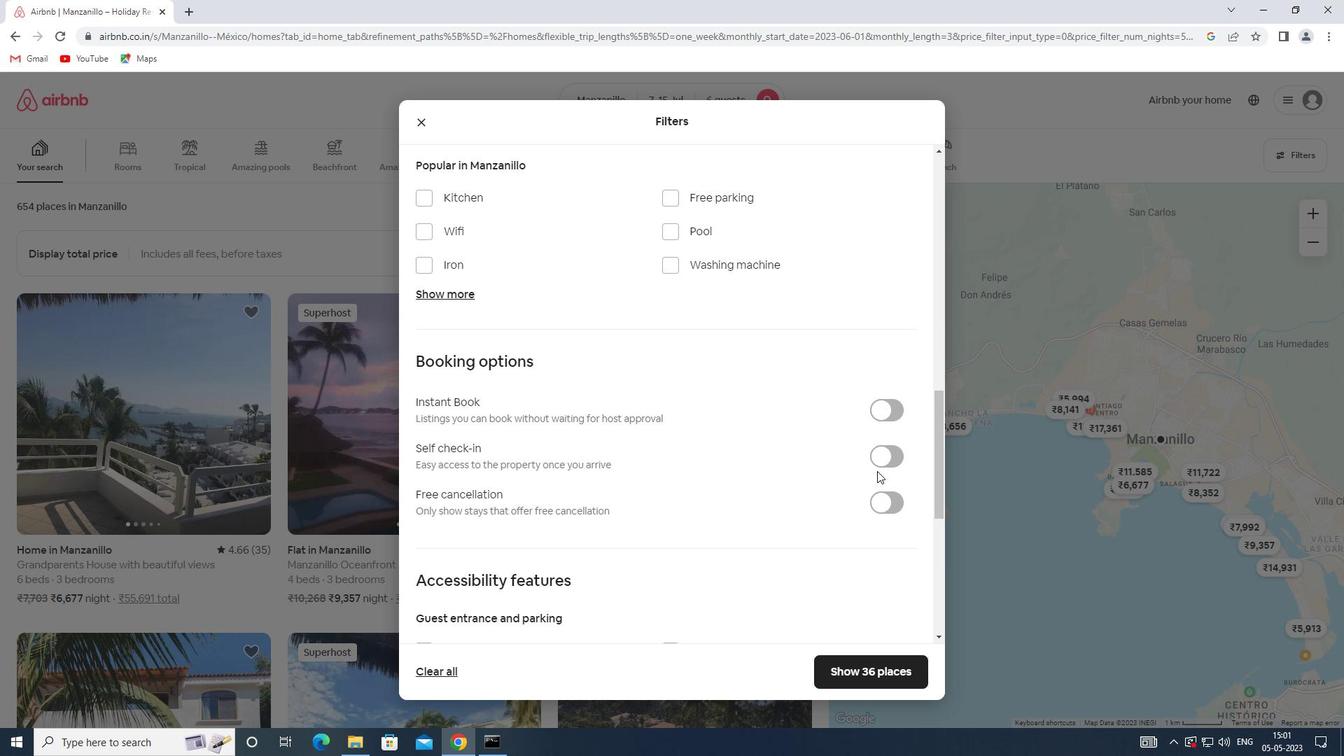 
Action: Mouse pressed left at (887, 451)
Screenshot: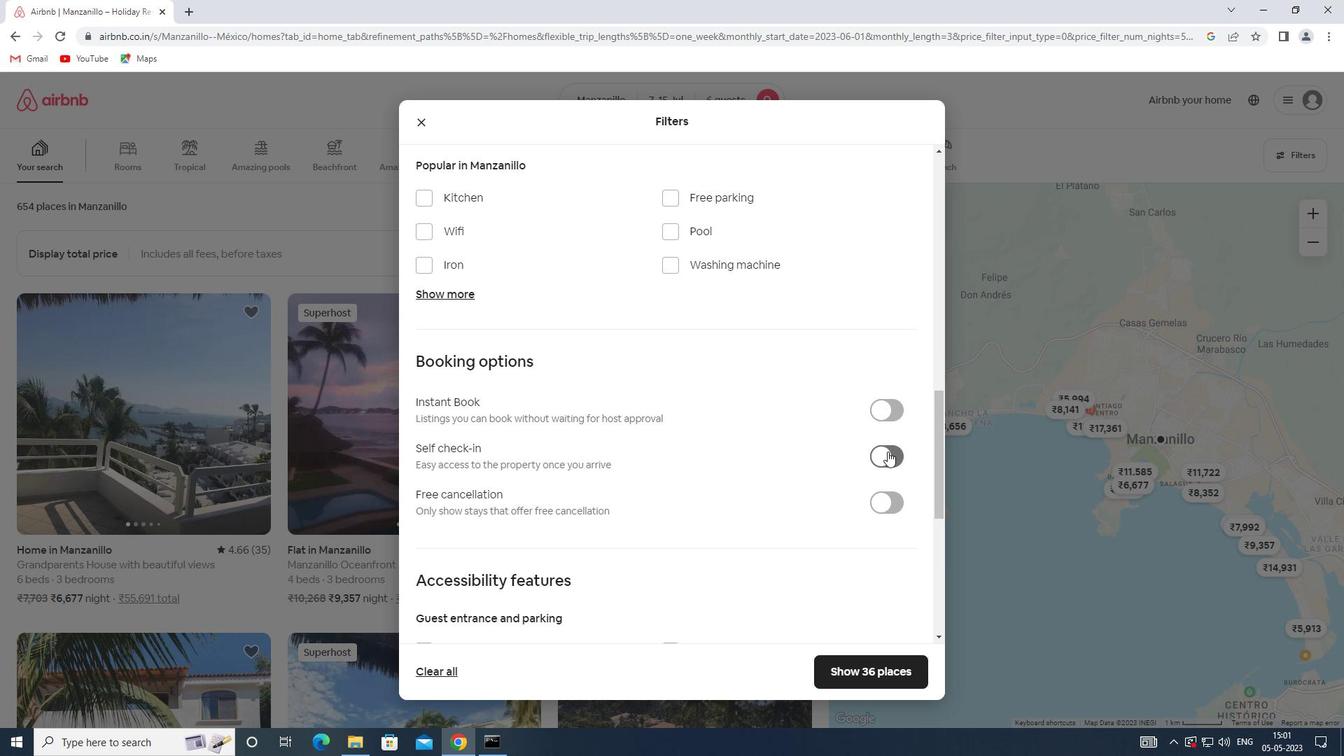 
Action: Mouse moved to (329, 544)
Screenshot: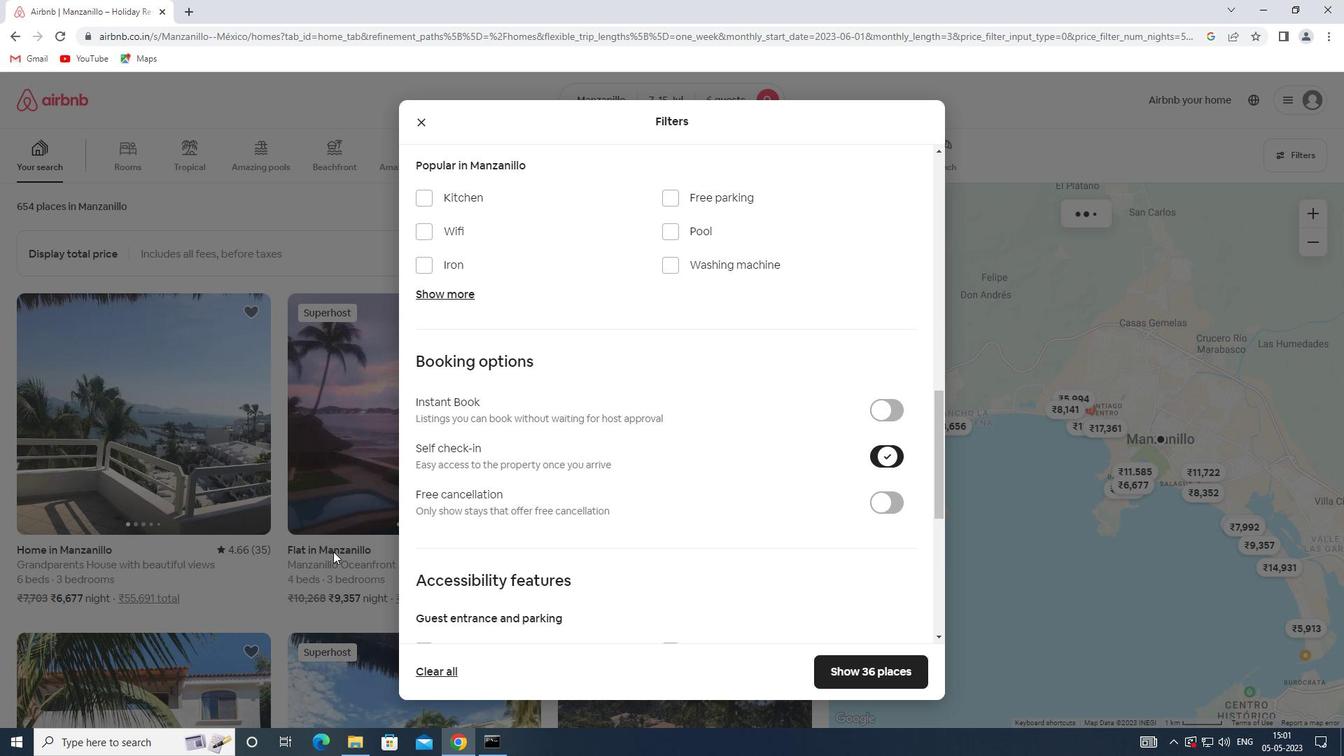 
Action: Mouse scrolled (329, 543) with delta (0, 0)
Screenshot: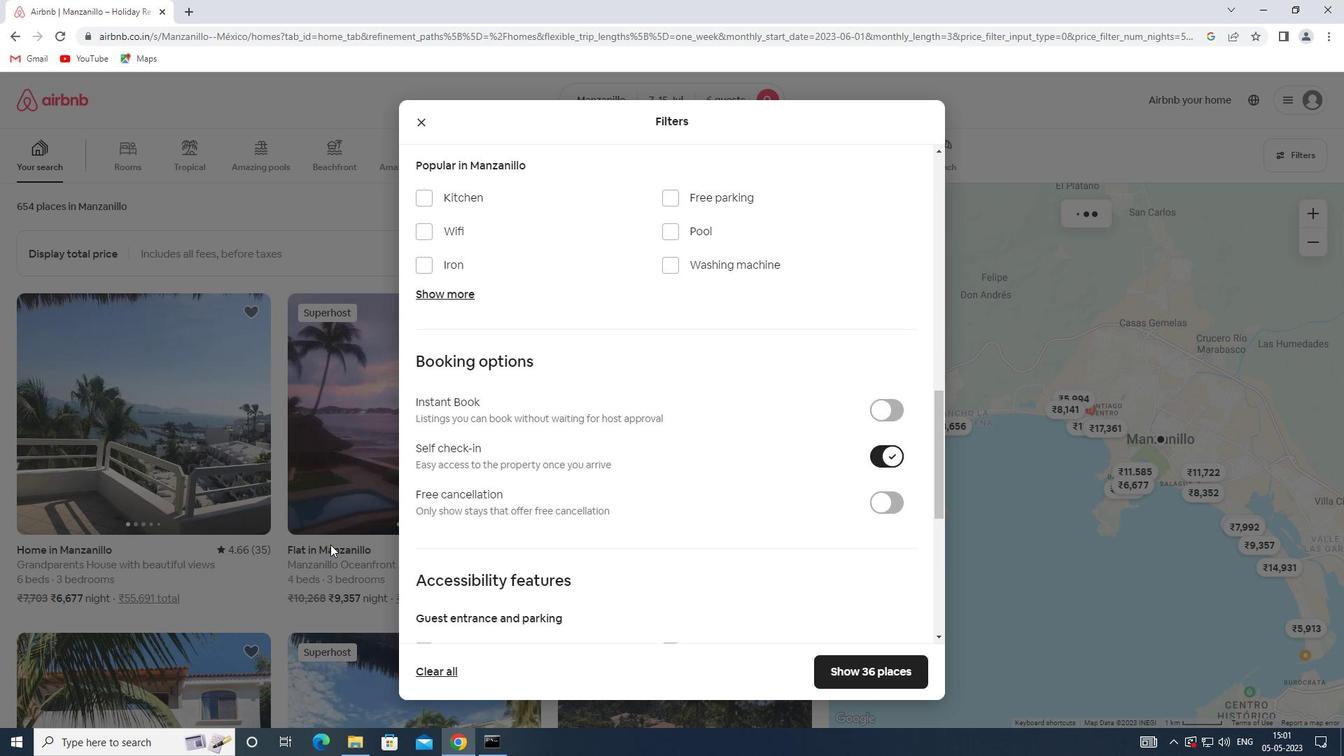 
Action: Mouse scrolled (329, 543) with delta (0, 0)
Screenshot: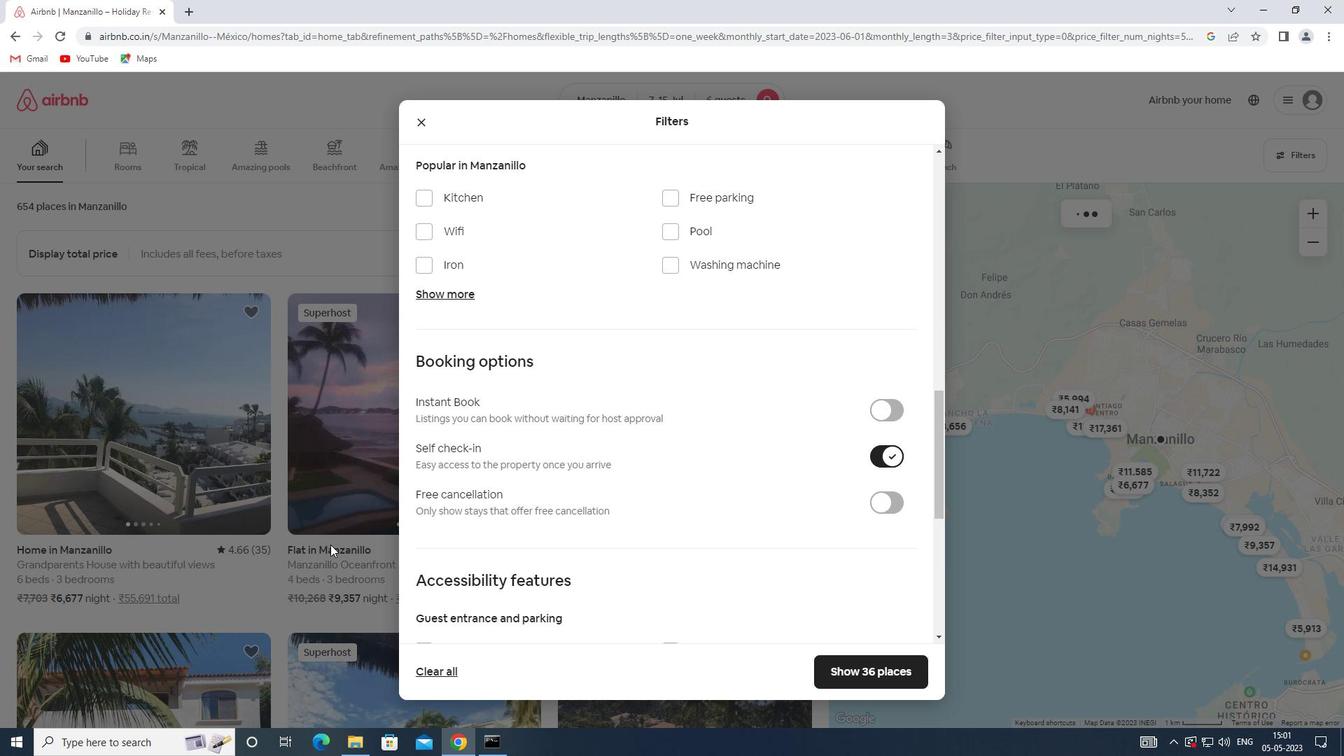 
Action: Mouse scrolled (329, 543) with delta (0, 0)
Screenshot: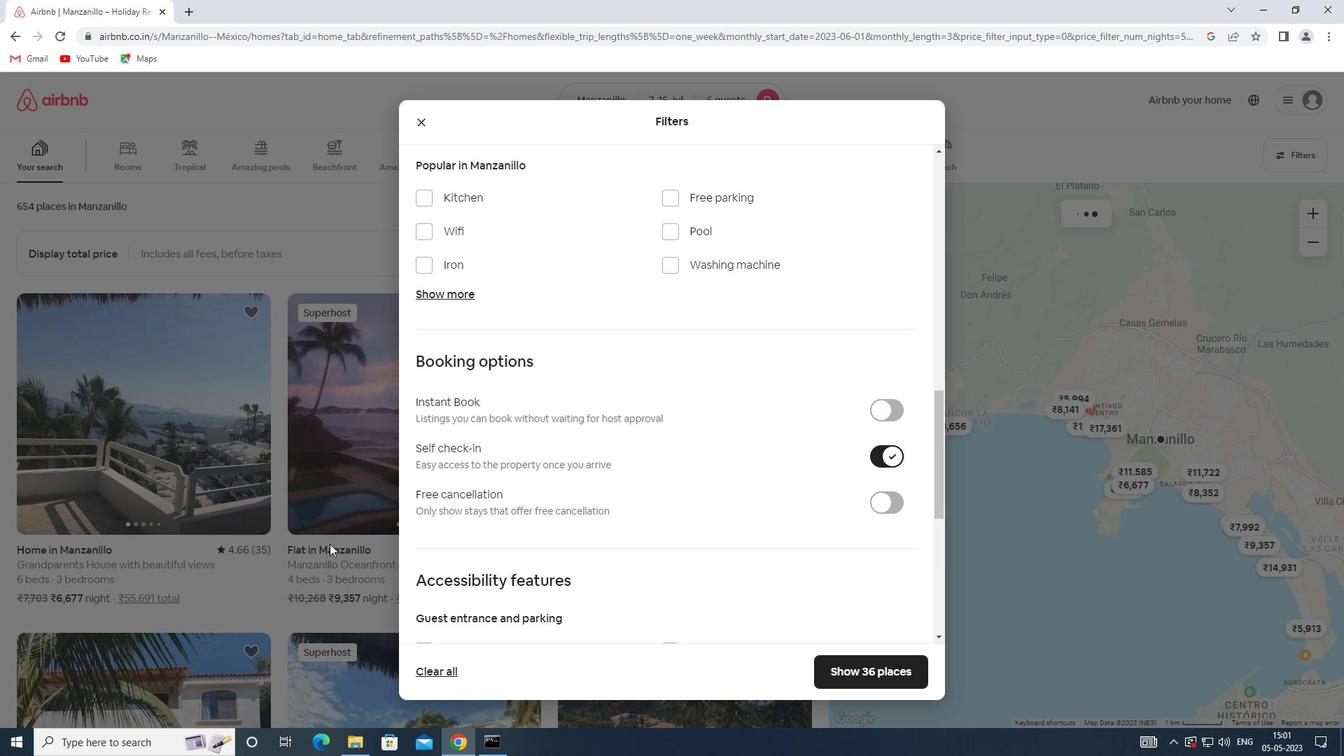 
Action: Mouse moved to (441, 523)
Screenshot: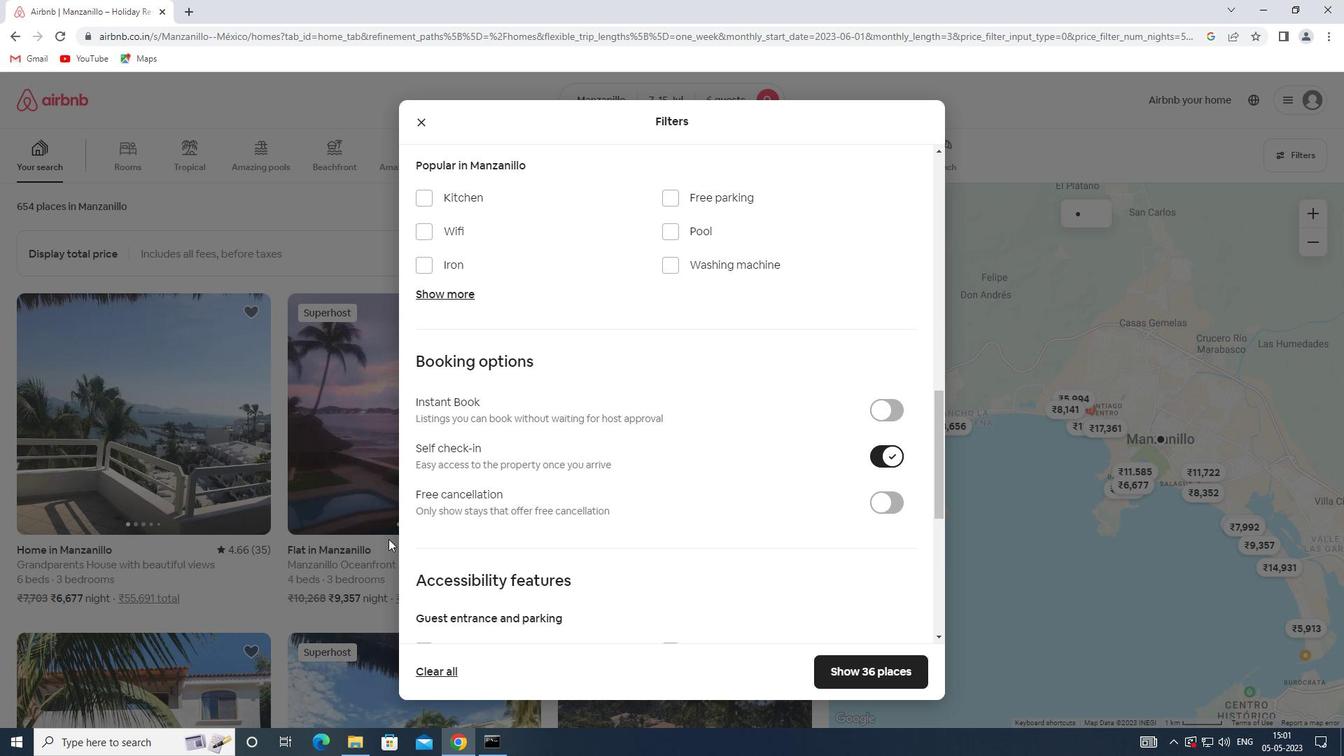 
Action: Mouse scrolled (441, 523) with delta (0, 0)
Screenshot: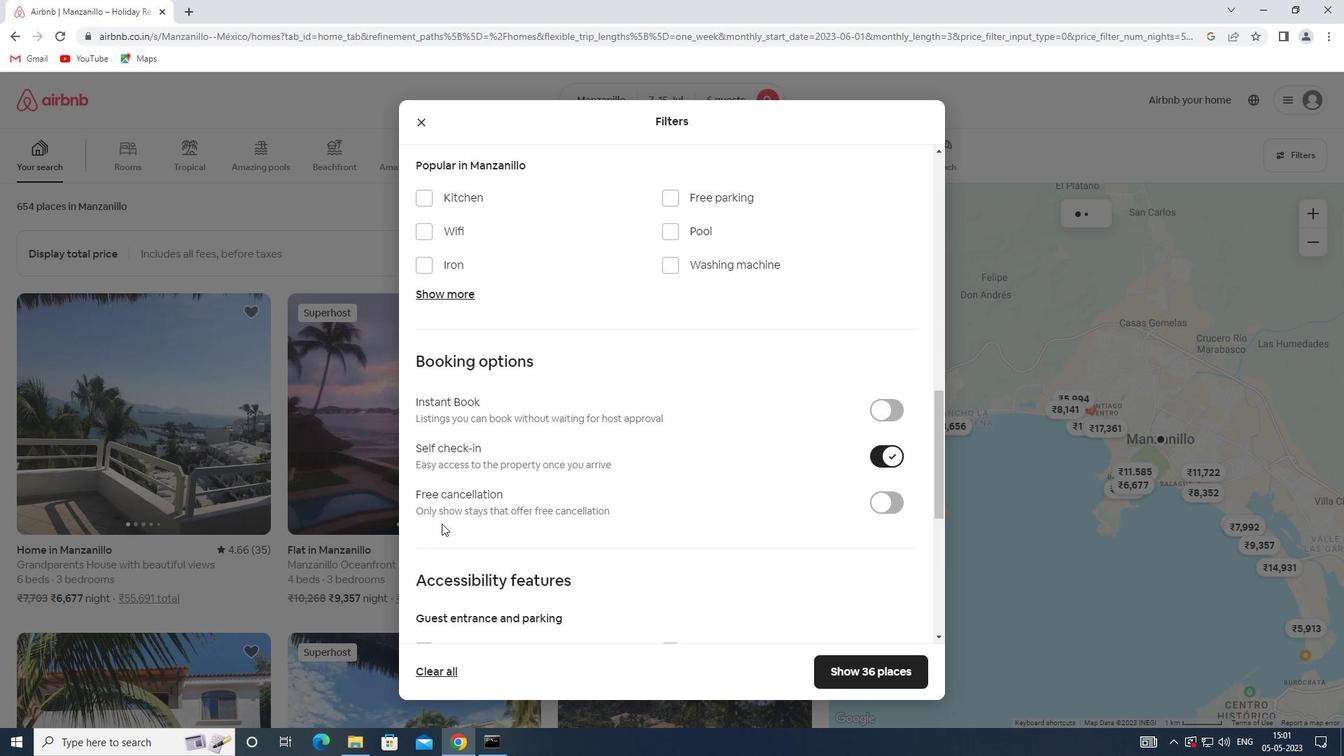 
Action: Mouse scrolled (441, 523) with delta (0, 0)
Screenshot: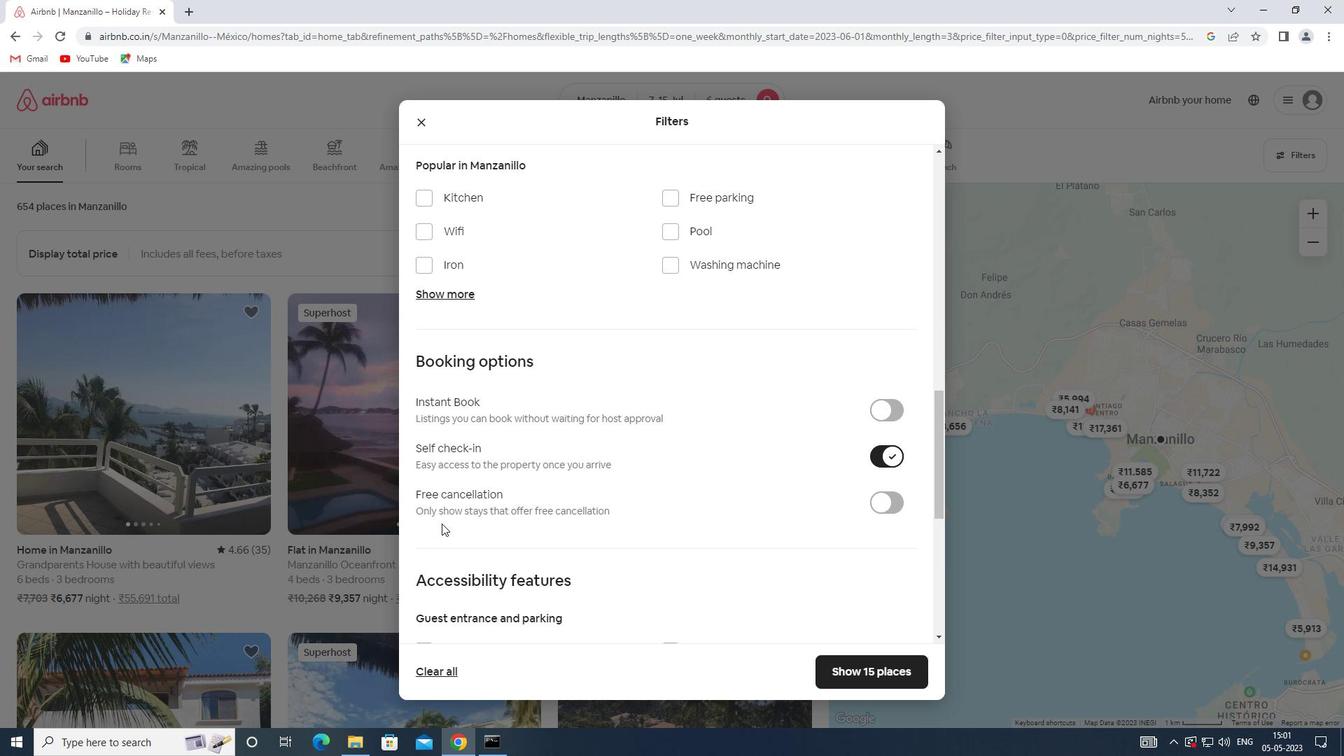 
Action: Mouse scrolled (441, 523) with delta (0, 0)
Screenshot: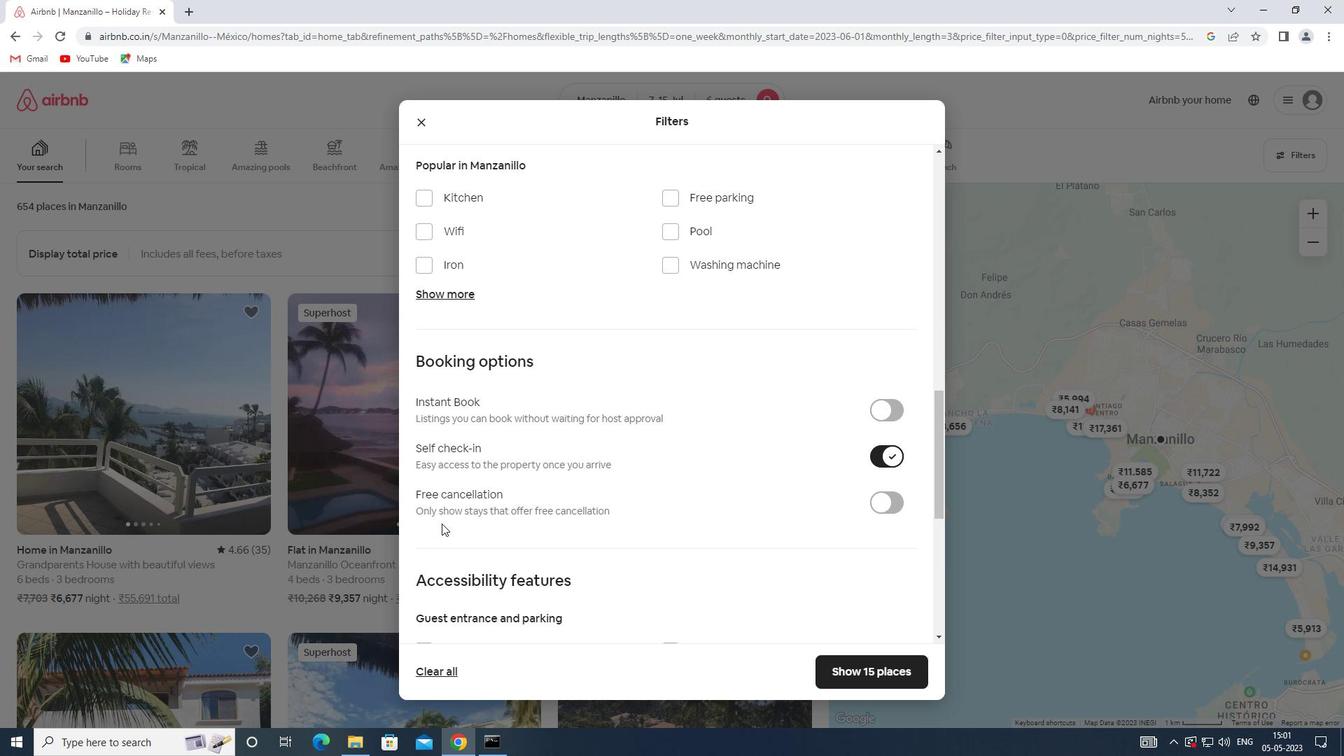 
Action: Mouse scrolled (441, 523) with delta (0, 0)
Screenshot: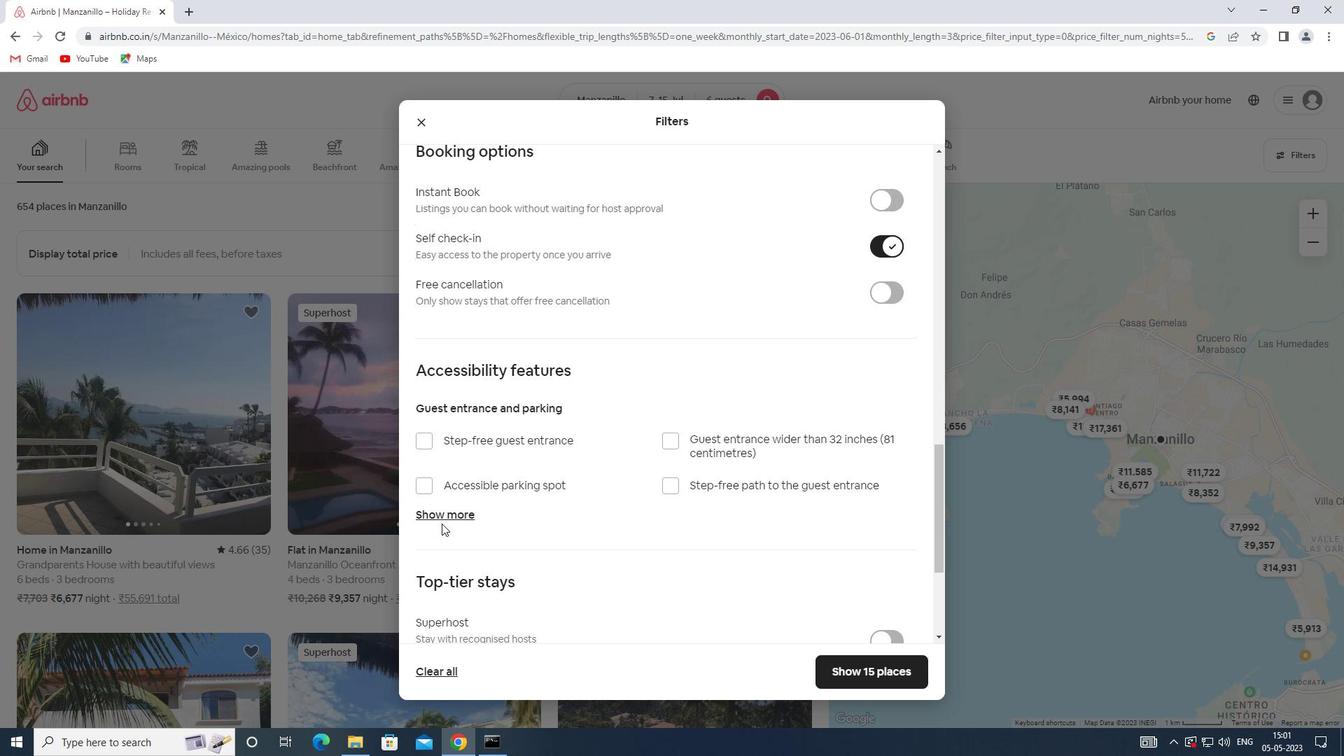 
Action: Mouse scrolled (441, 523) with delta (0, 0)
Screenshot: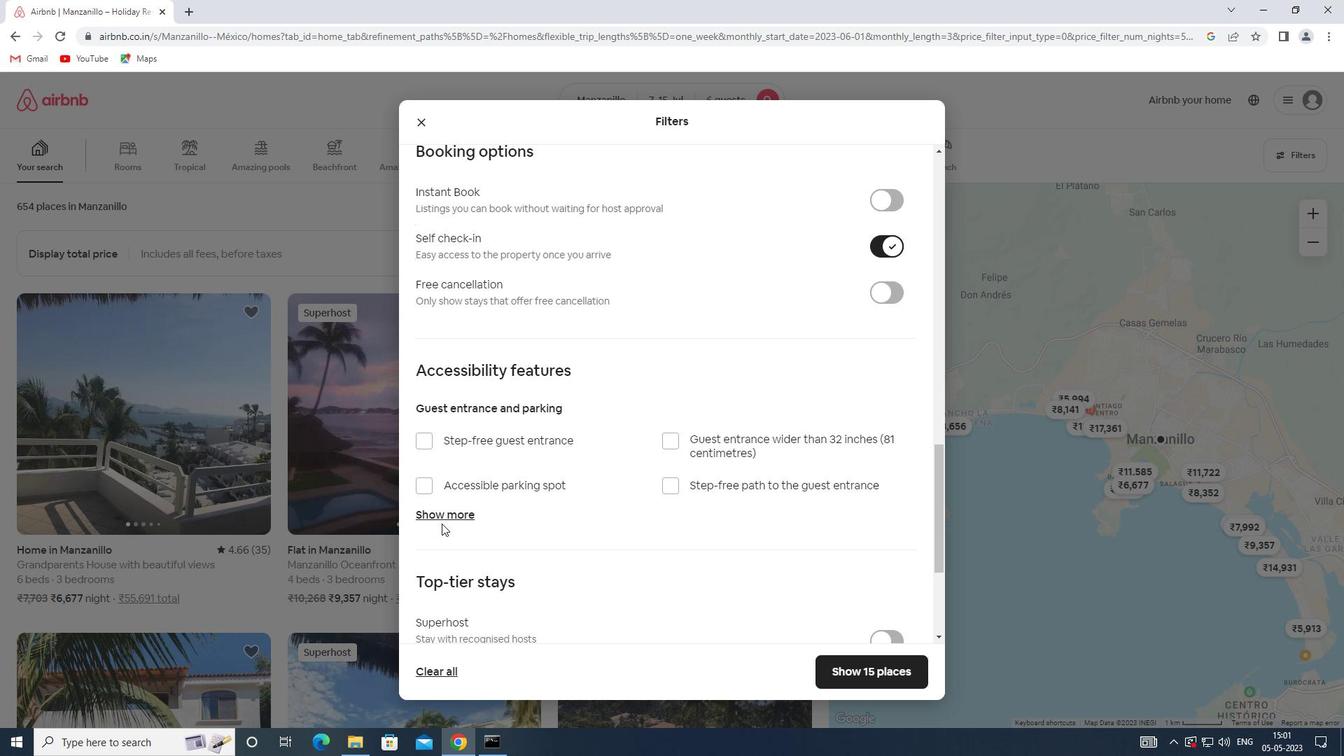 
Action: Mouse scrolled (441, 523) with delta (0, 0)
Screenshot: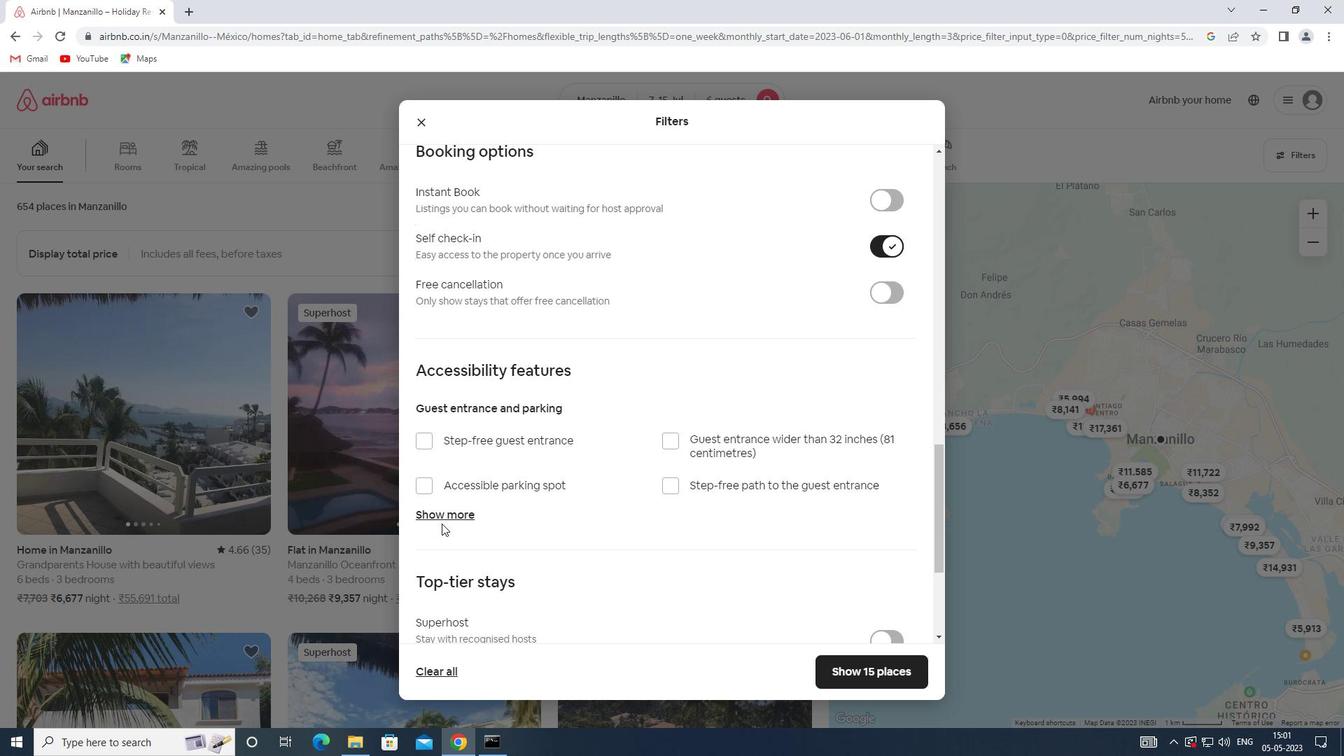 
Action: Mouse scrolled (441, 523) with delta (0, 0)
Screenshot: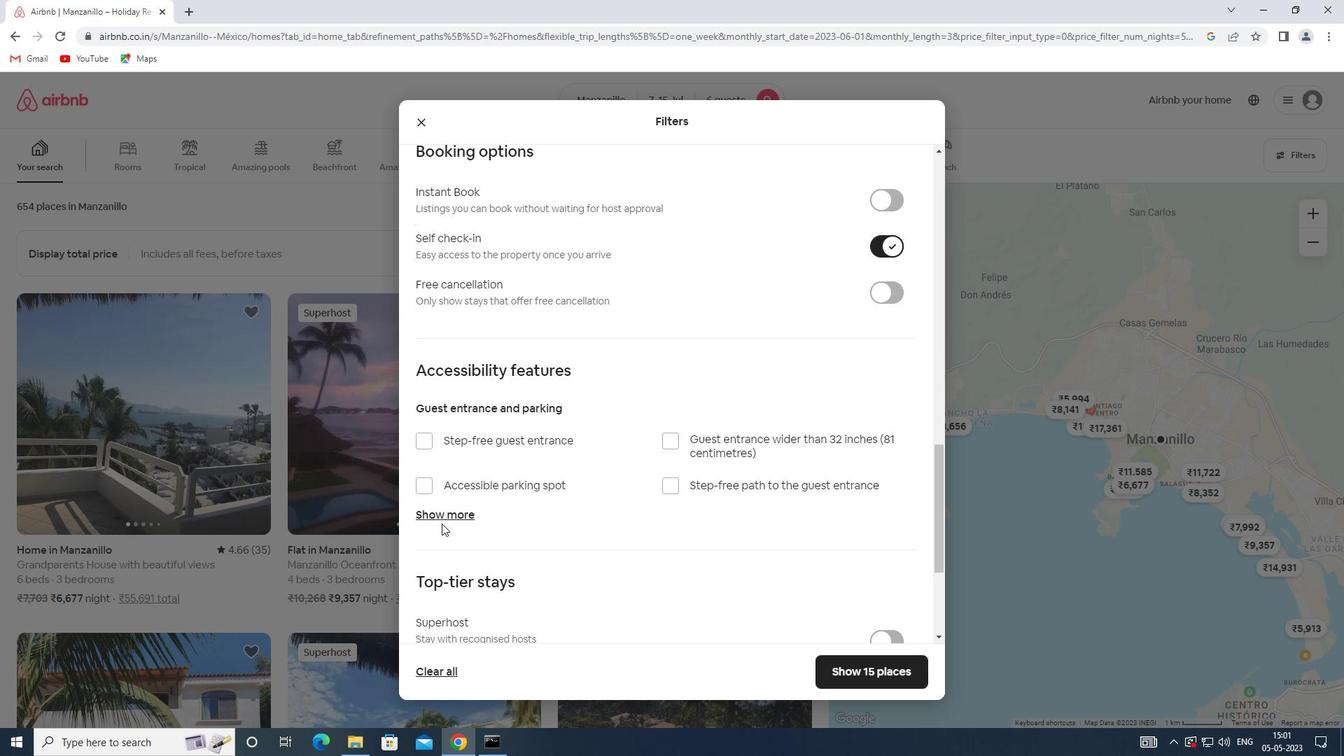 
Action: Mouse moved to (453, 550)
Screenshot: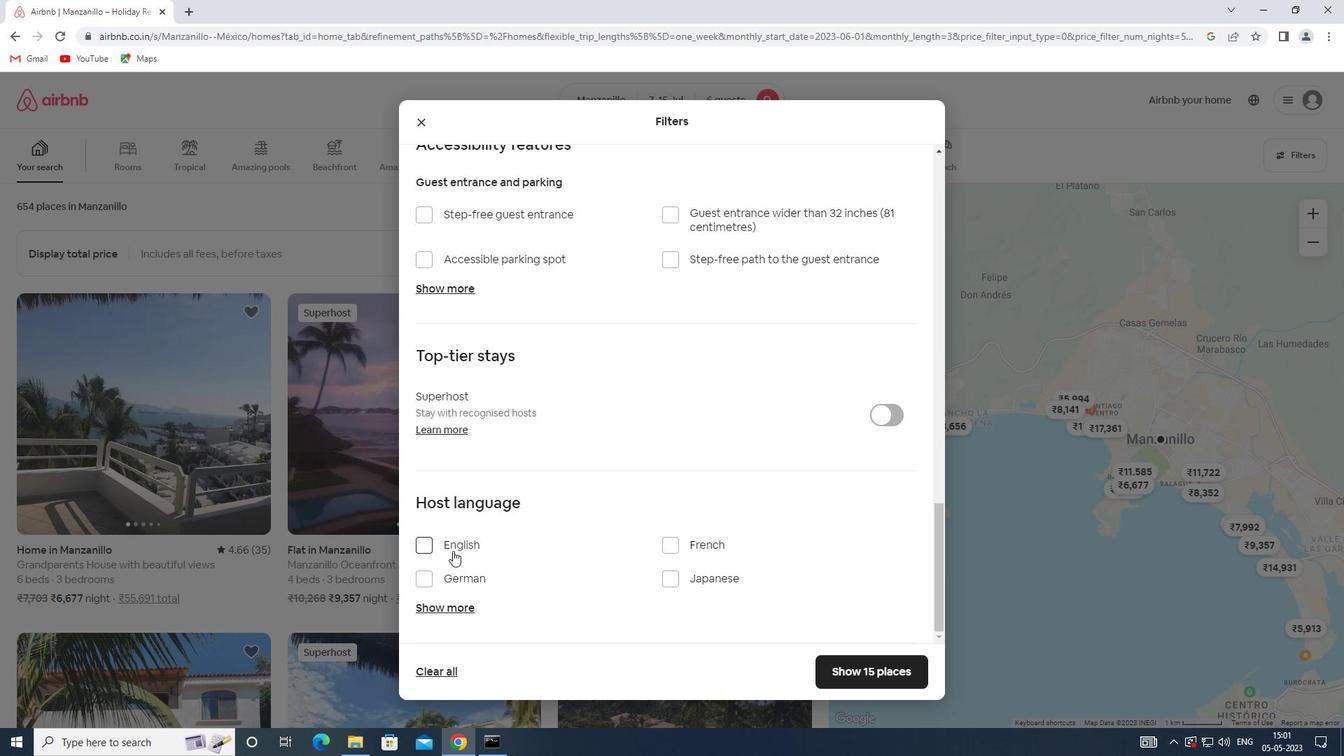 
Action: Mouse pressed left at (453, 550)
Screenshot: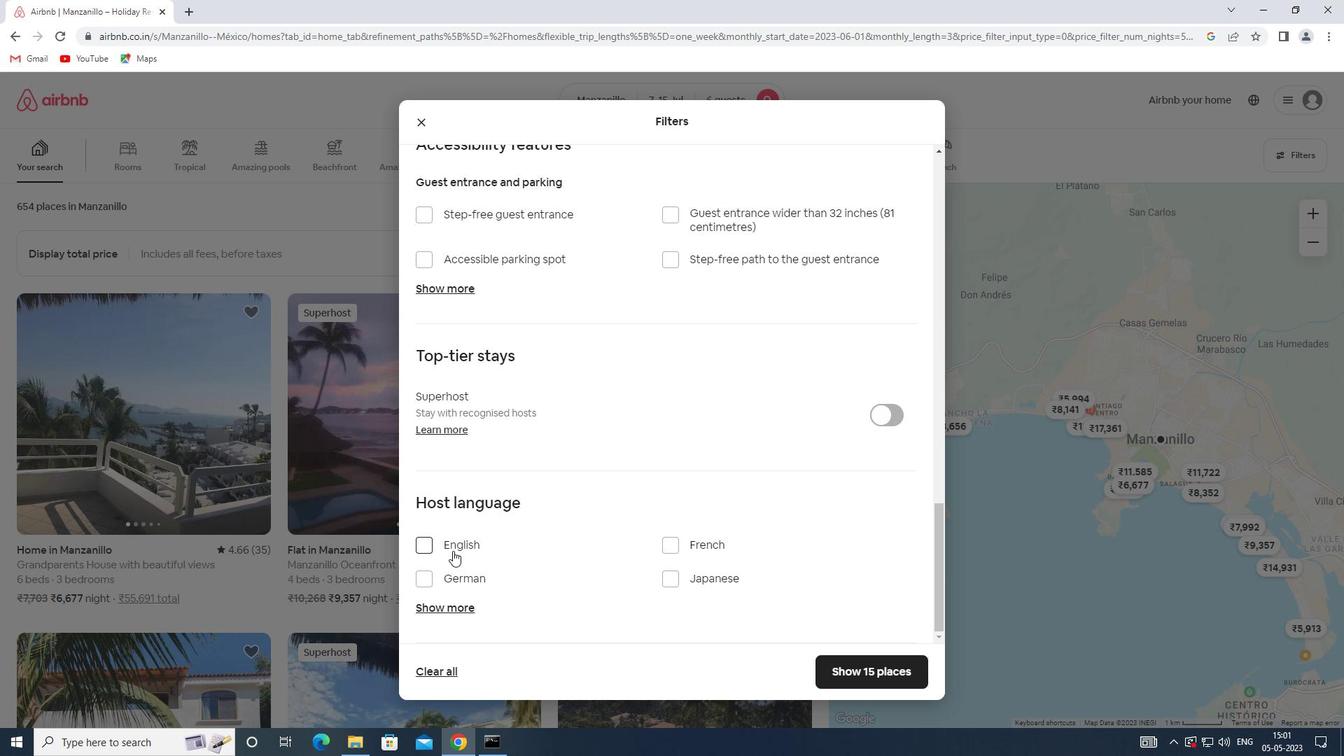 
Action: Mouse moved to (876, 673)
Screenshot: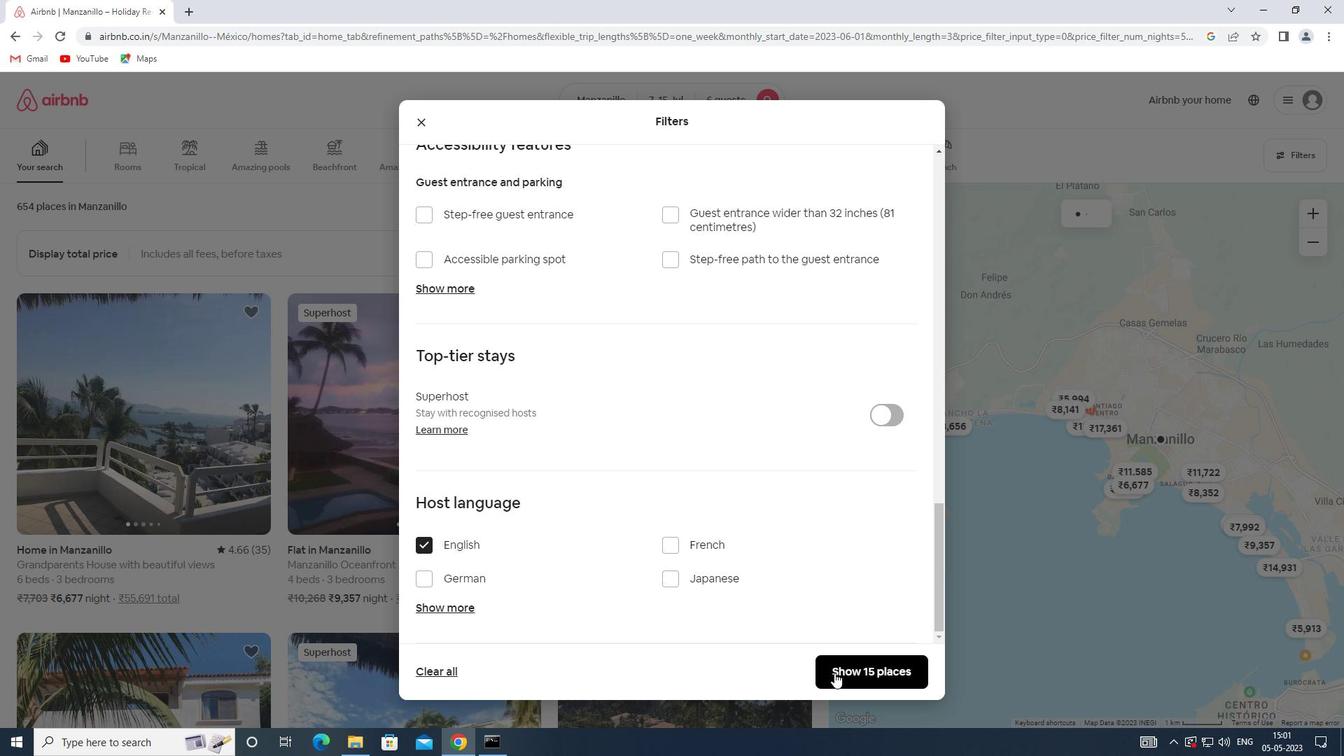 
Action: Mouse pressed left at (876, 673)
Screenshot: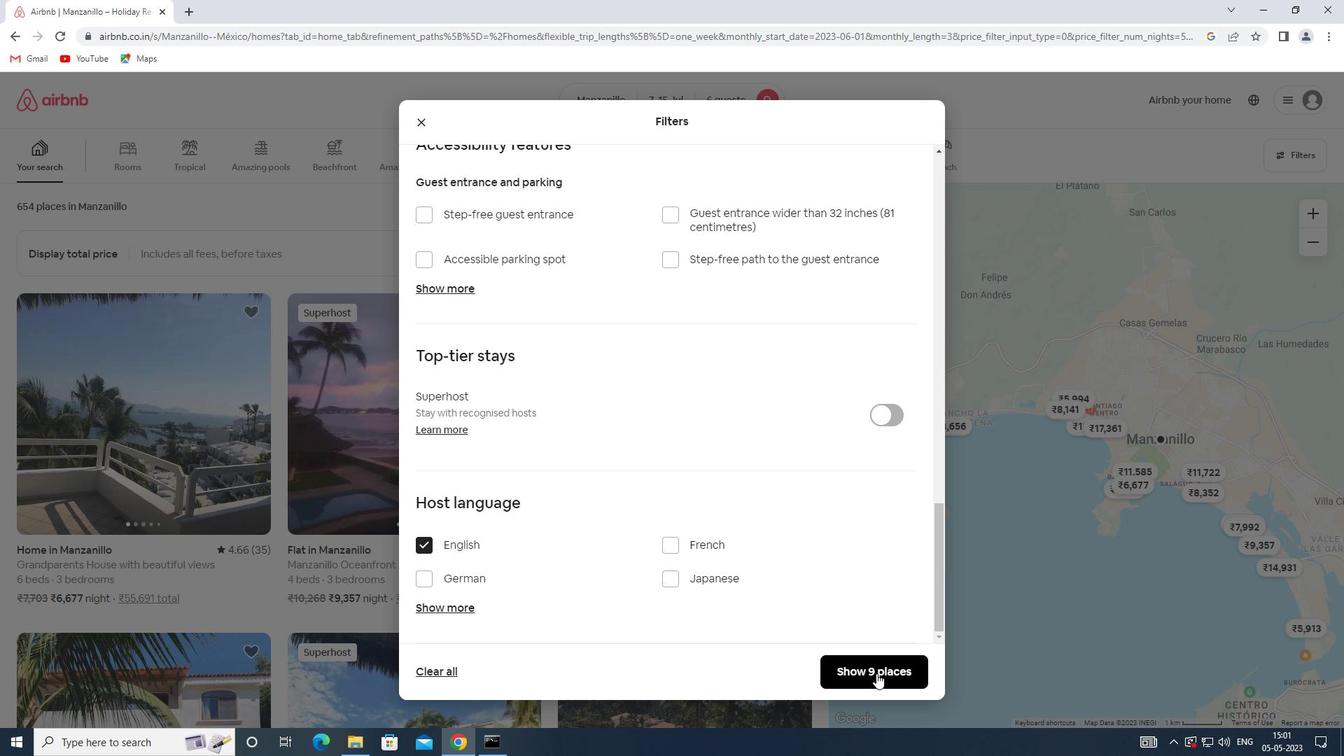 
